 Task: Open Card Ongoing Maintenance in Board Content Creation to Workspace Community Management and add a team member Softage.1@softage.net, a label Purple, a checklist Business Continuity Plan, an attachment from your google drive, a color Purple and finally, add a card description 'Create new marketing materials for product launch' and a comment 'We should approach this task with a customer-centric mindset, ensuring that we meet their needs and expectations.'. Add a start date 'Jan 01, 1900' with a due date 'Jan 08, 1900'
Action: Mouse moved to (99, 60)
Screenshot: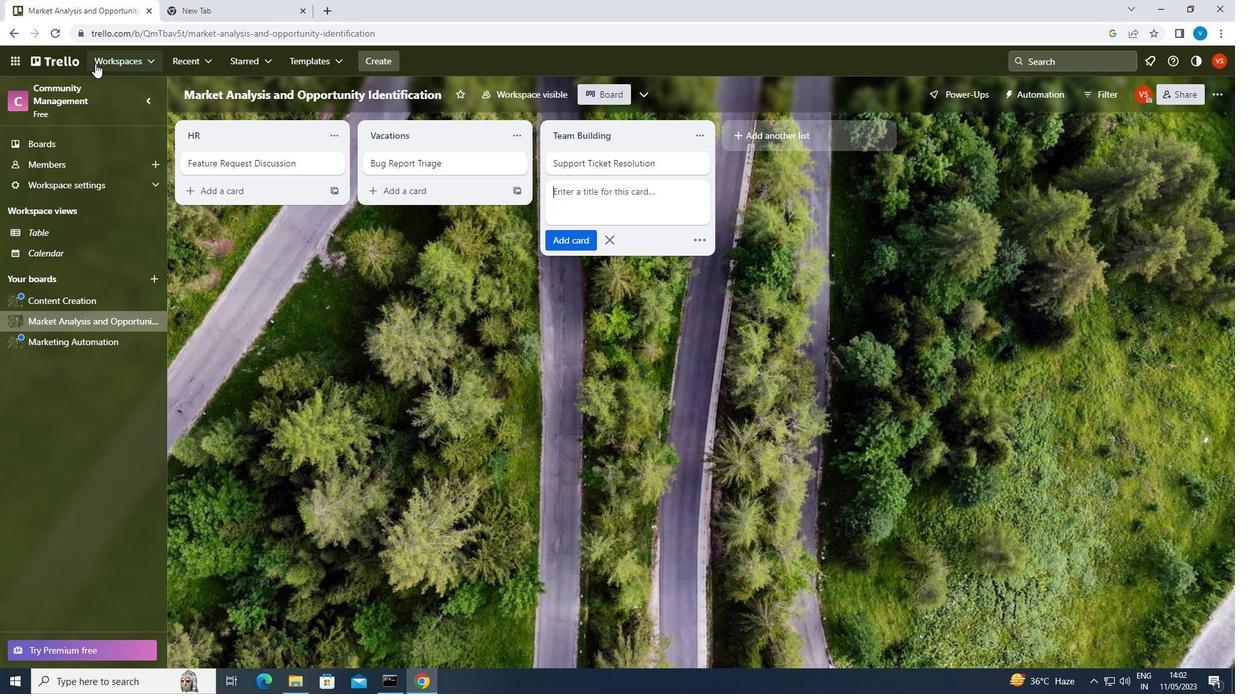 
Action: Mouse pressed left at (99, 60)
Screenshot: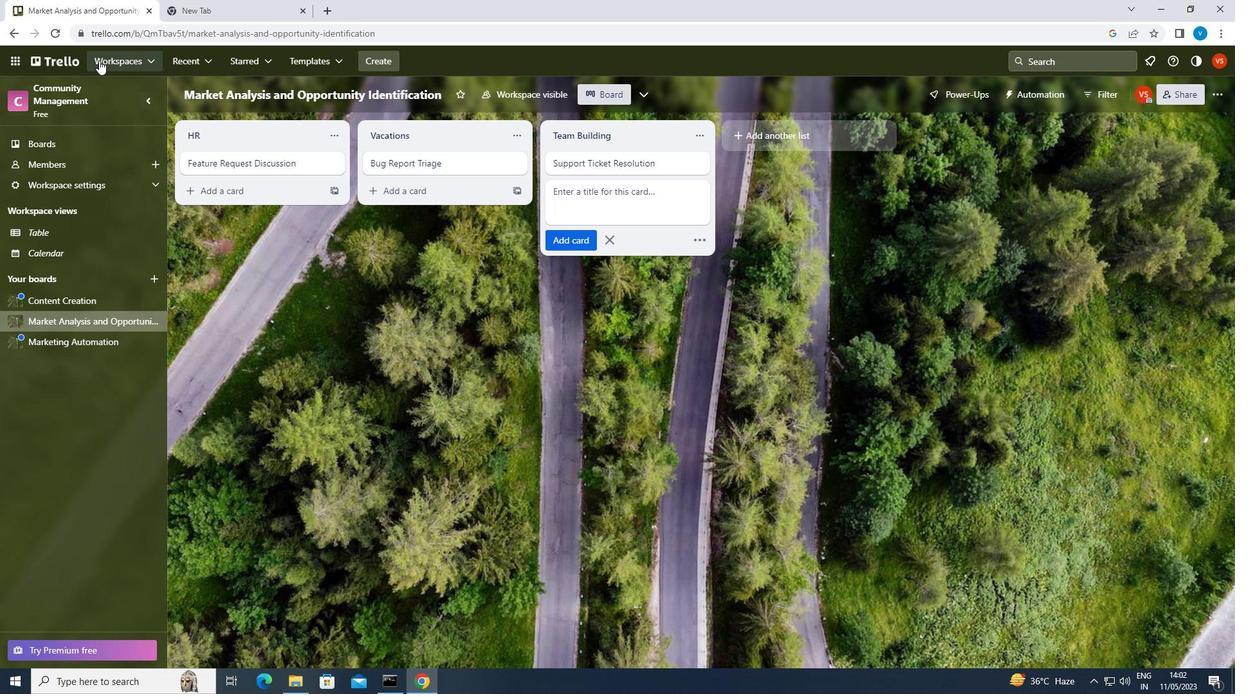 
Action: Mouse moved to (219, 309)
Screenshot: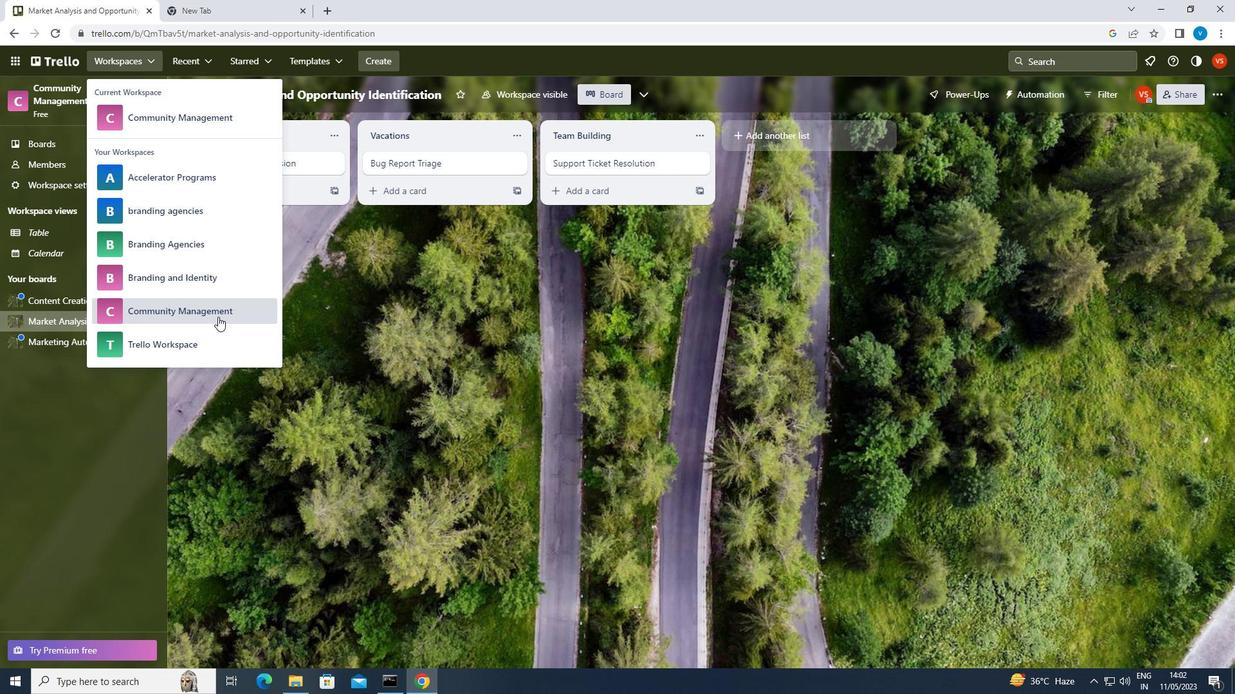 
Action: Mouse pressed left at (219, 309)
Screenshot: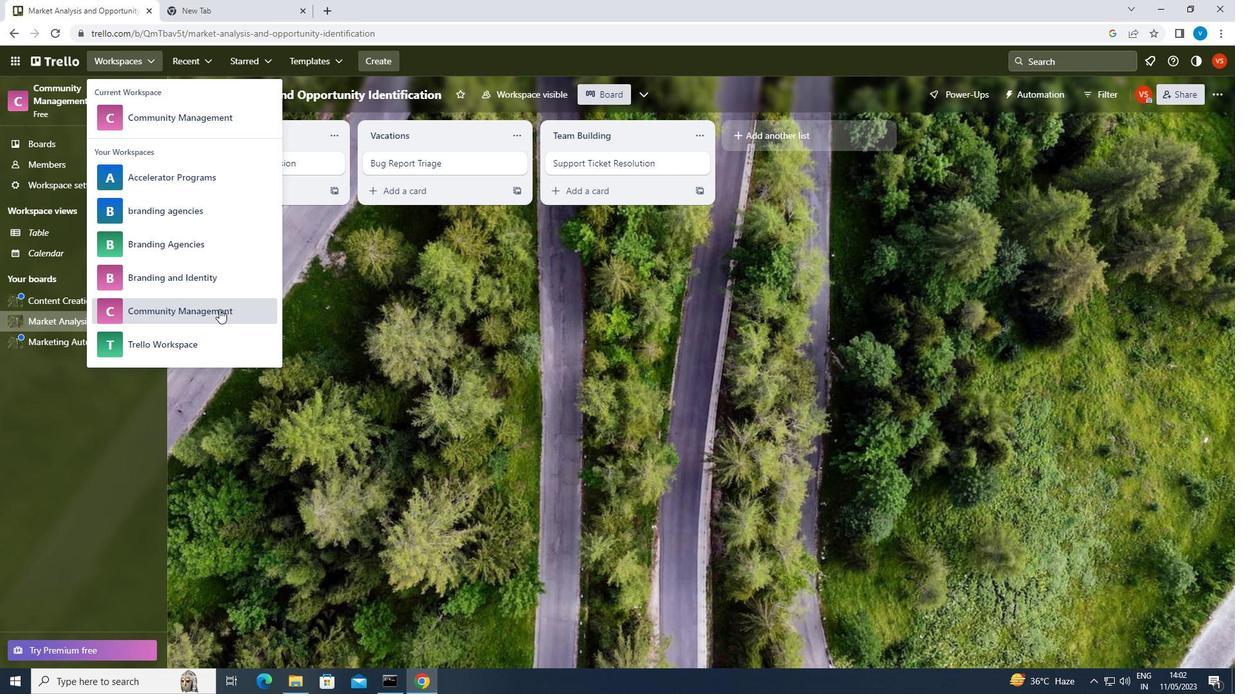 
Action: Mouse moved to (965, 539)
Screenshot: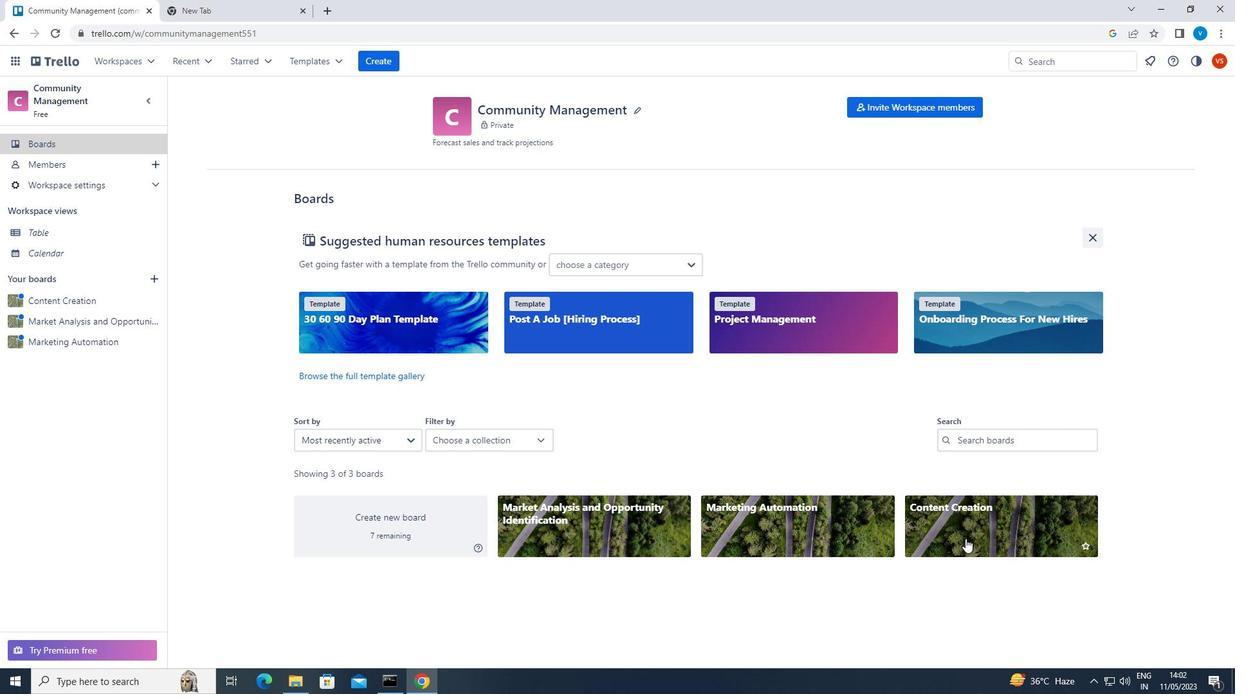 
Action: Mouse pressed left at (965, 539)
Screenshot: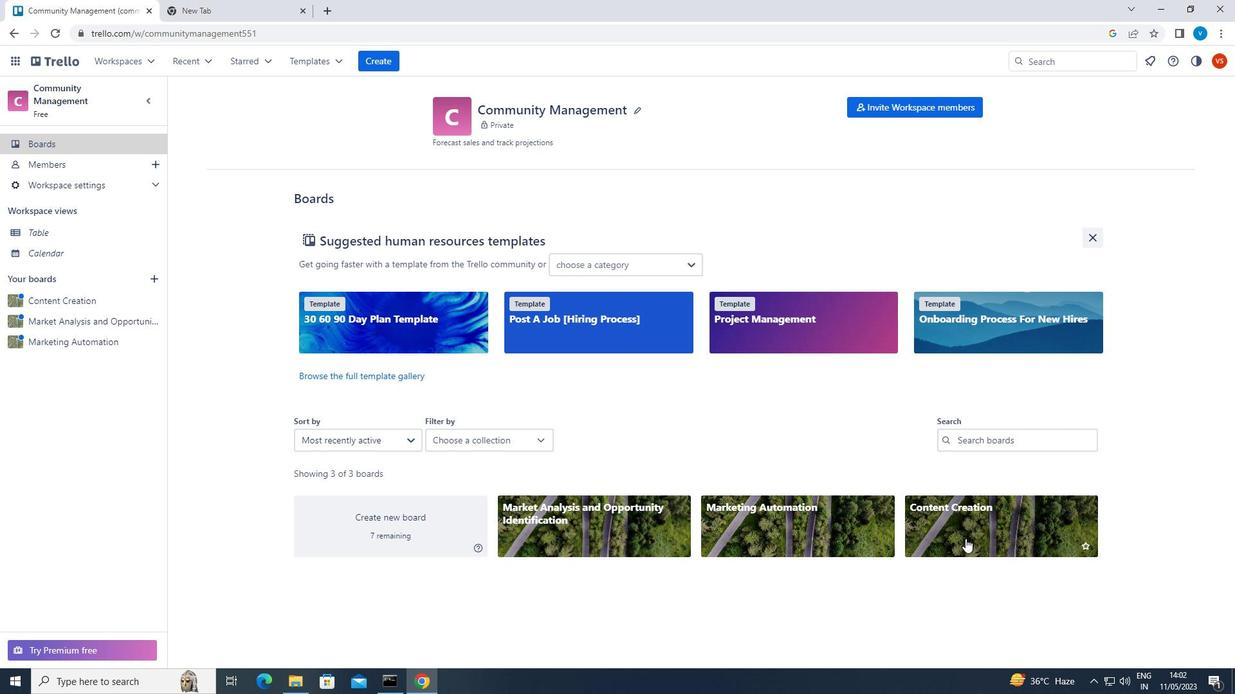 
Action: Mouse moved to (277, 159)
Screenshot: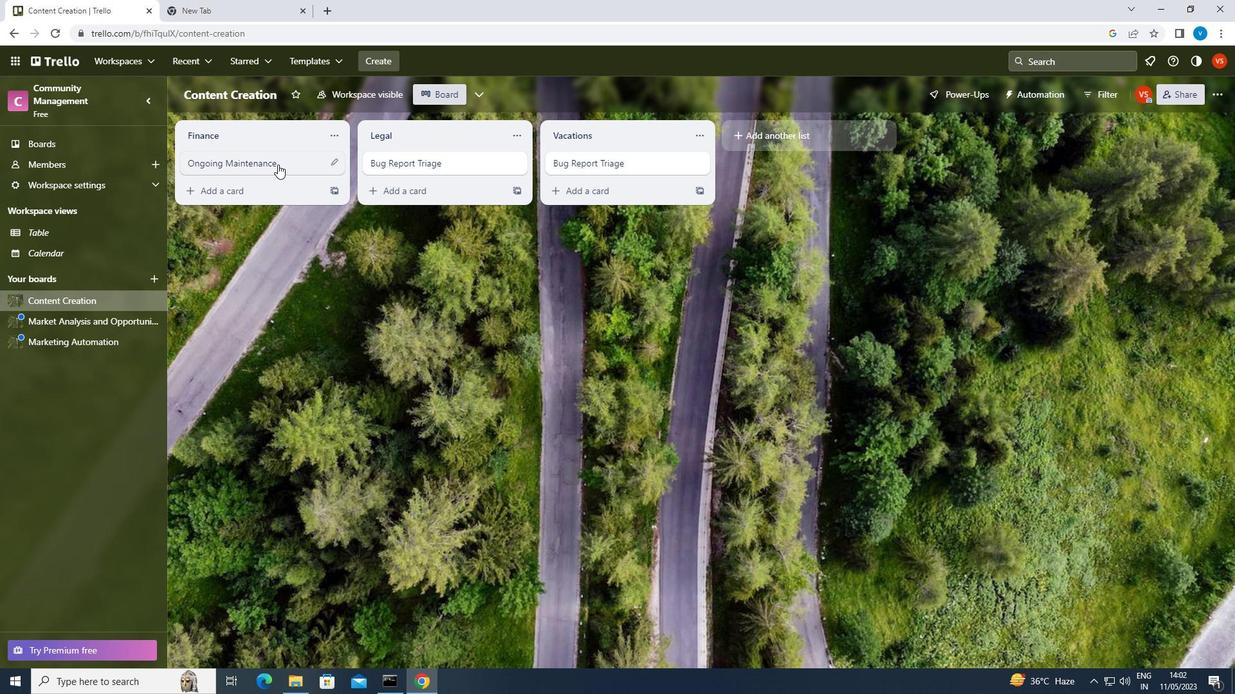 
Action: Mouse pressed left at (277, 159)
Screenshot: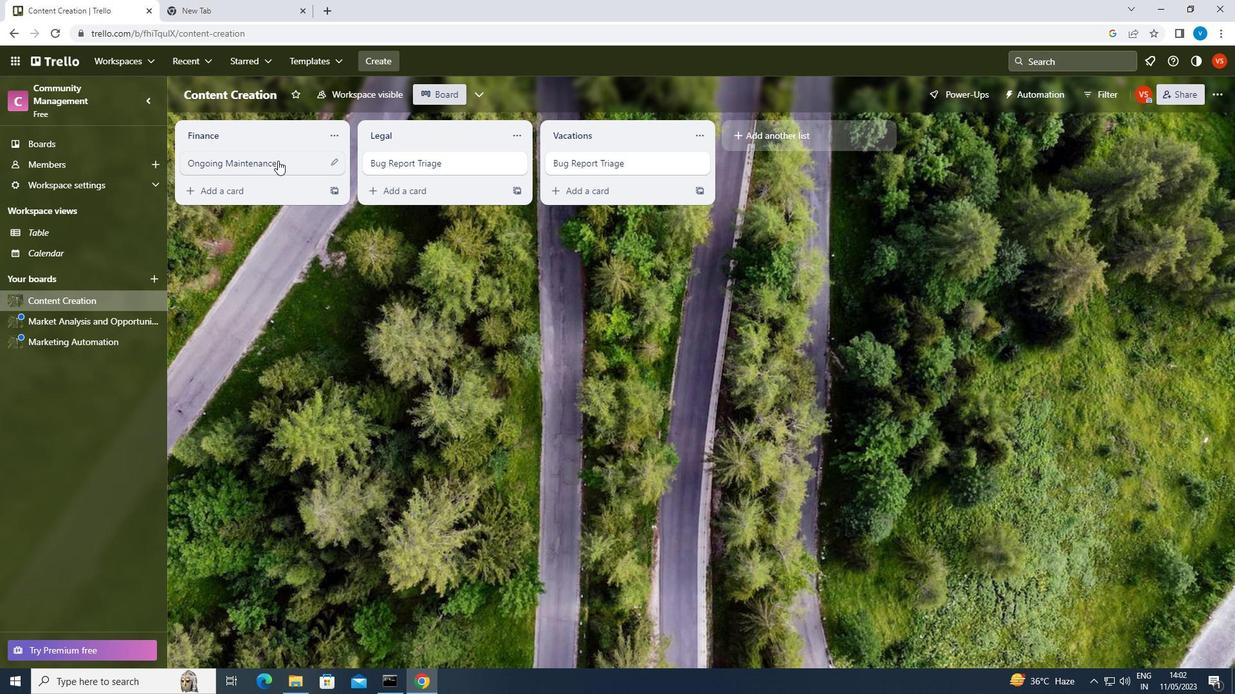 
Action: Mouse moved to (765, 155)
Screenshot: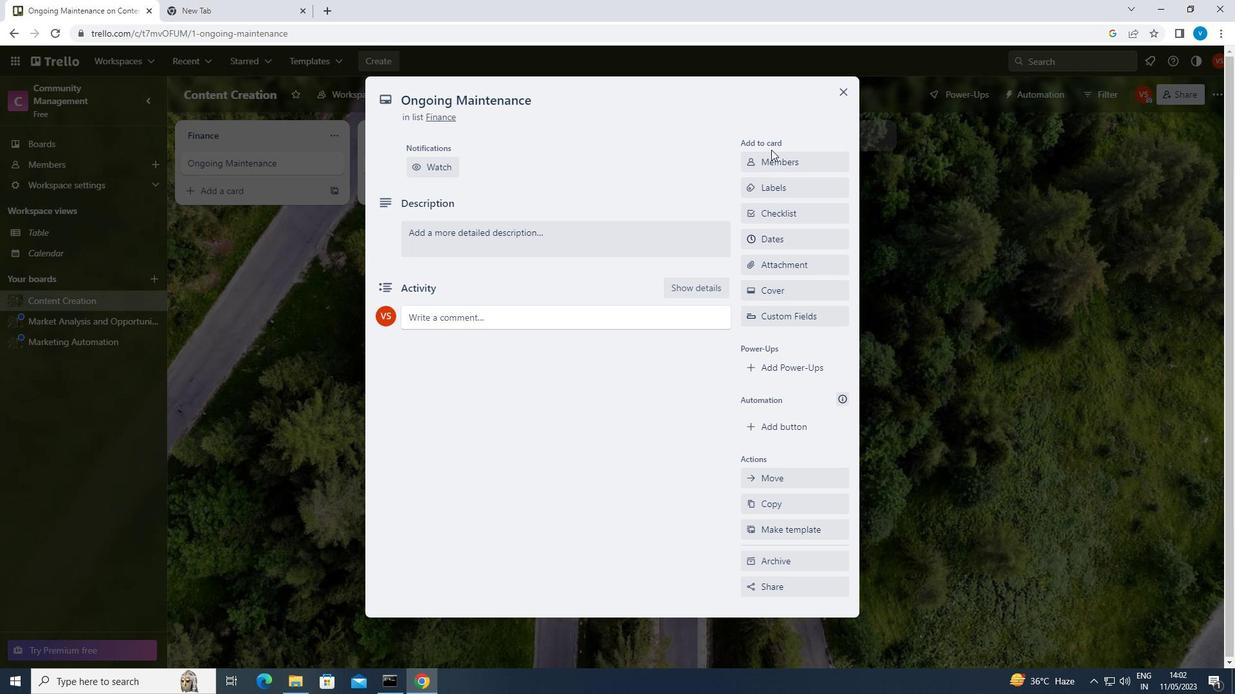 
Action: Mouse pressed left at (765, 155)
Screenshot: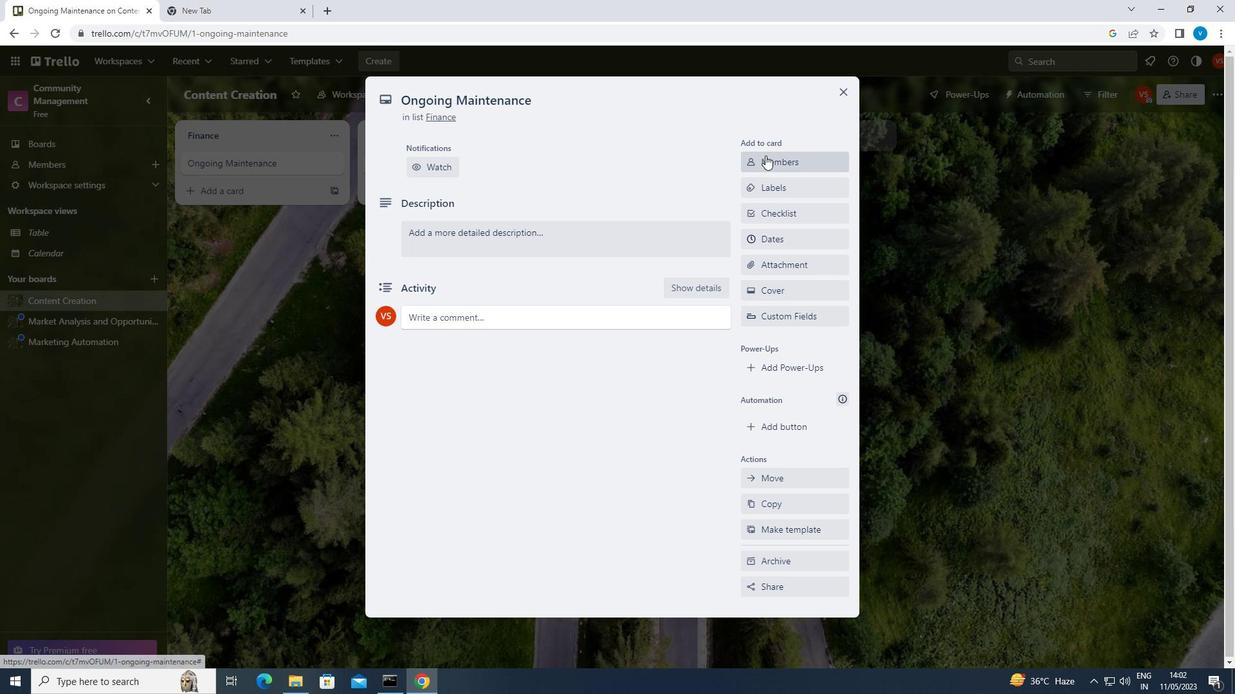 
Action: Mouse moved to (778, 223)
Screenshot: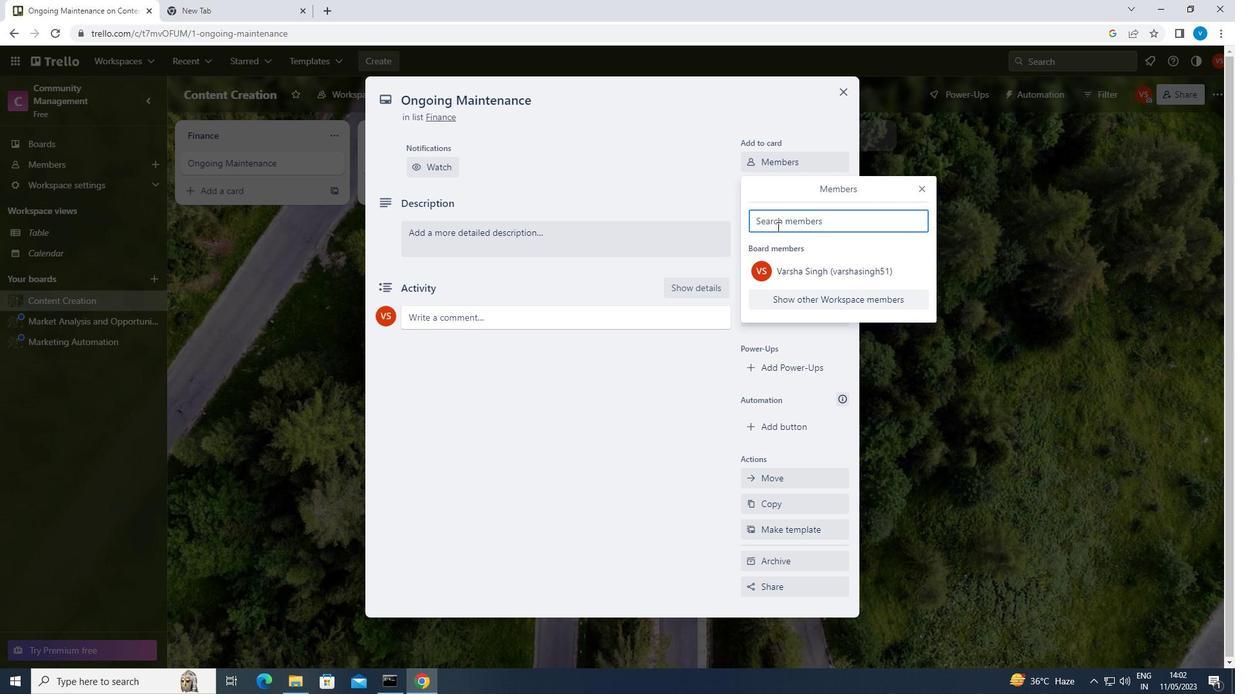 
Action: Mouse pressed left at (778, 223)
Screenshot: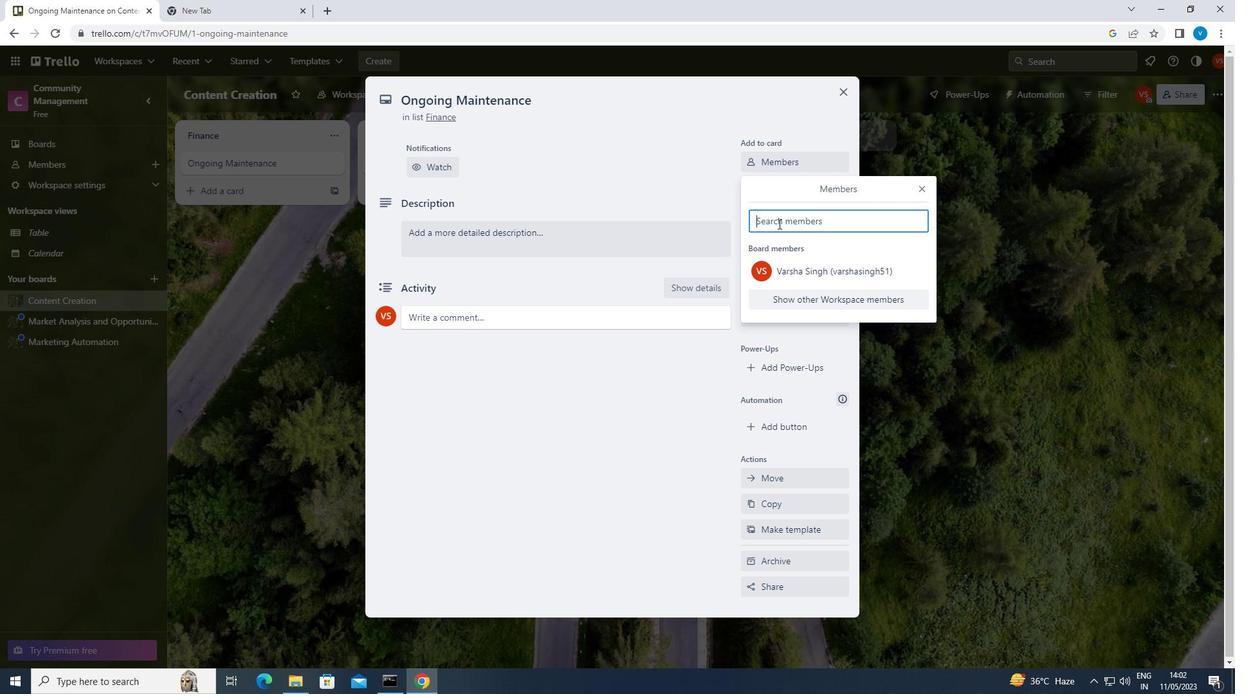 
Action: Mouse moved to (775, 212)
Screenshot: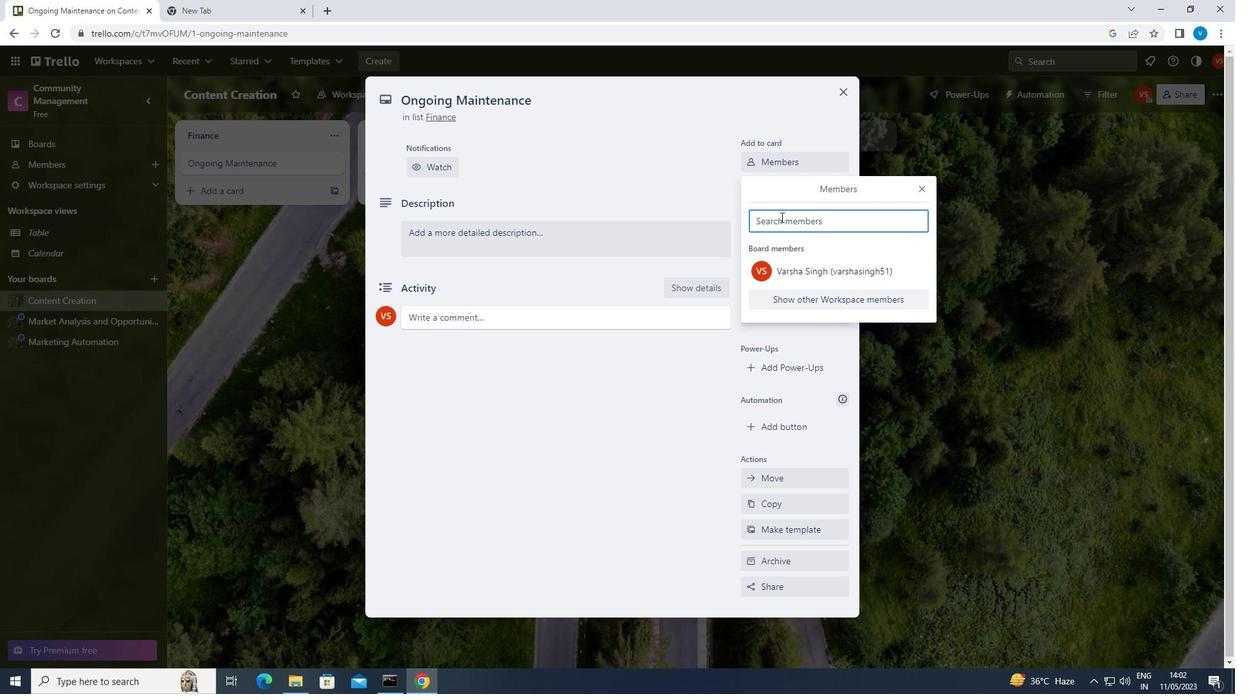 
Action: Key pressed <Key.shift>SOFTAGE.1<Key.shift>@SOFTAGE.NET
Screenshot: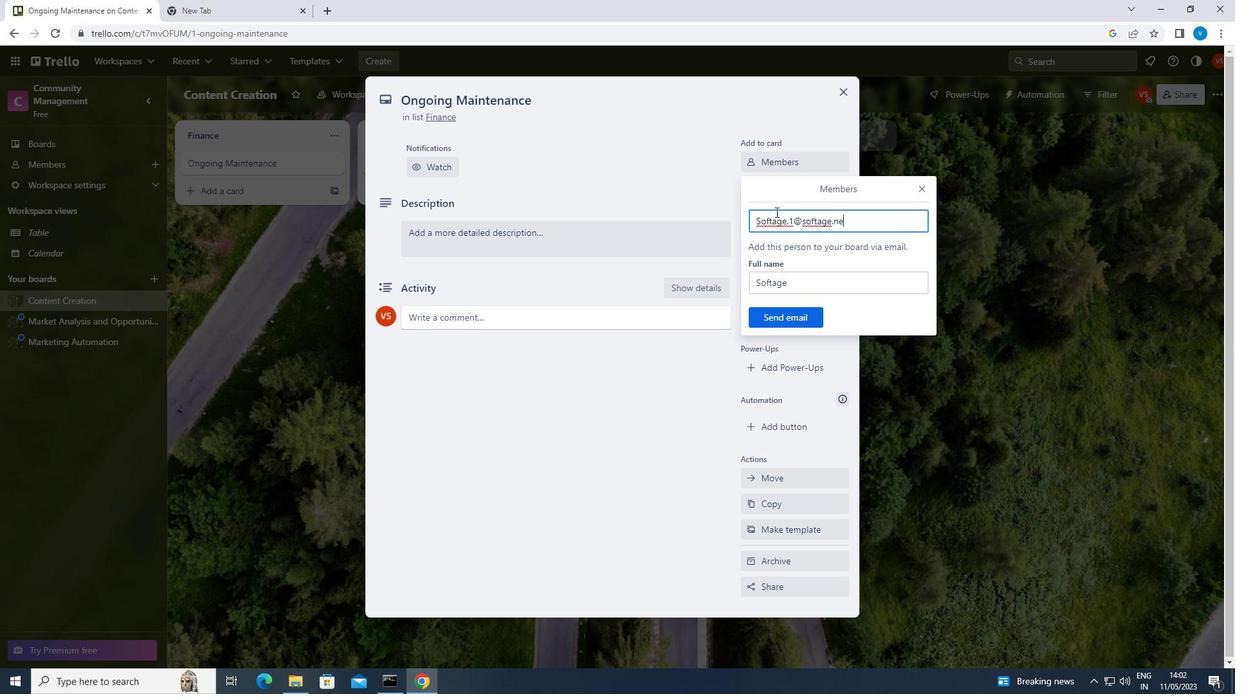 
Action: Mouse moved to (914, 185)
Screenshot: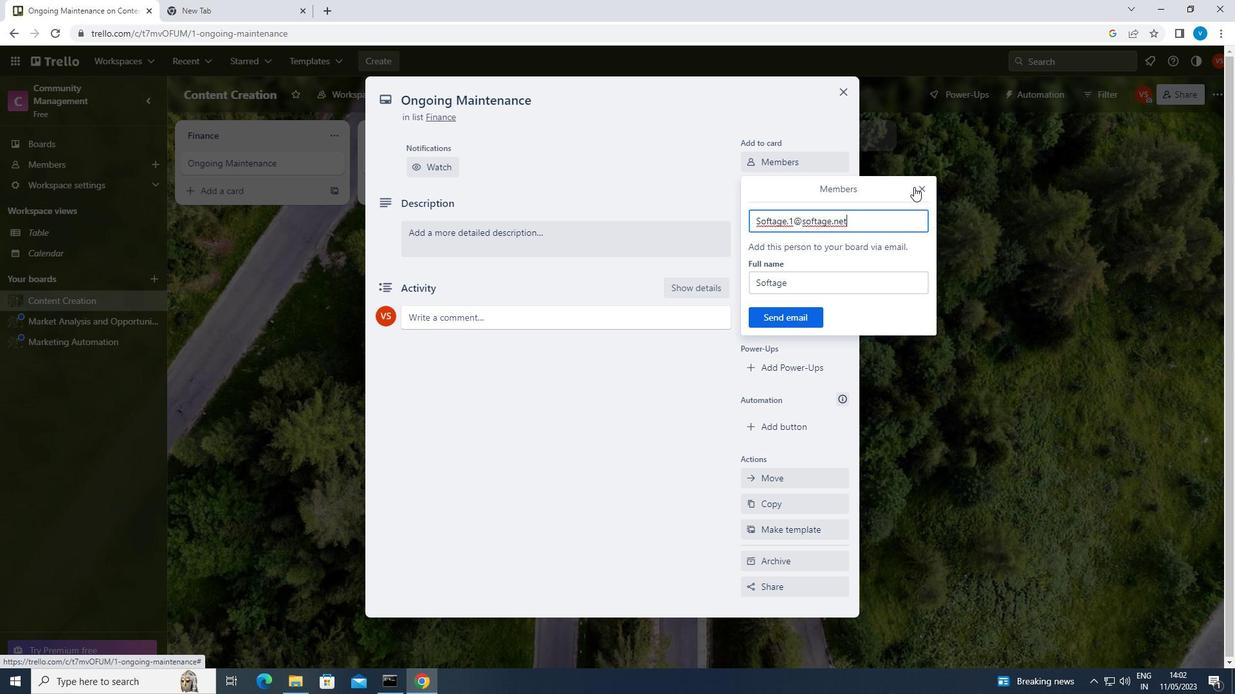 
Action: Mouse pressed left at (914, 185)
Screenshot: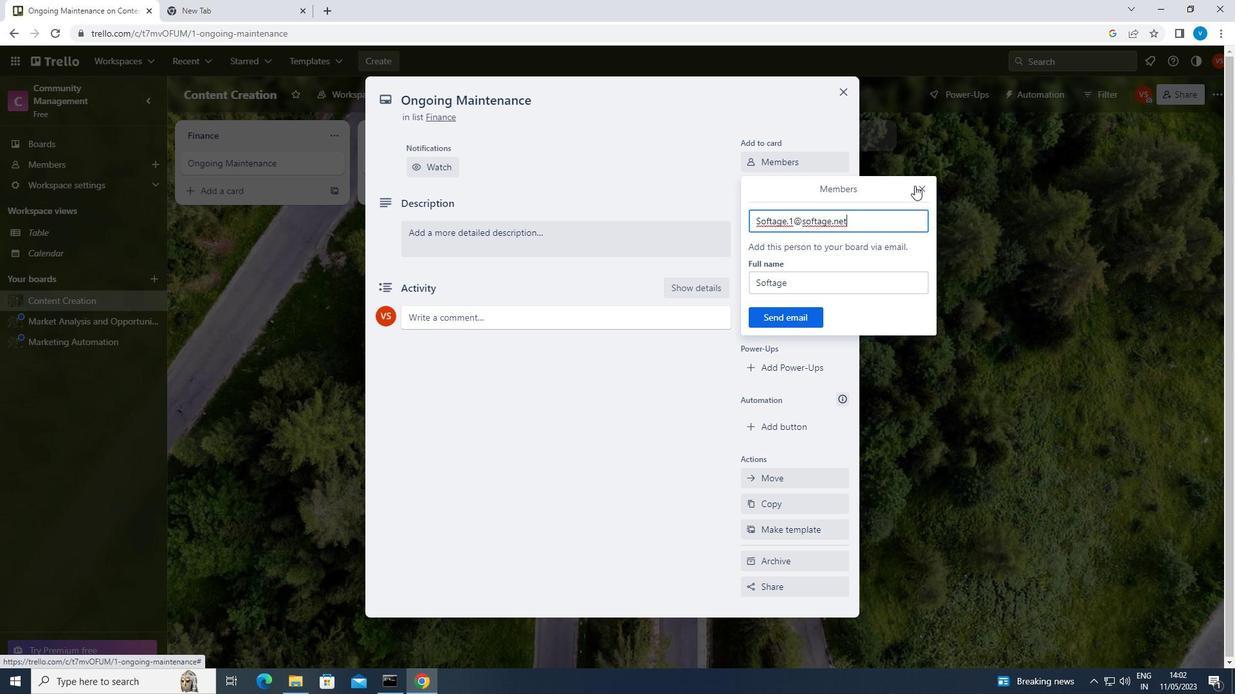 
Action: Mouse moved to (798, 187)
Screenshot: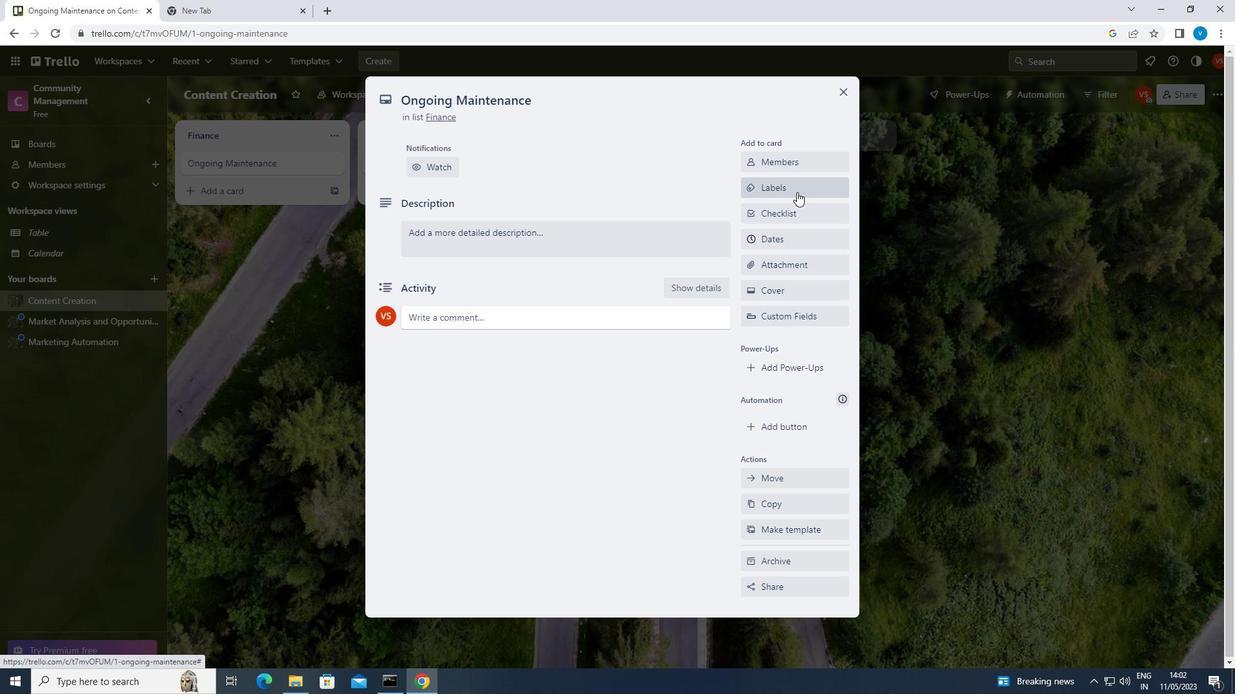 
Action: Mouse pressed left at (798, 187)
Screenshot: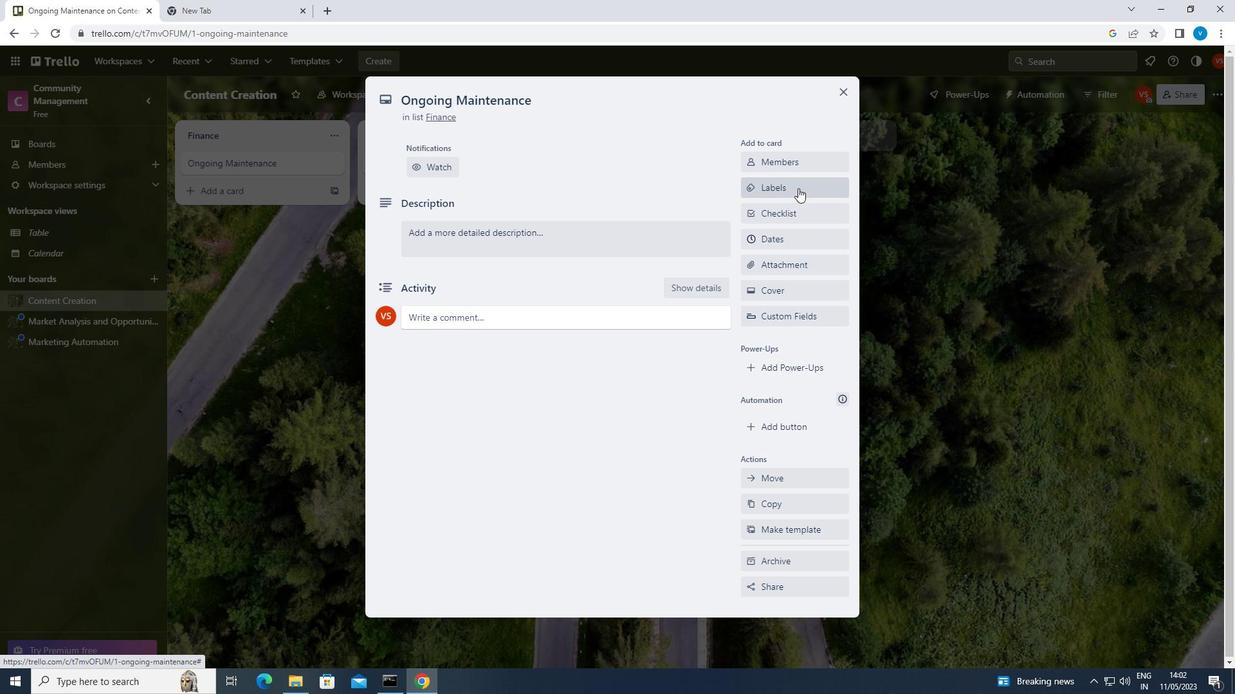 
Action: Mouse moved to (812, 376)
Screenshot: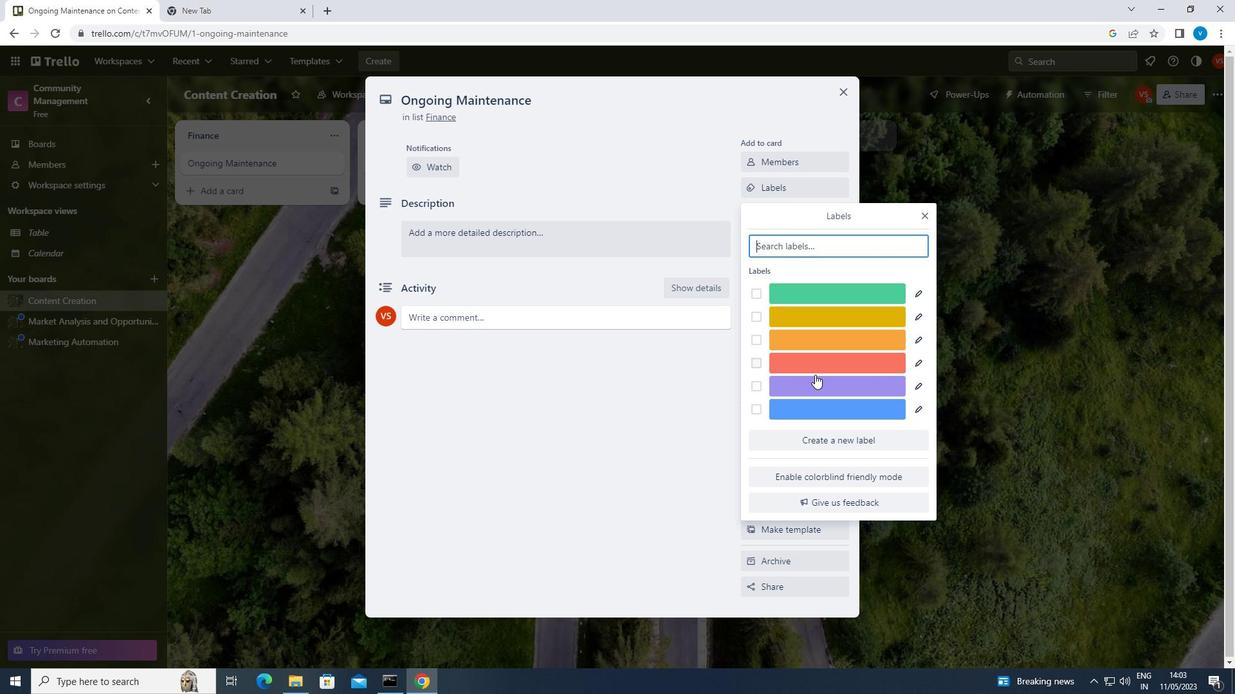 
Action: Mouse pressed left at (812, 376)
Screenshot: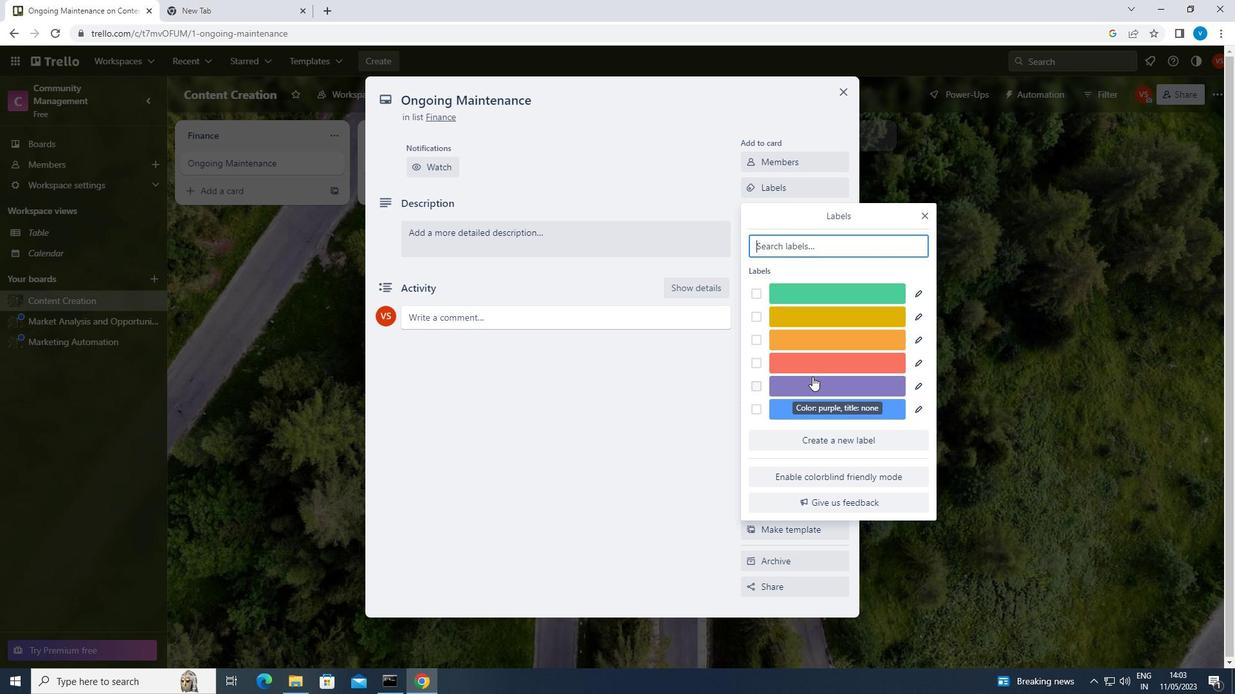 
Action: Mouse moved to (920, 210)
Screenshot: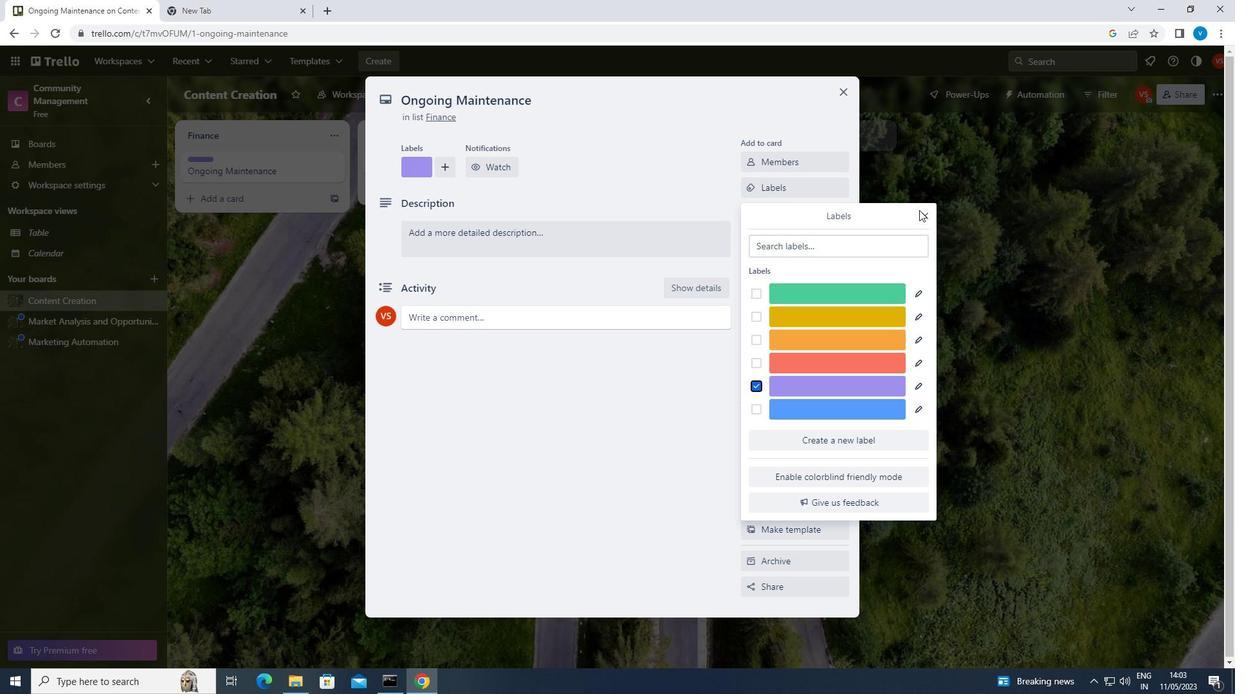 
Action: Mouse pressed left at (920, 210)
Screenshot: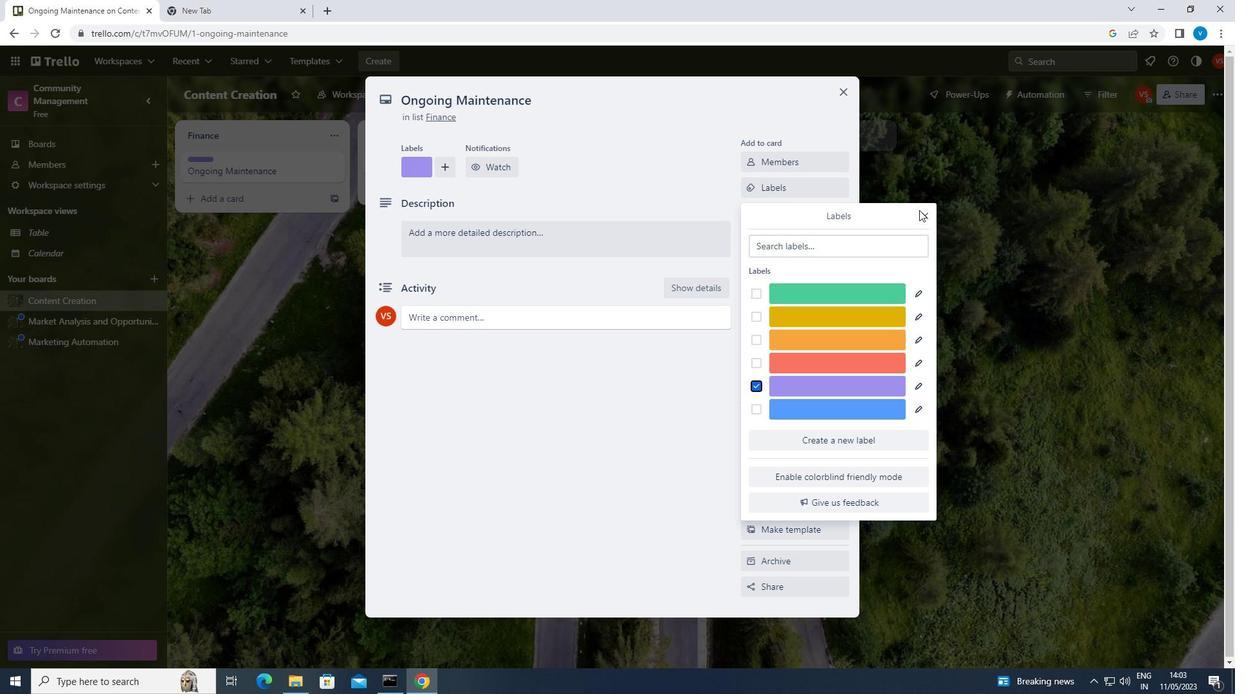 
Action: Mouse moved to (921, 213)
Screenshot: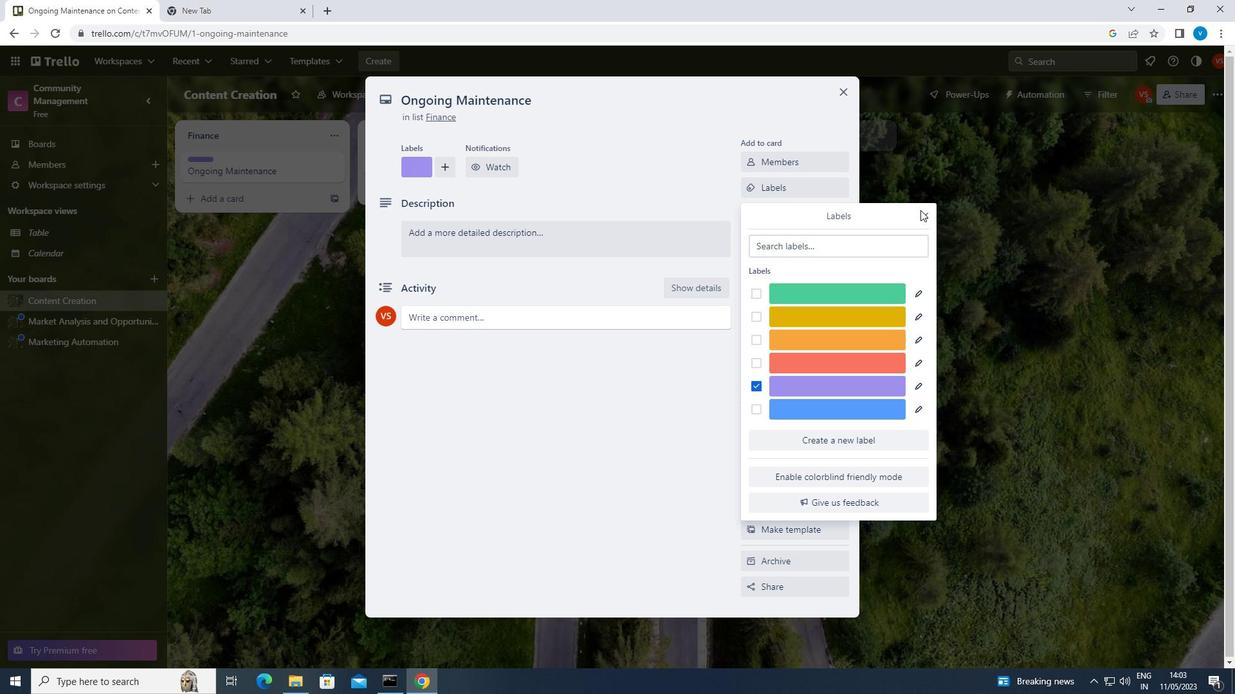 
Action: Mouse pressed left at (921, 213)
Screenshot: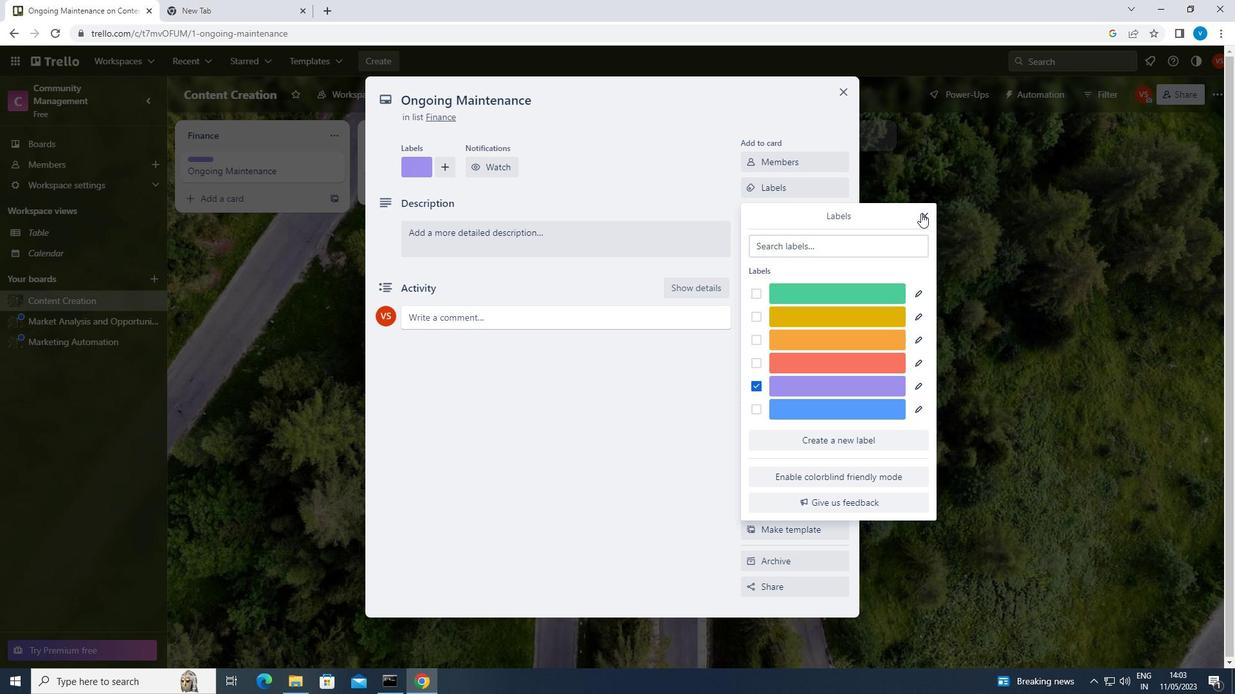 
Action: Mouse moved to (809, 214)
Screenshot: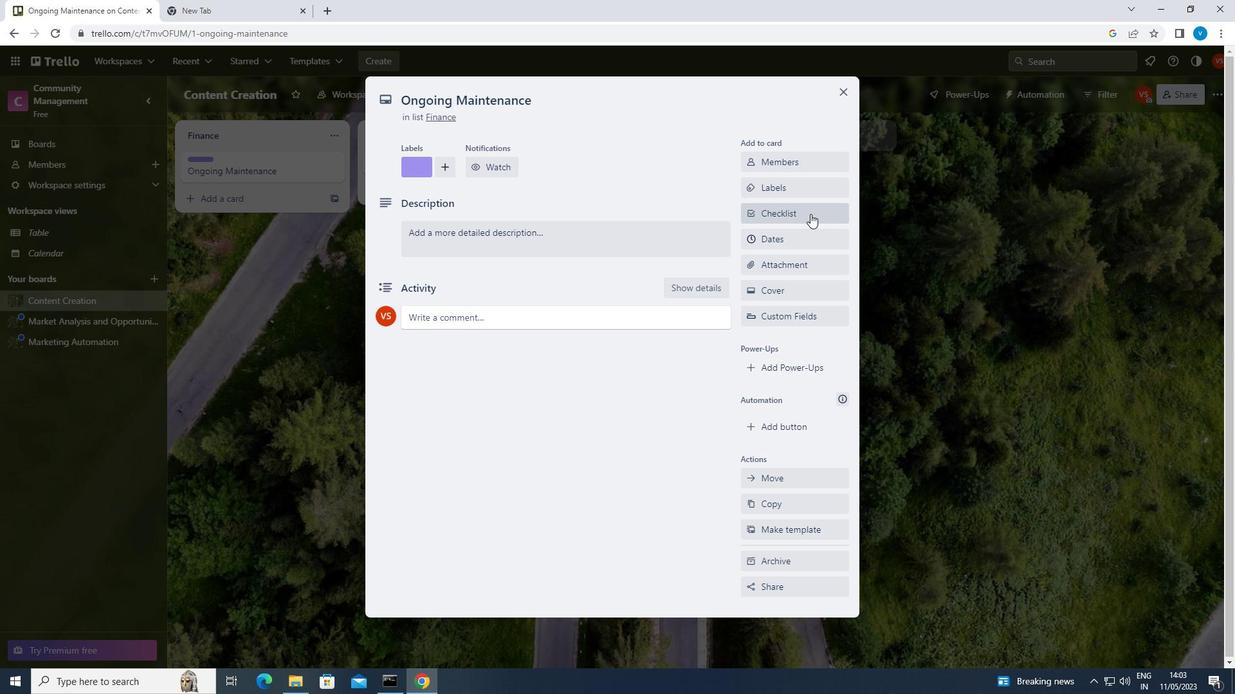 
Action: Mouse pressed left at (809, 214)
Screenshot: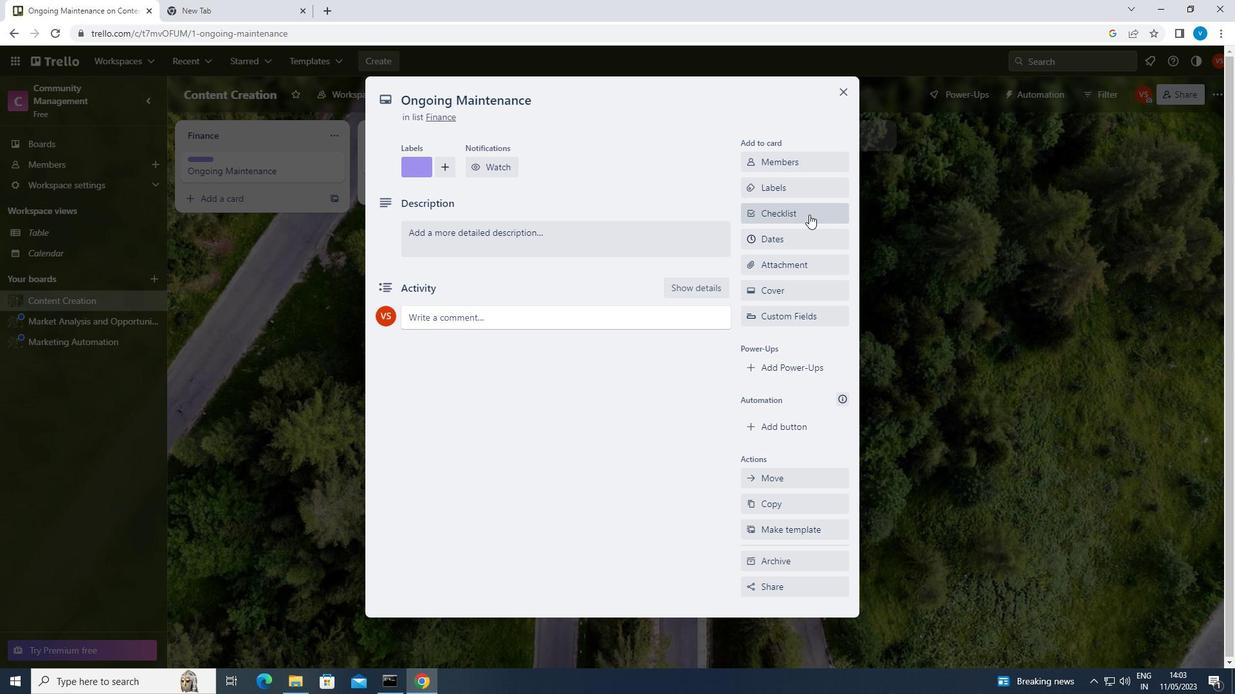 
Action: Mouse moved to (766, 318)
Screenshot: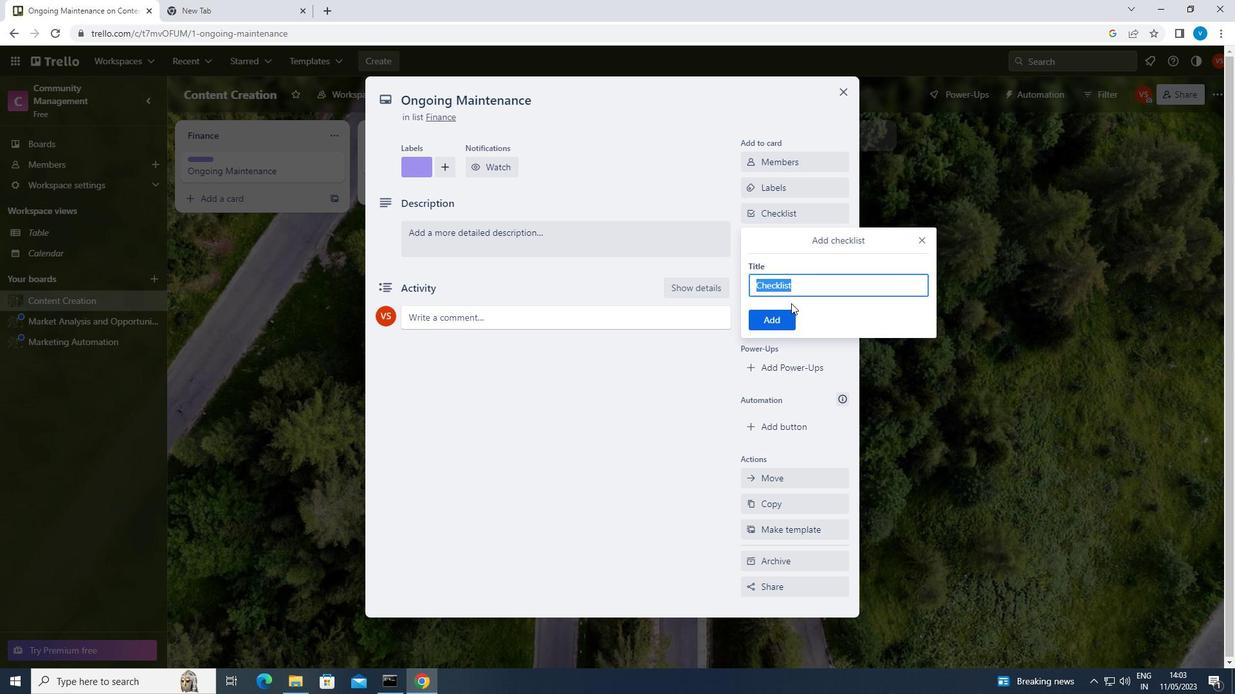 
Action: Mouse pressed left at (766, 318)
Screenshot: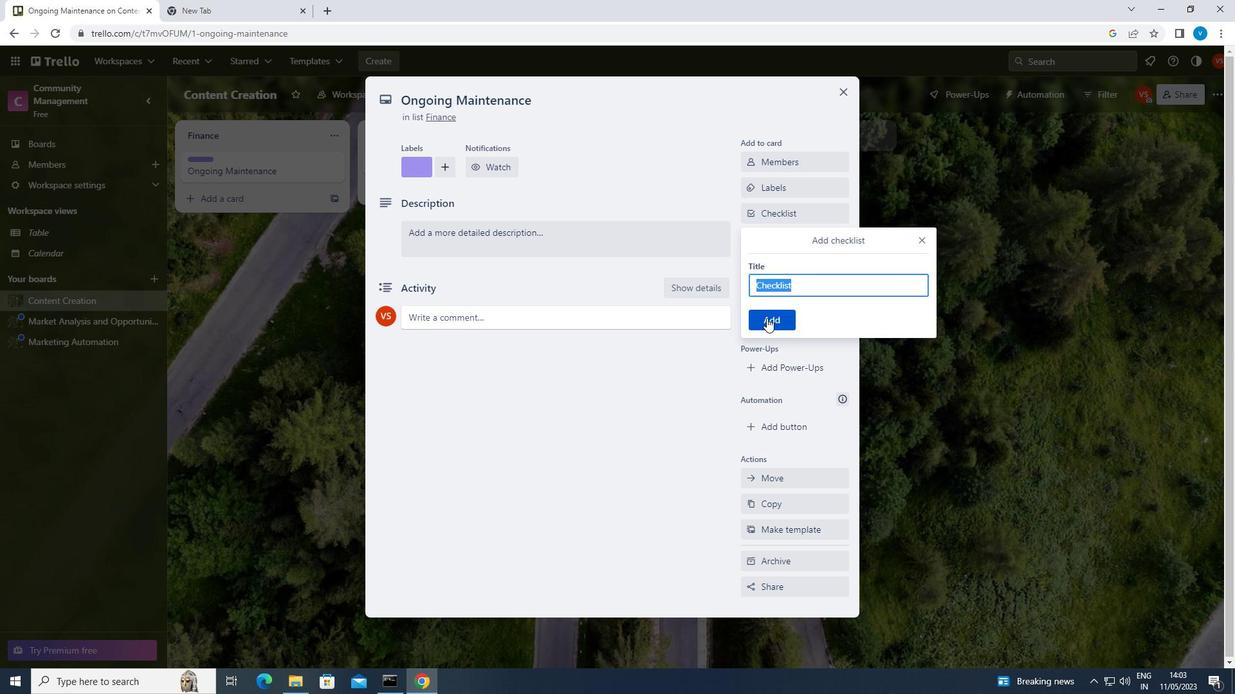 
Action: Key pressed <Key.shift><Key.shift>BUSINESS<Key.space><Key.shift>CONTINUITY<Key.space><Key.shift><Key.shift><Key.shift>PLAN
Screenshot: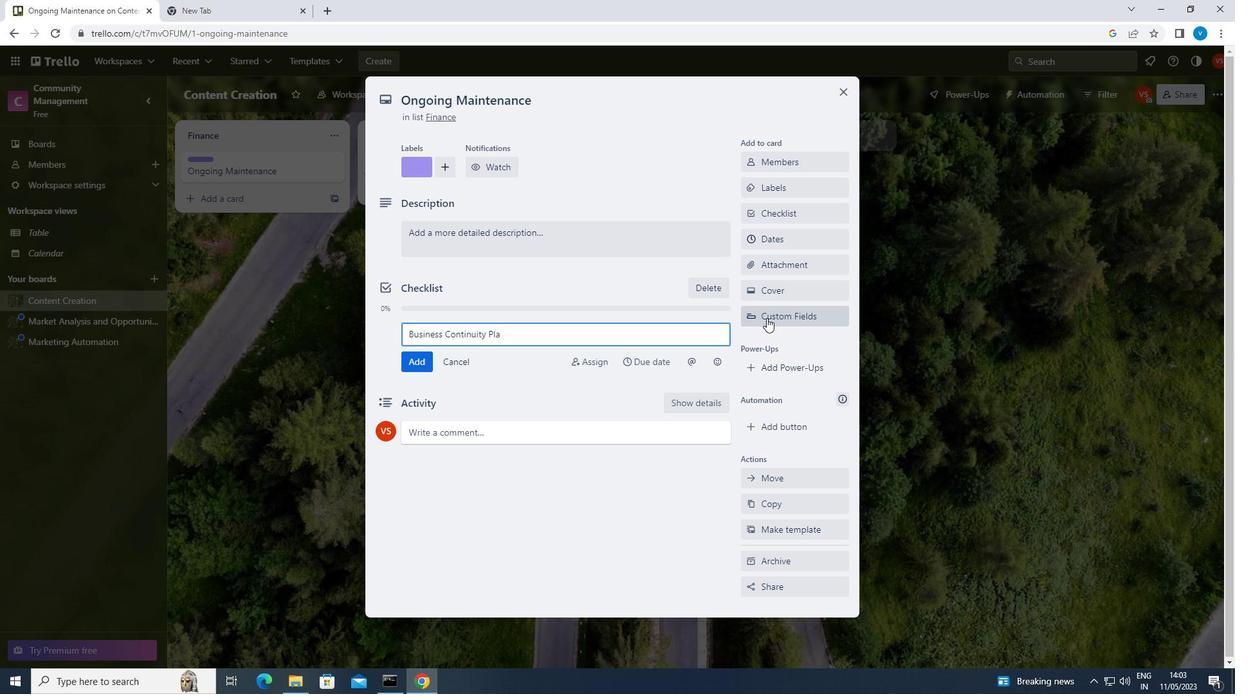 
Action: Mouse moved to (777, 268)
Screenshot: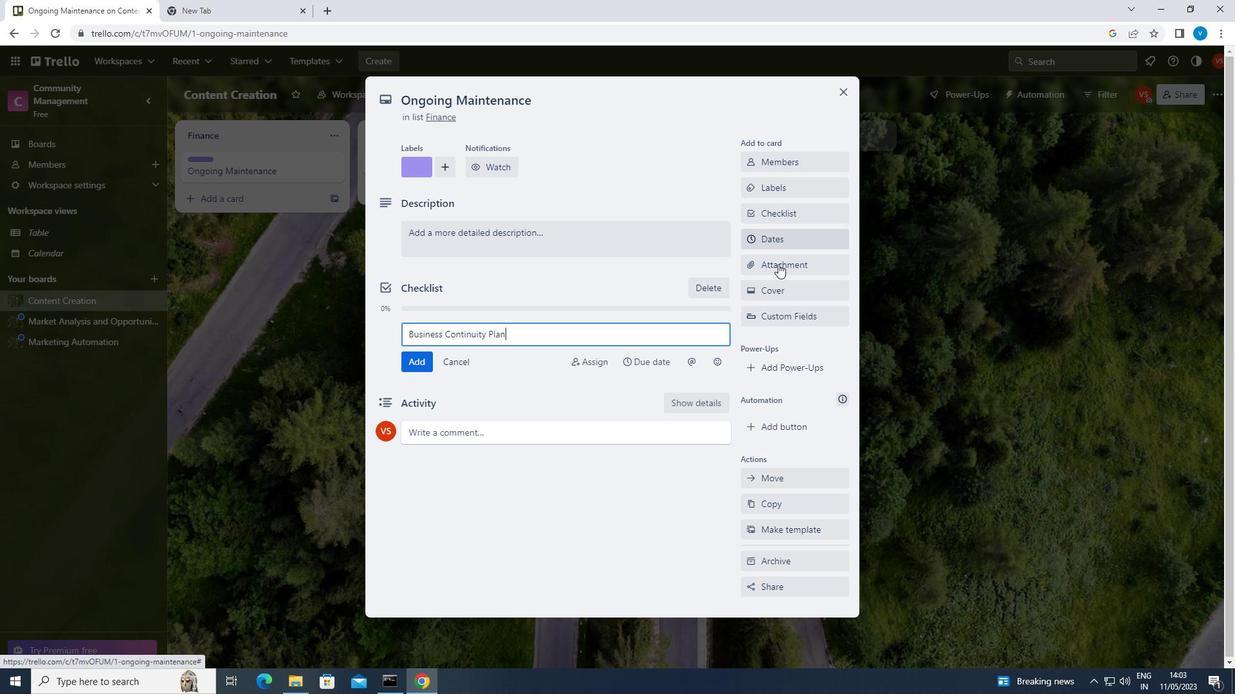 
Action: Mouse pressed left at (777, 268)
Screenshot: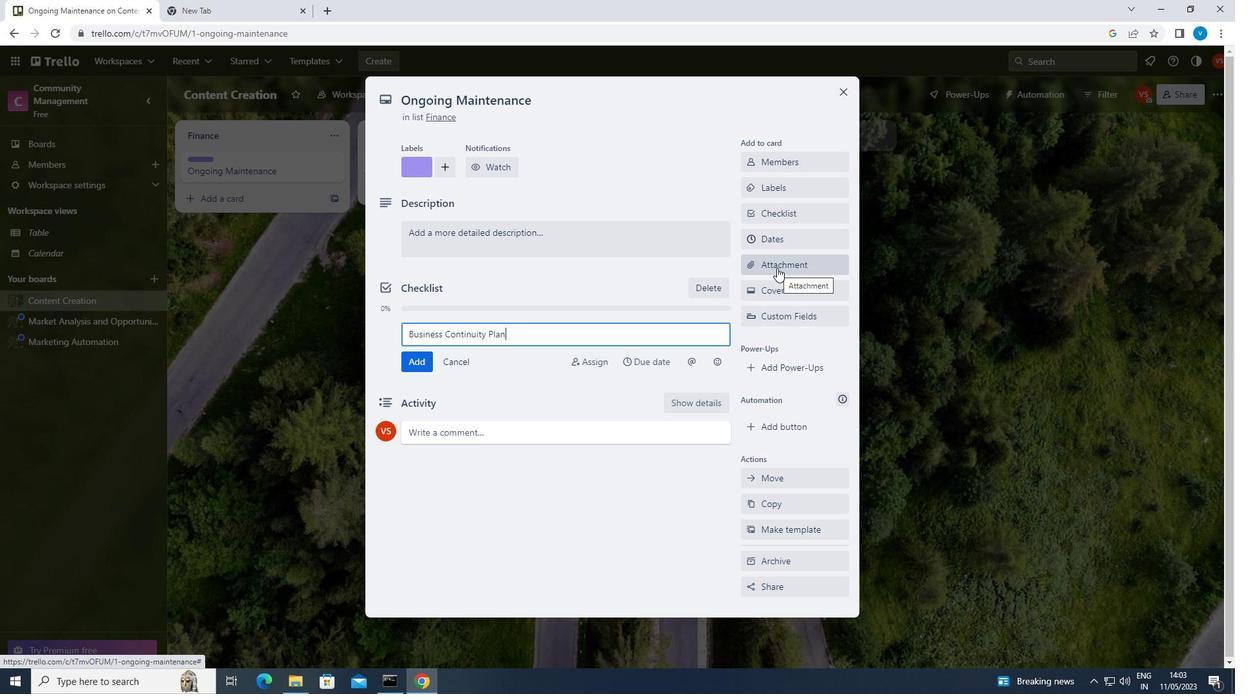 
Action: Mouse moved to (780, 363)
Screenshot: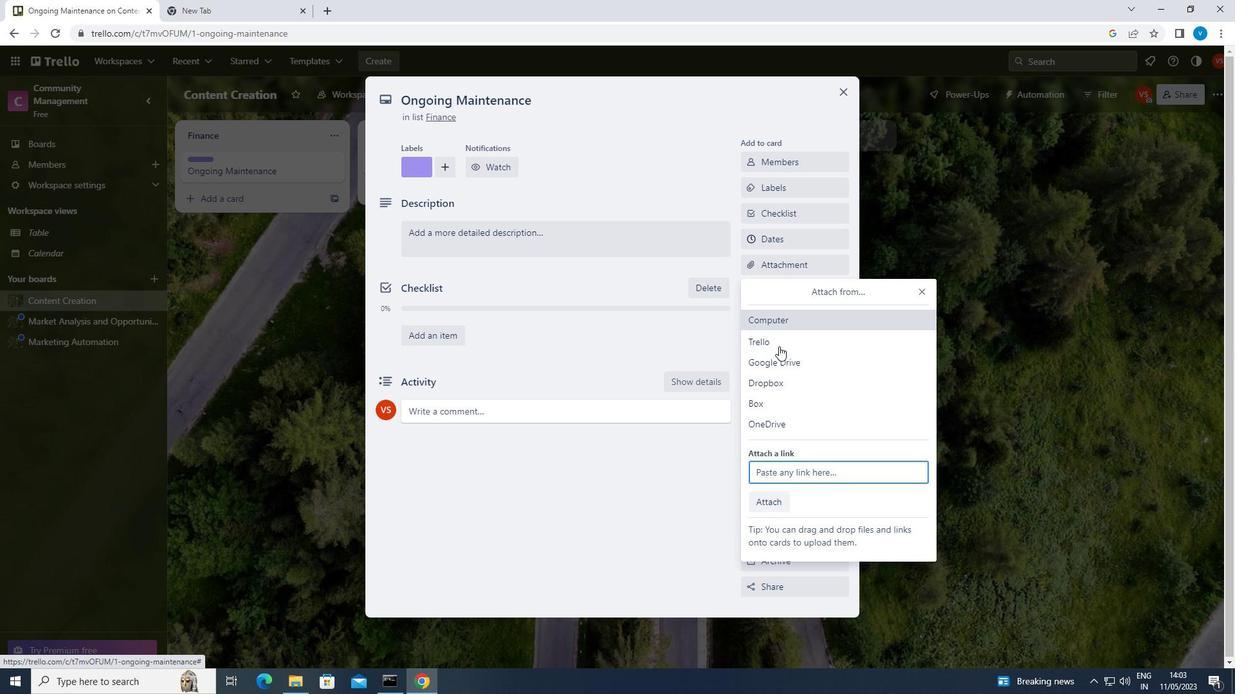 
Action: Mouse pressed left at (780, 363)
Screenshot: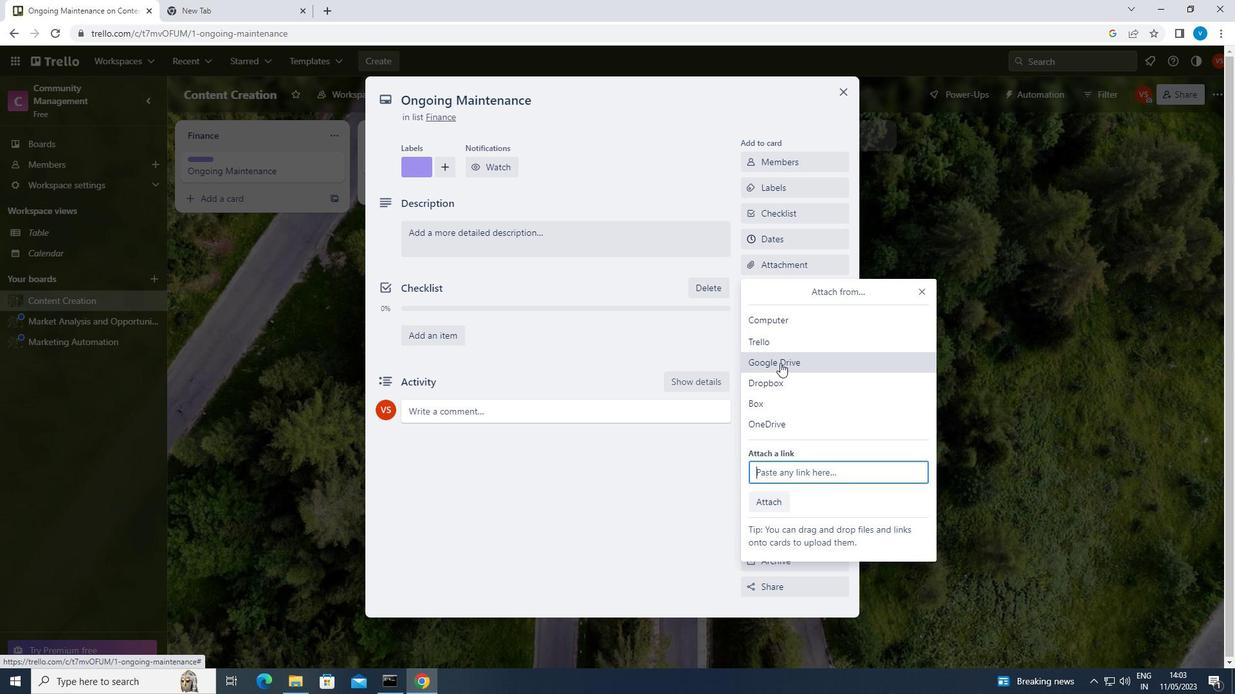
Action: Mouse moved to (376, 322)
Screenshot: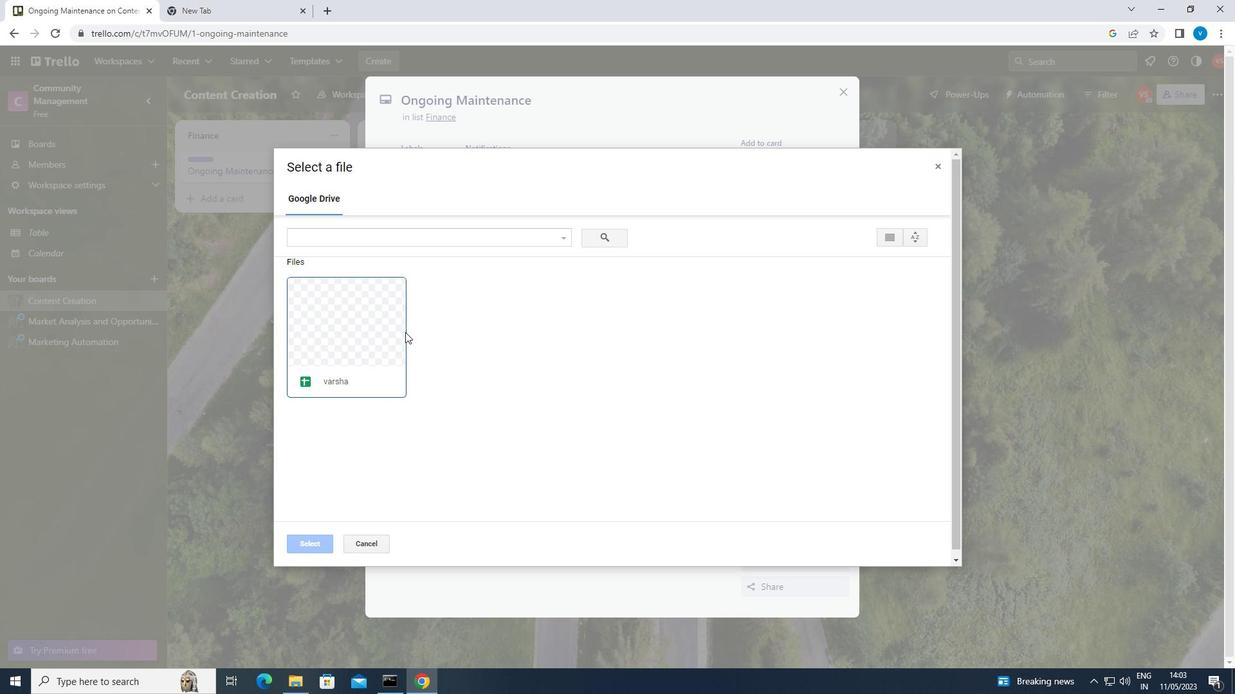 
Action: Mouse pressed left at (376, 322)
Screenshot: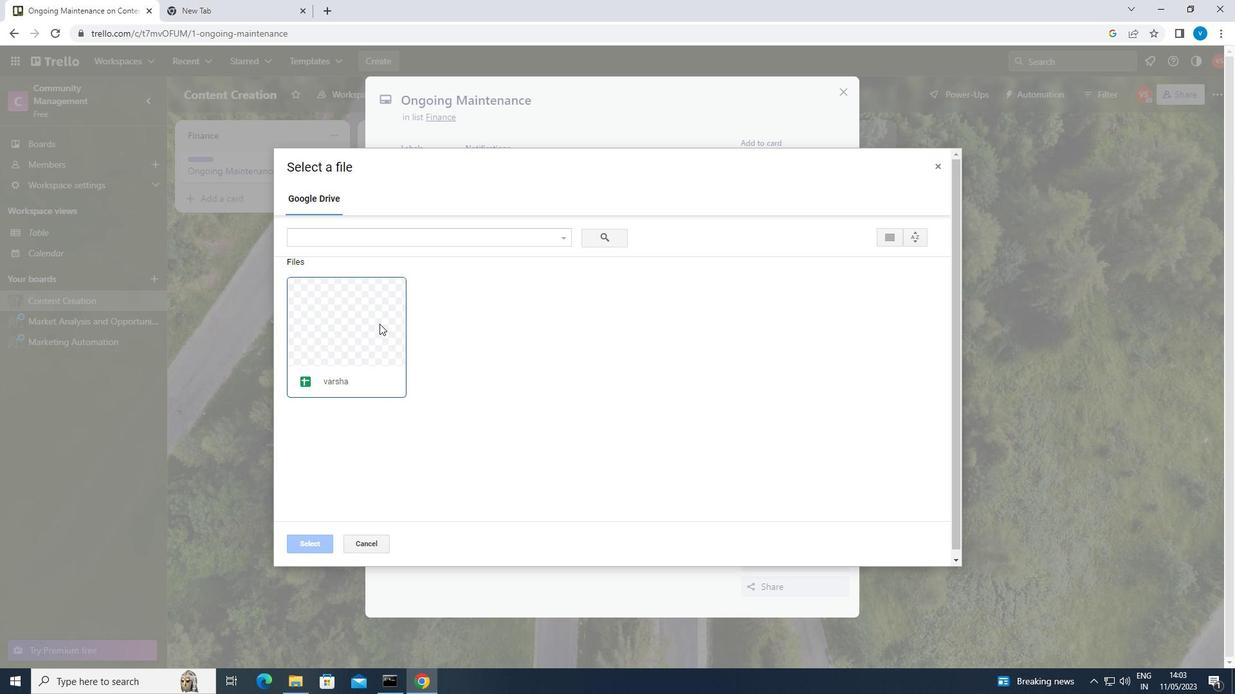 
Action: Mouse moved to (320, 542)
Screenshot: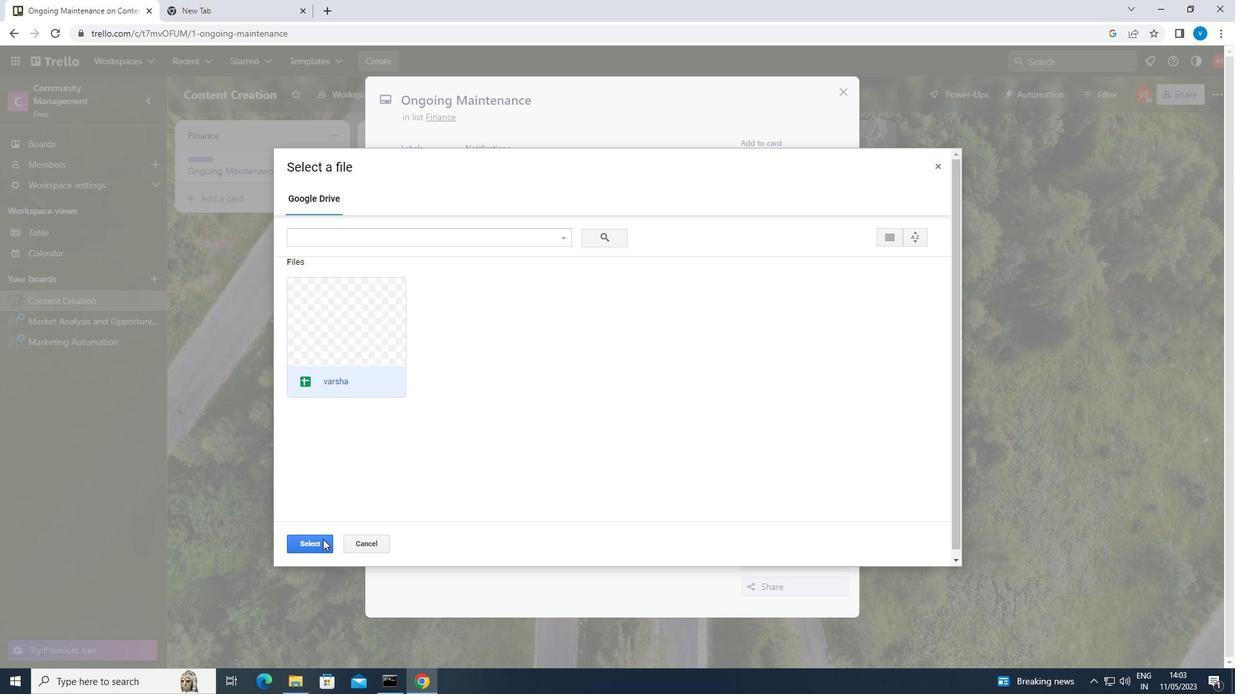 
Action: Mouse pressed left at (320, 542)
Screenshot: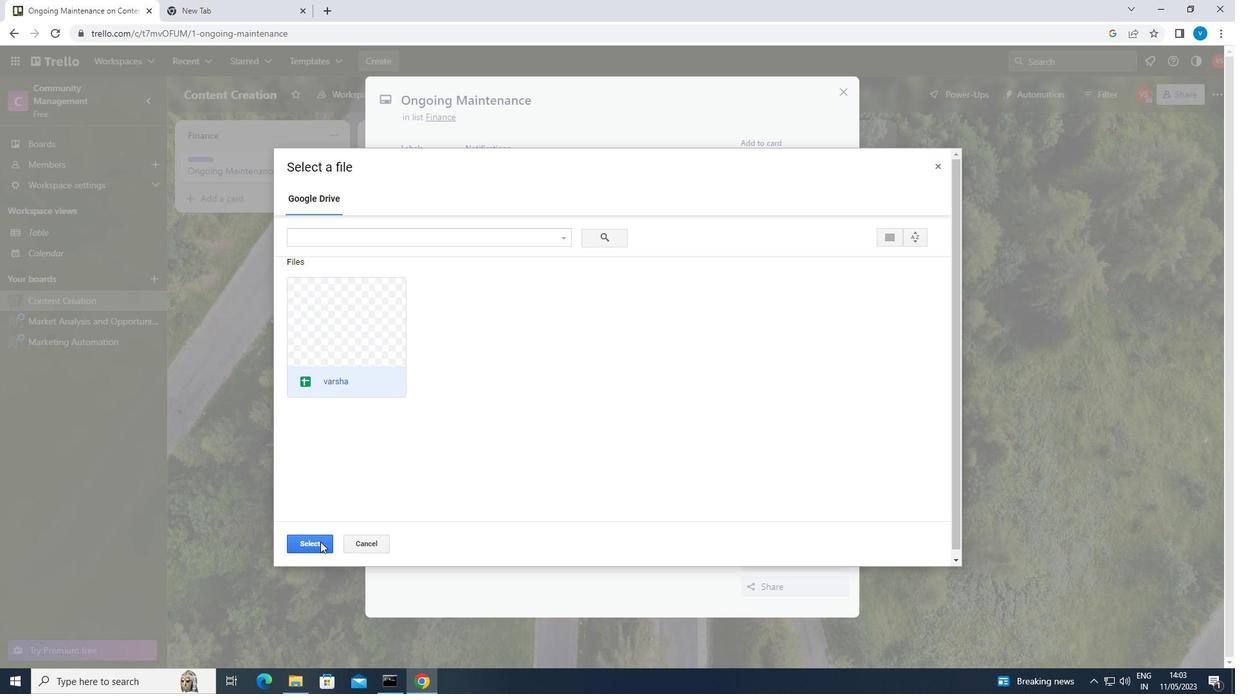 
Action: Mouse moved to (777, 292)
Screenshot: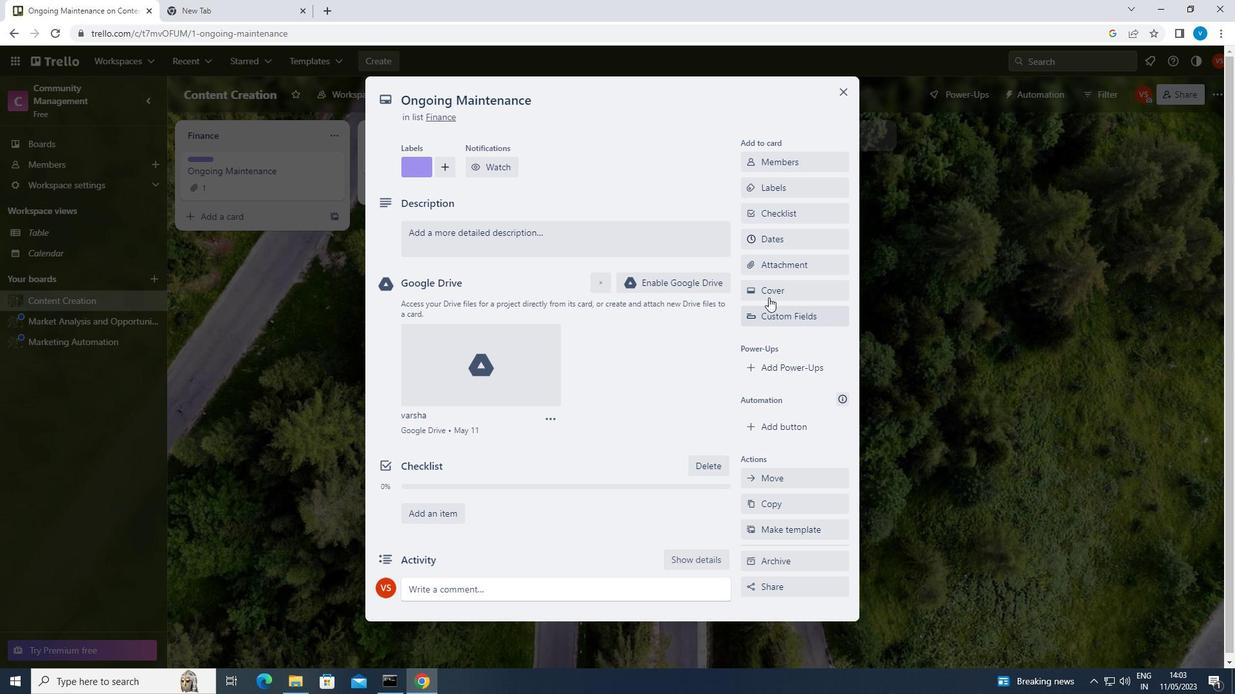 
Action: Mouse pressed left at (777, 292)
Screenshot: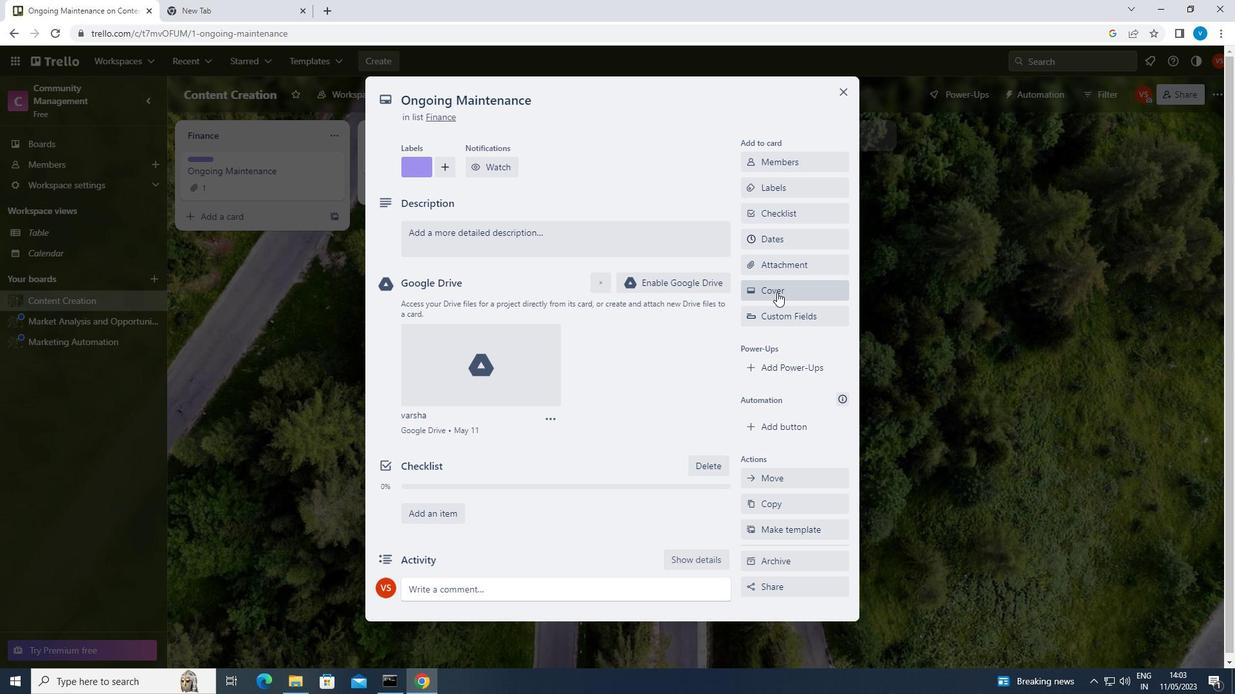 
Action: Mouse moved to (928, 416)
Screenshot: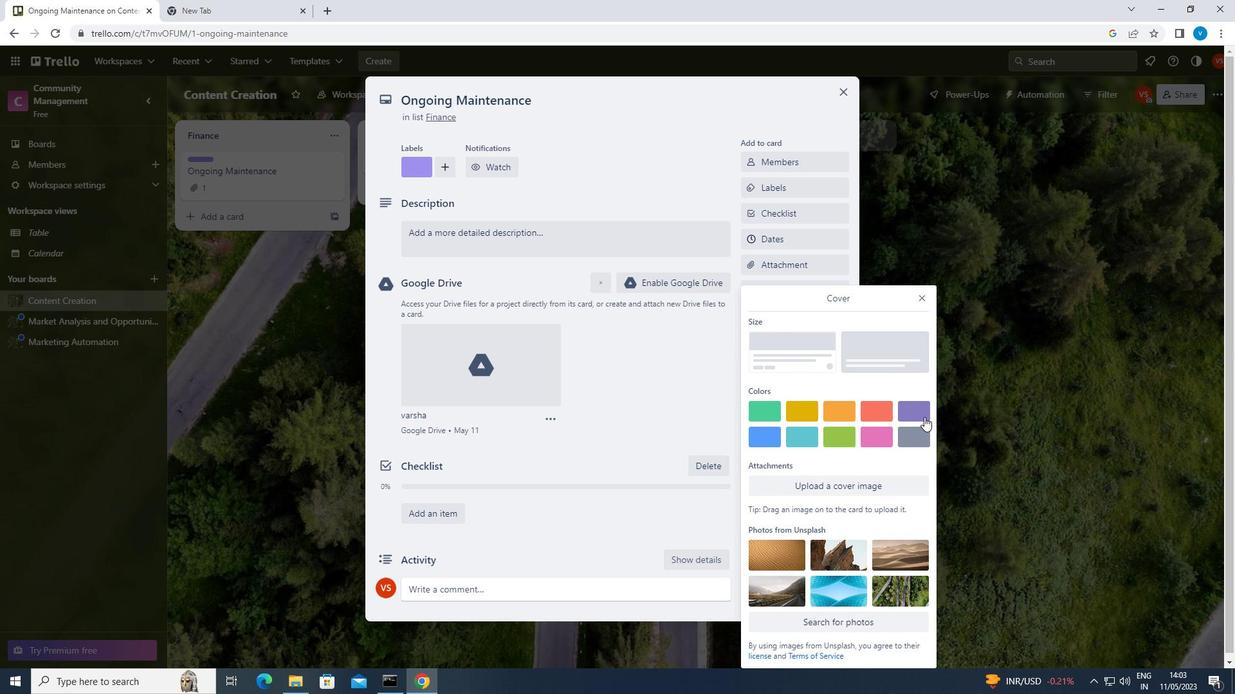 
Action: Mouse pressed left at (928, 416)
Screenshot: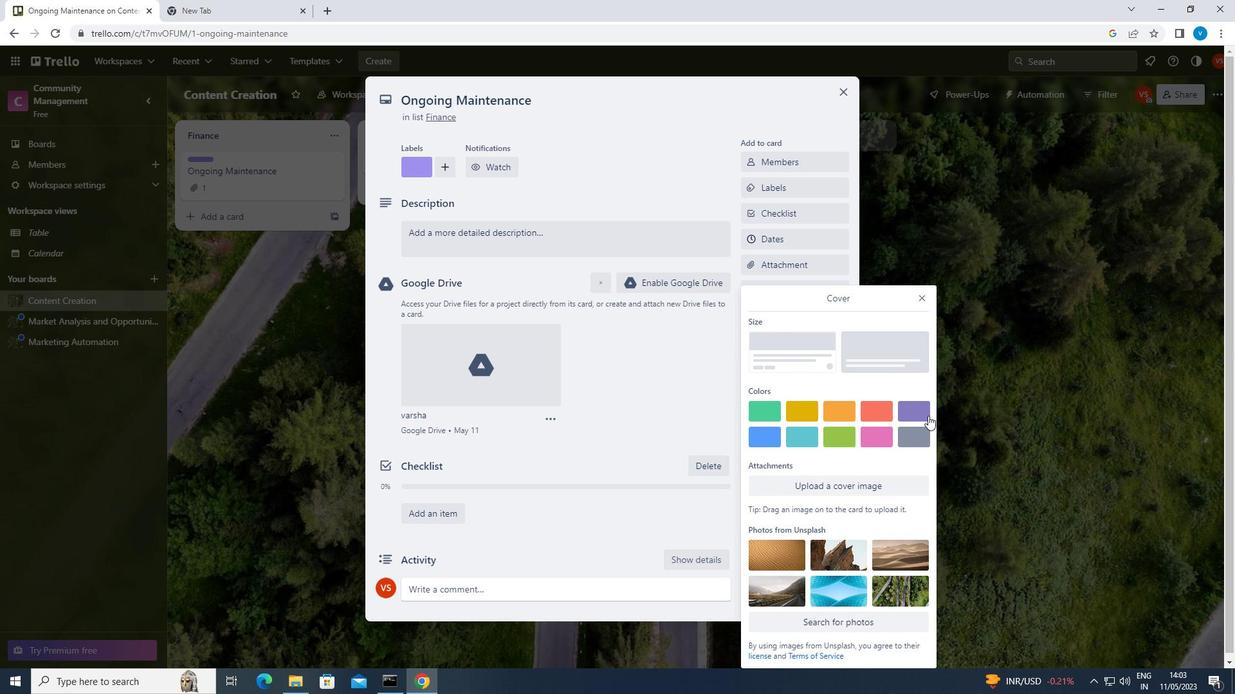 
Action: Mouse moved to (916, 274)
Screenshot: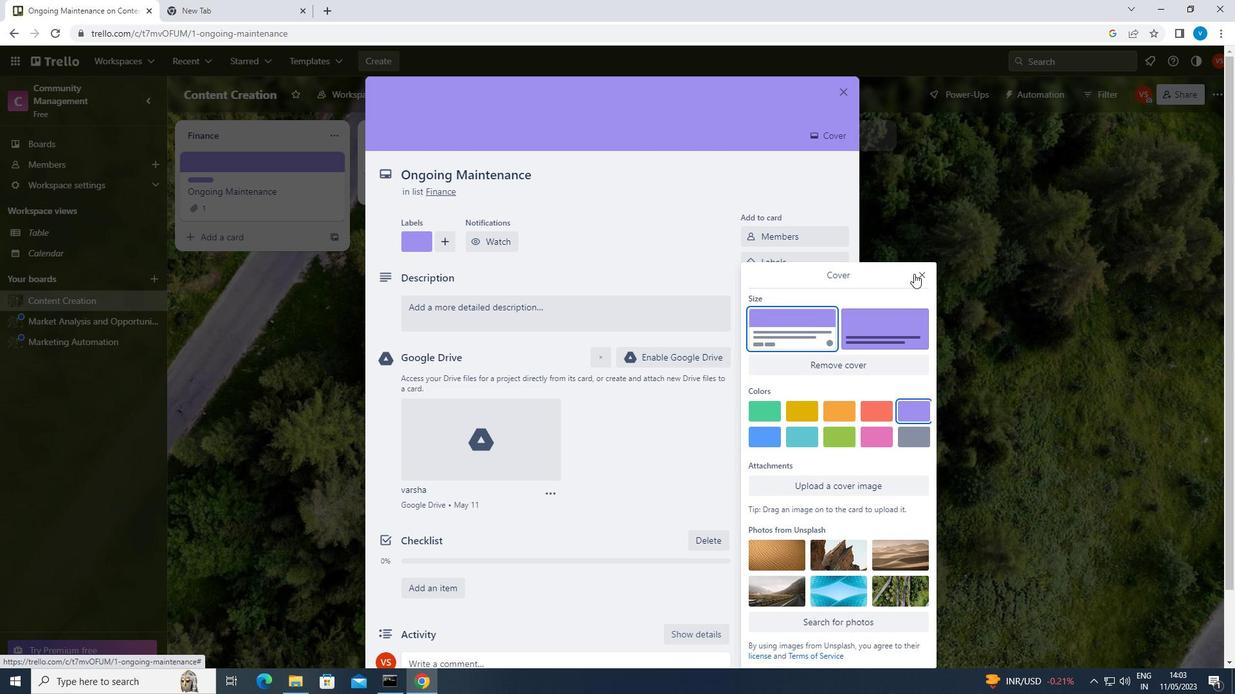 
Action: Mouse pressed left at (916, 274)
Screenshot: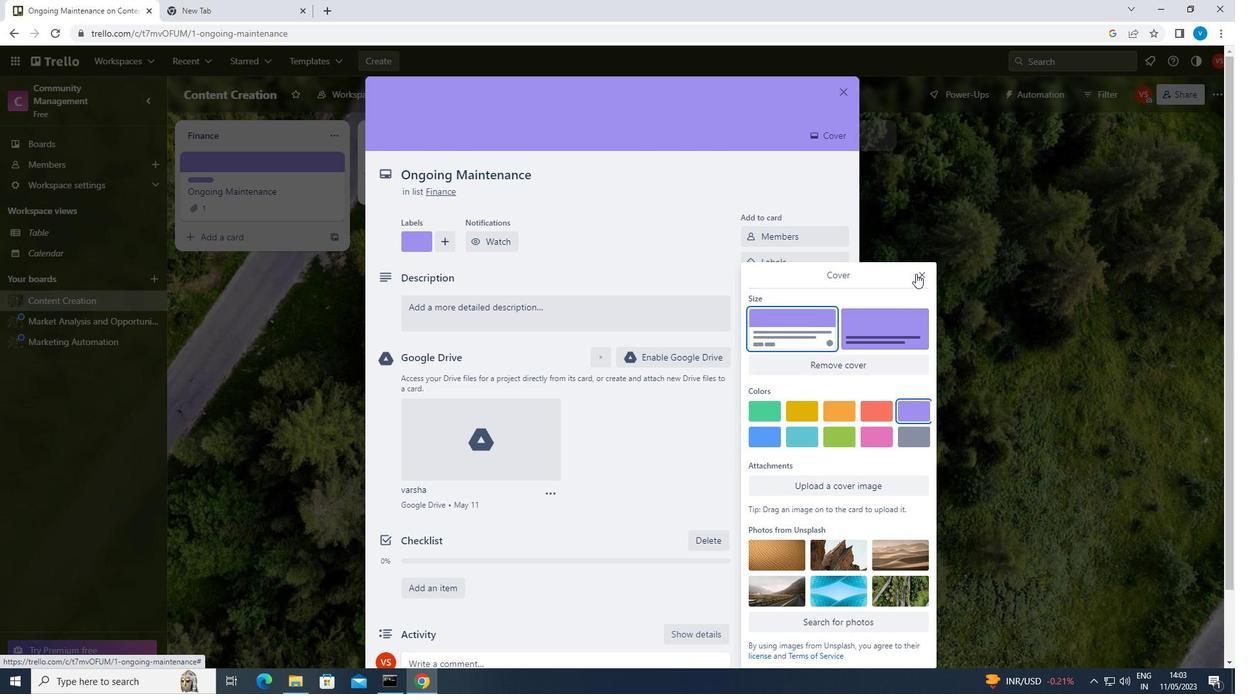 
Action: Mouse moved to (626, 329)
Screenshot: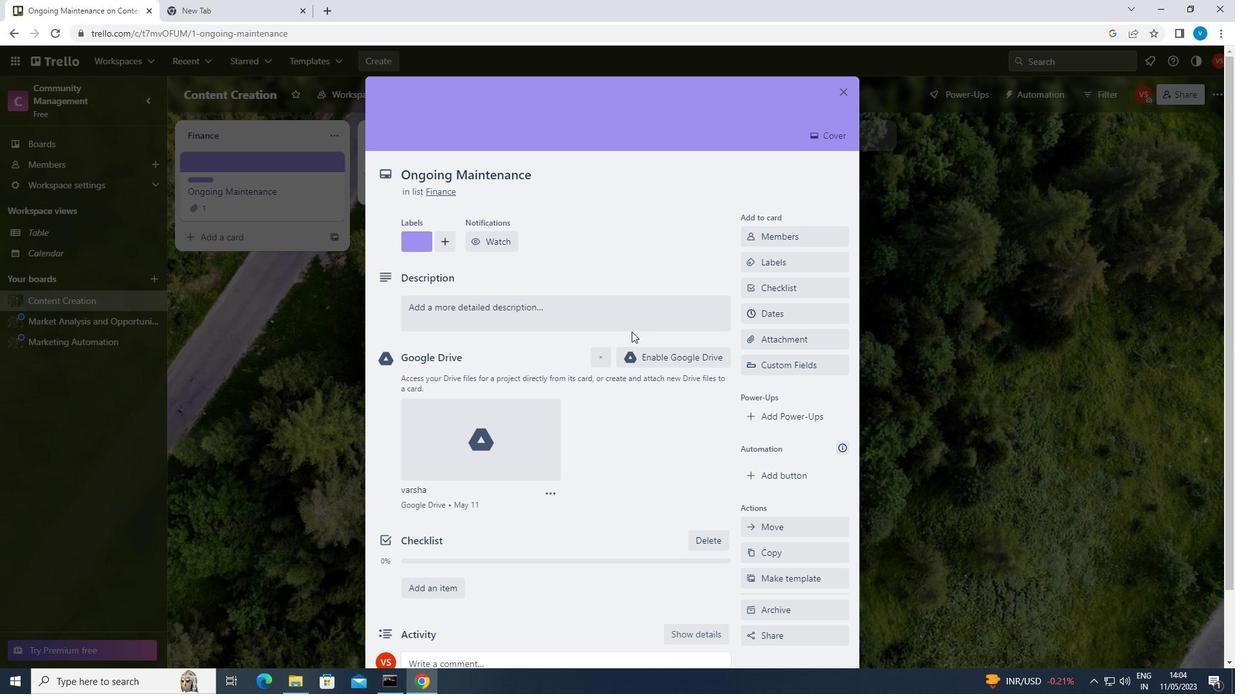 
Action: Mouse pressed left at (626, 329)
Screenshot: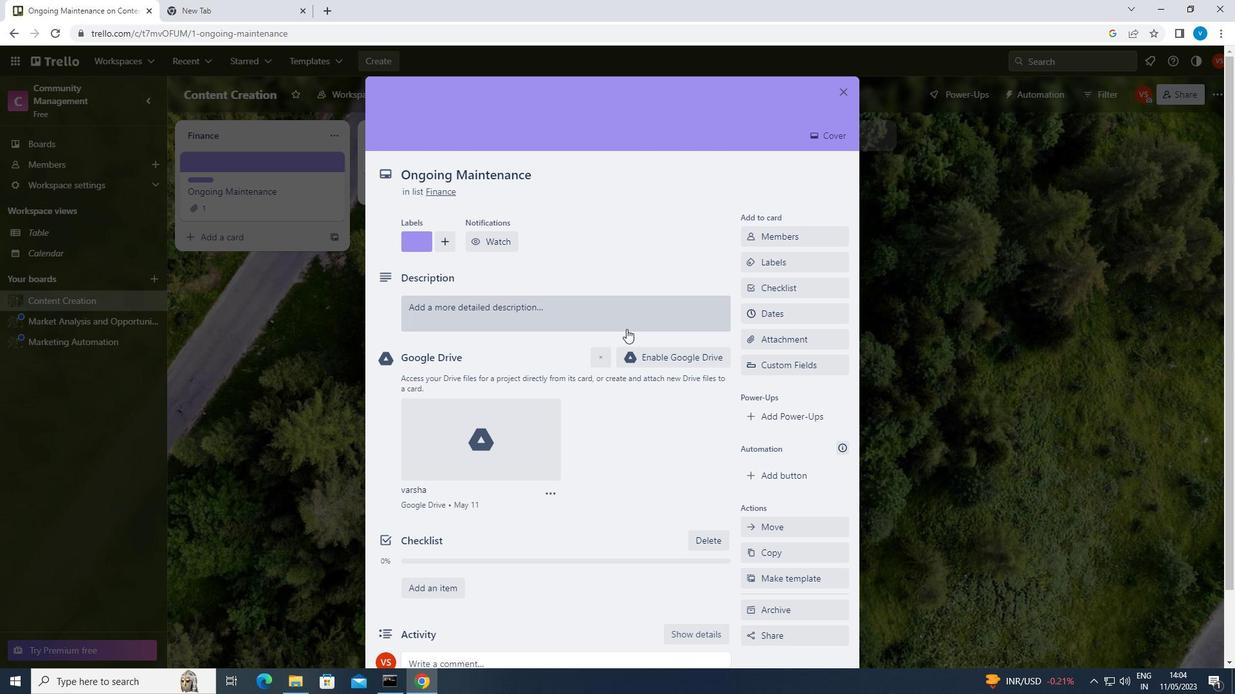 
Action: Key pressed <Key.shift>CREATE<Key.space>NEW<Key.space>MARKETING<Key.space>MATERIALS<Key.space>FOR<Key.space>PRODUCT<Key.space>LAUNCH
Screenshot: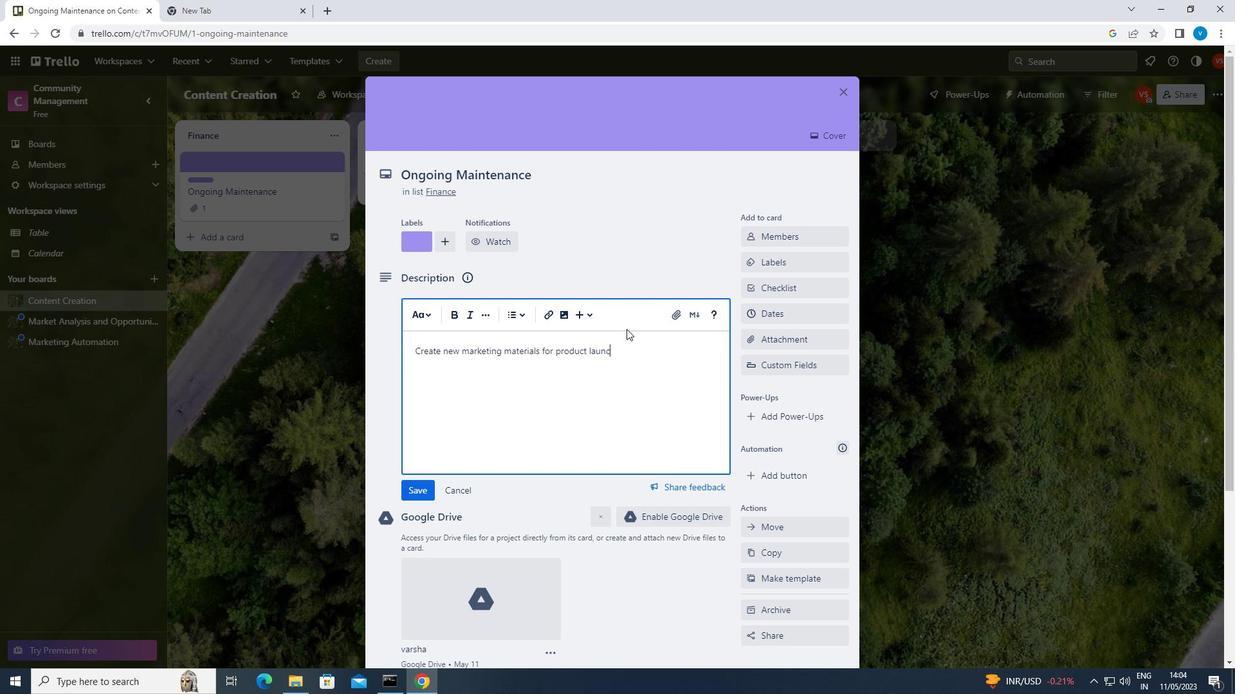 
Action: Mouse moved to (564, 417)
Screenshot: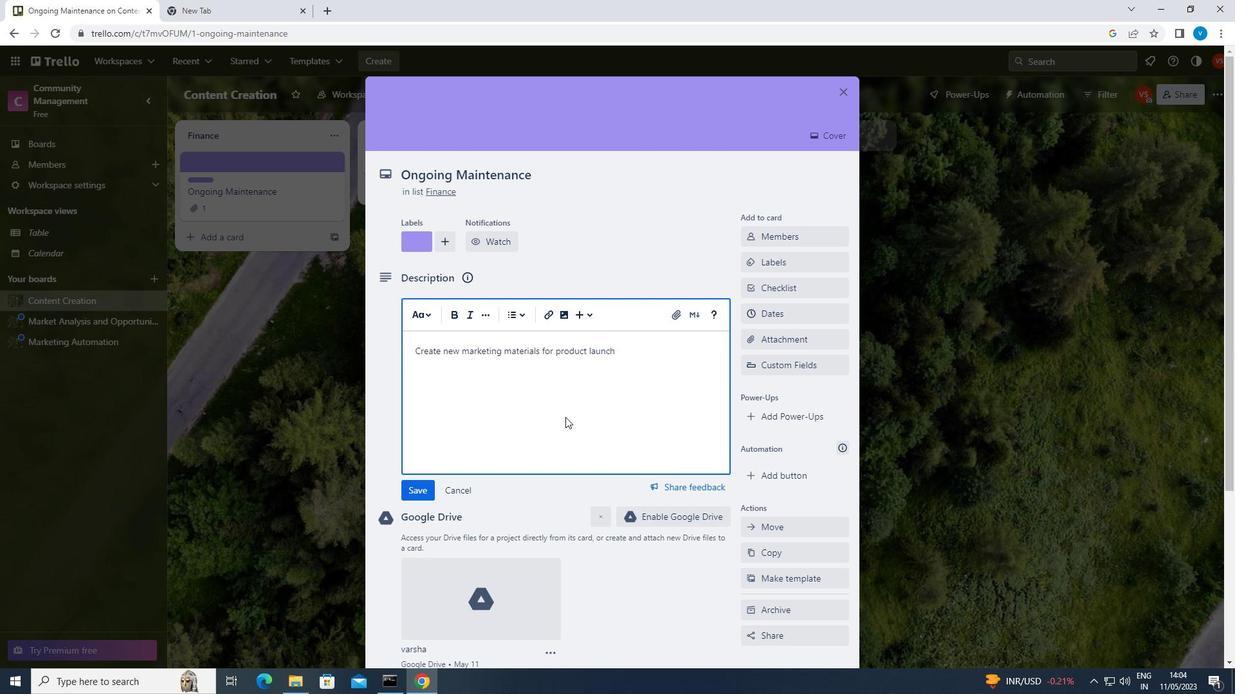 
Action: Key pressed .
Screenshot: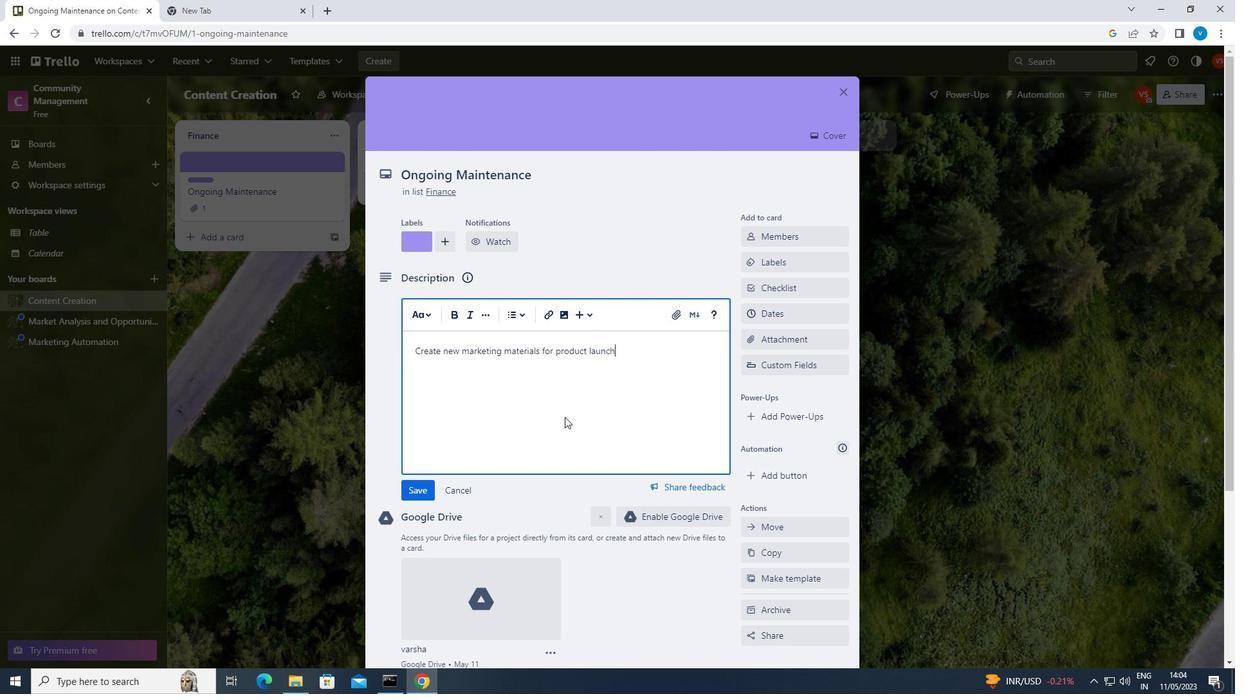 
Action: Mouse scrolled (564, 416) with delta (0, 0)
Screenshot: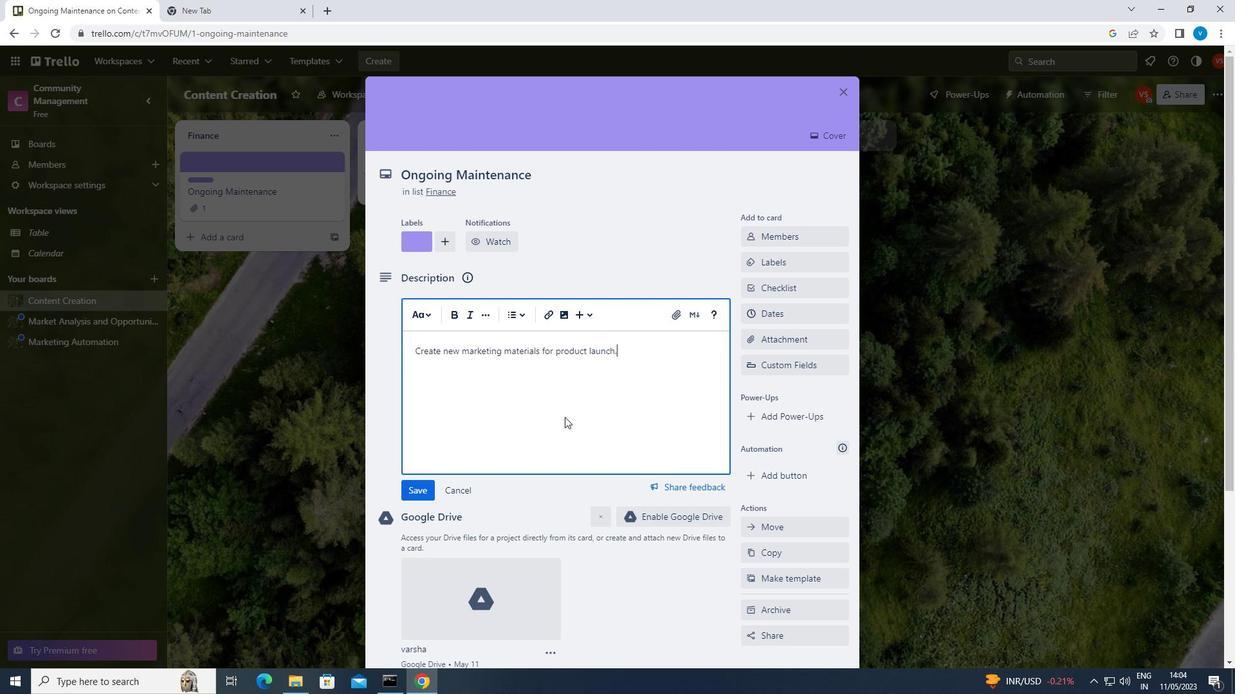 
Action: Mouse scrolled (564, 416) with delta (0, 0)
Screenshot: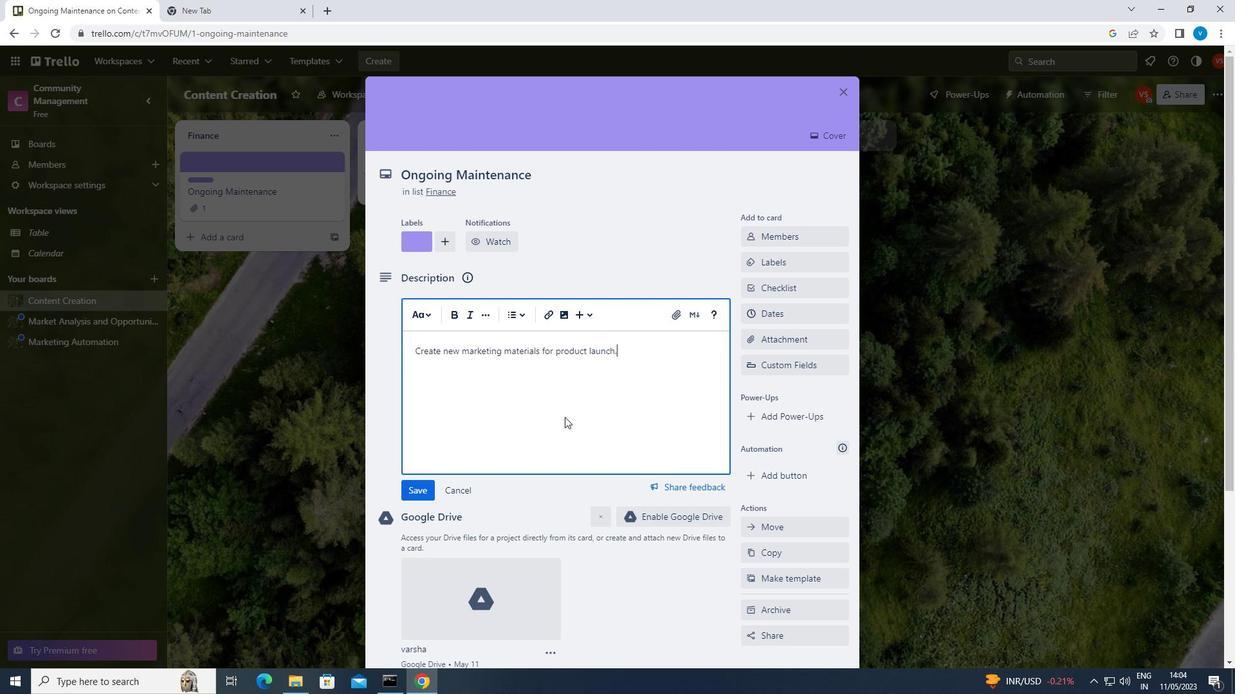 
Action: Mouse moved to (564, 417)
Screenshot: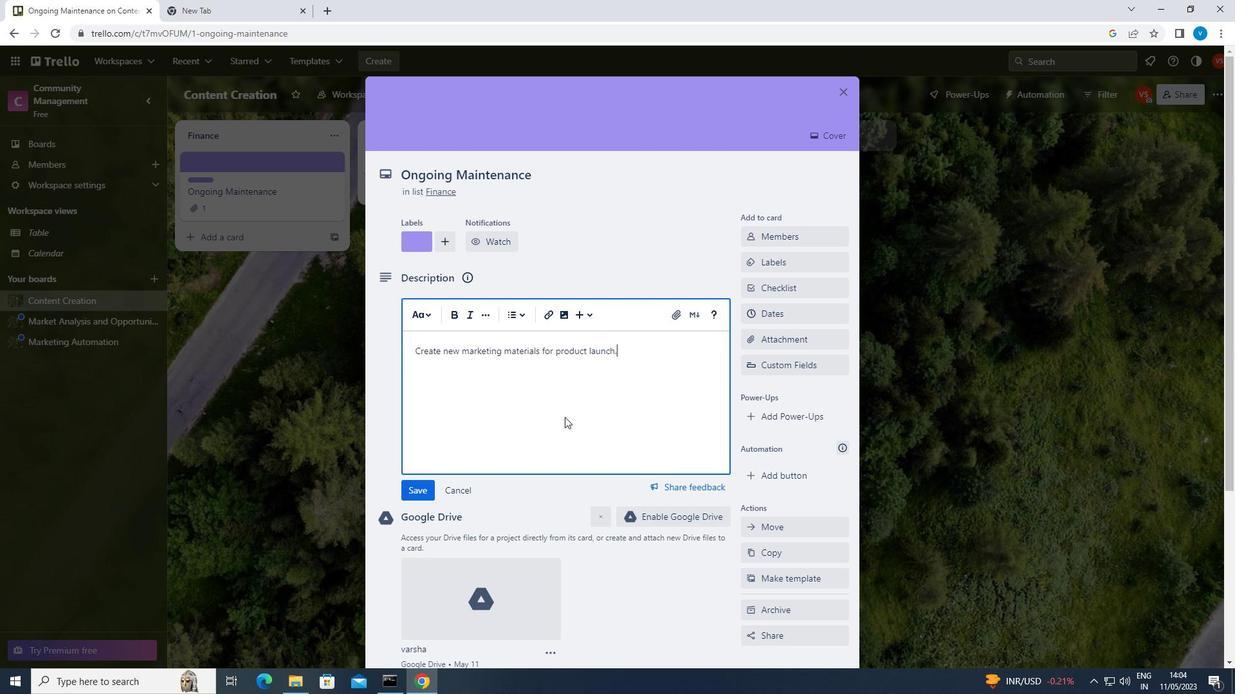 
Action: Mouse scrolled (564, 416) with delta (0, 0)
Screenshot: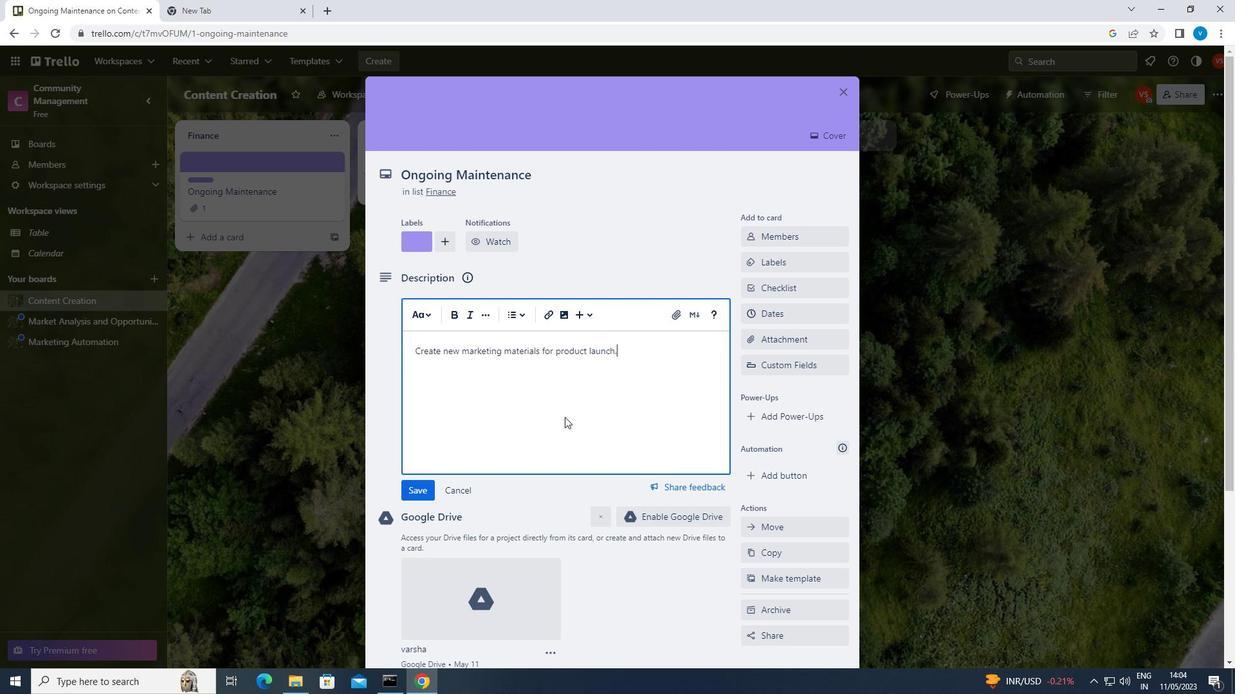 
Action: Mouse moved to (562, 418)
Screenshot: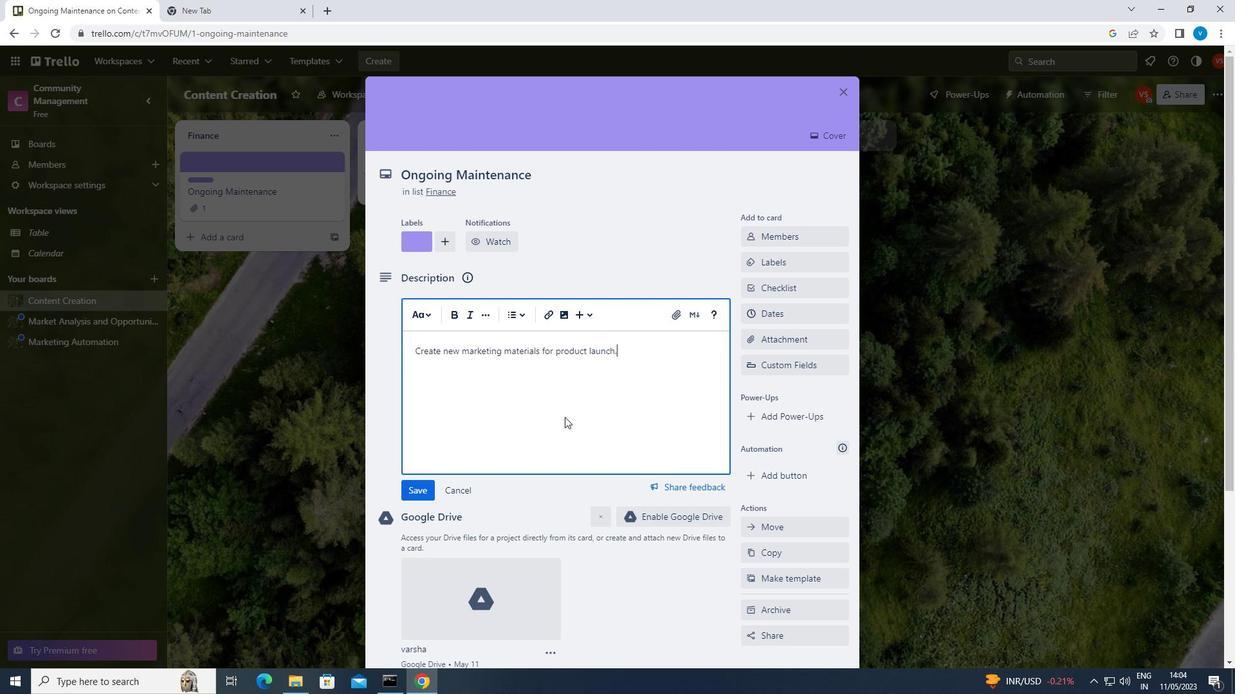 
Action: Mouse scrolled (562, 417) with delta (0, 0)
Screenshot: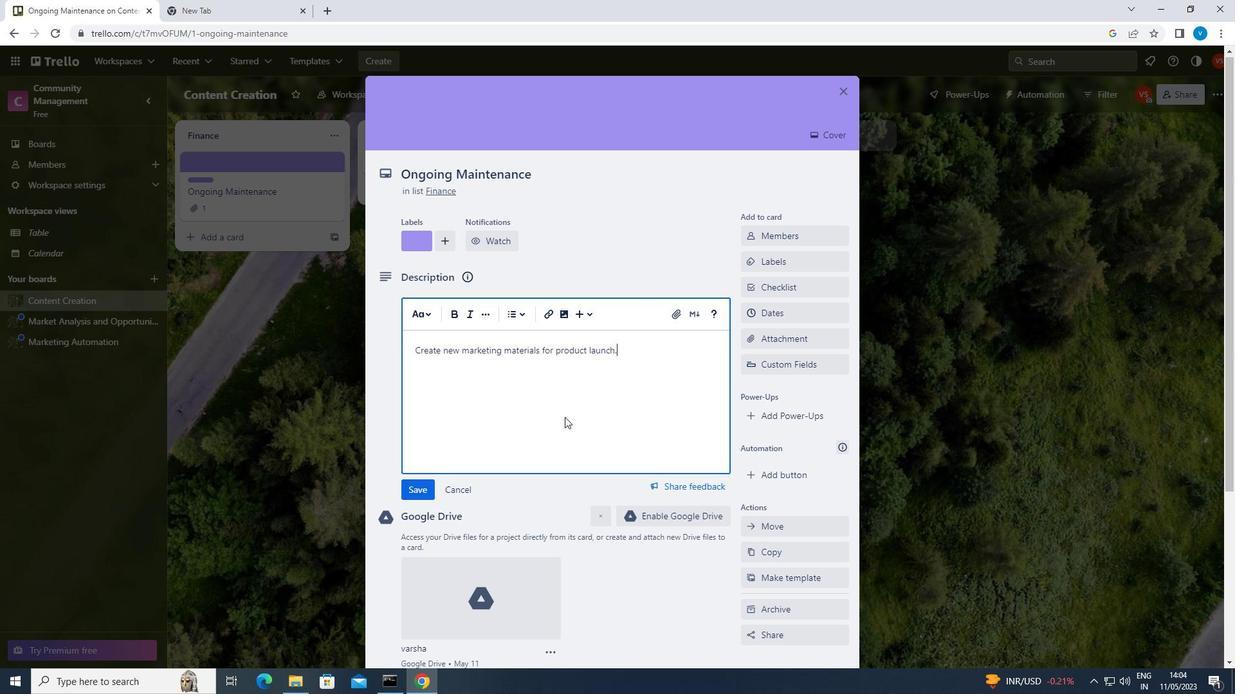 
Action: Mouse scrolled (562, 417) with delta (0, 0)
Screenshot: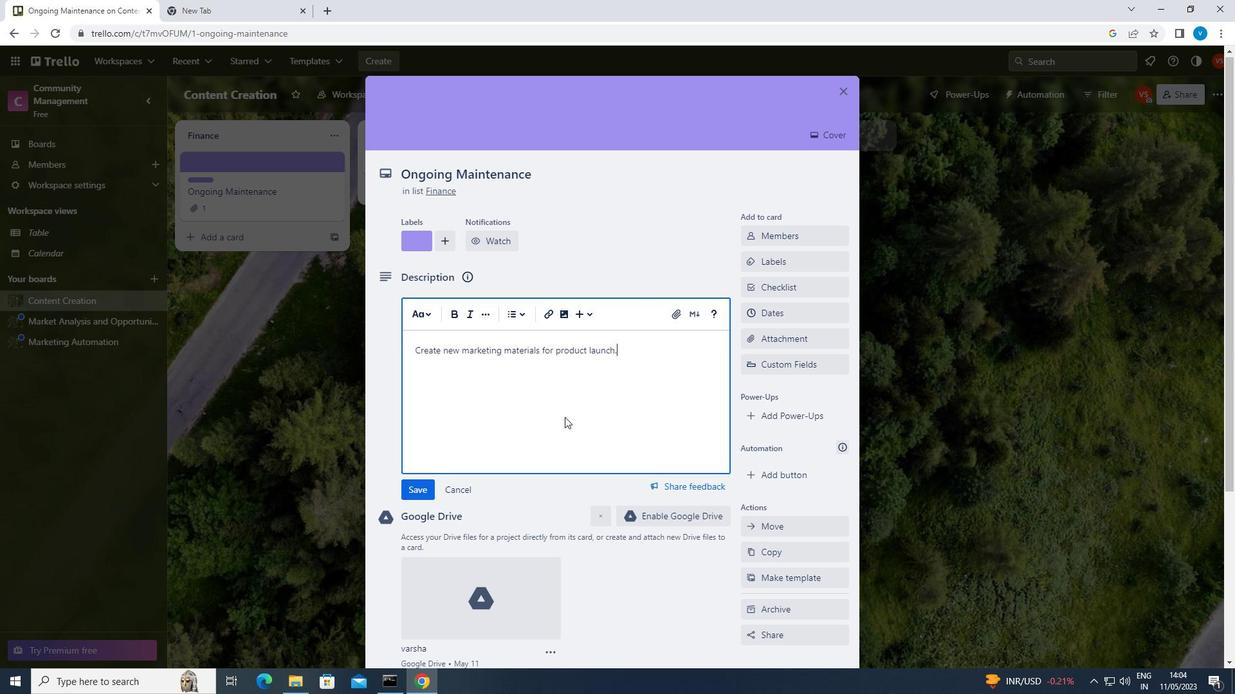 
Action: Mouse scrolled (562, 417) with delta (0, 0)
Screenshot: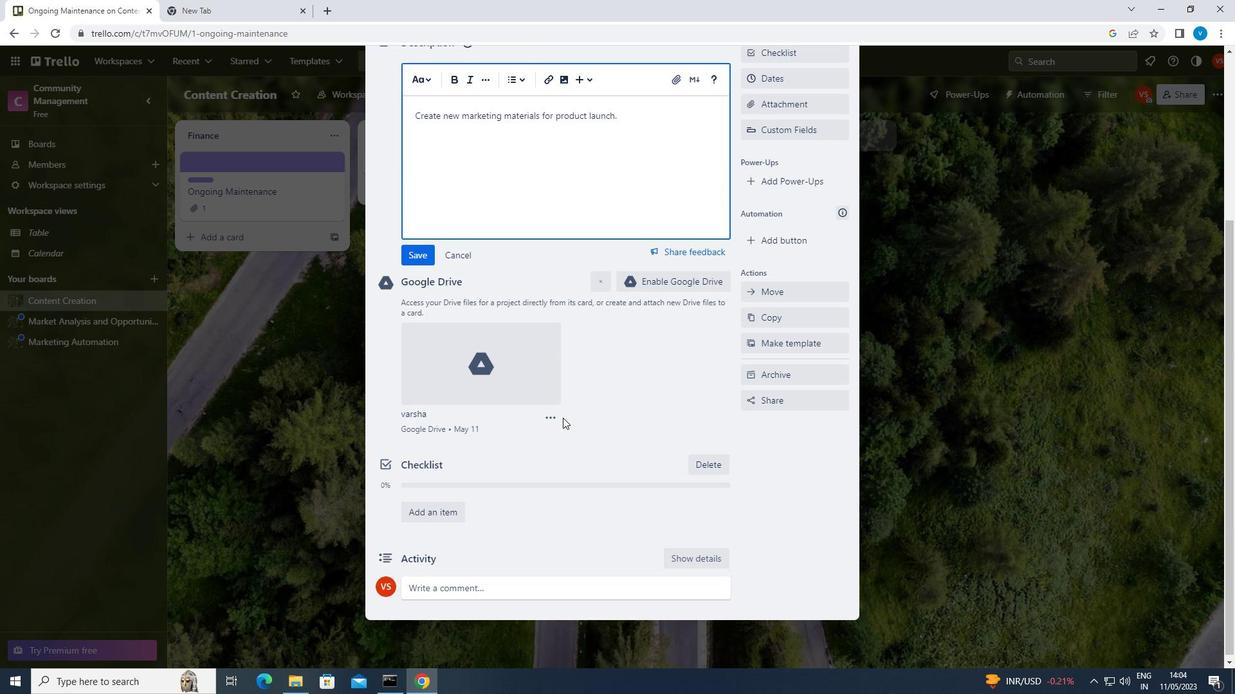 
Action: Mouse scrolled (562, 417) with delta (0, 0)
Screenshot: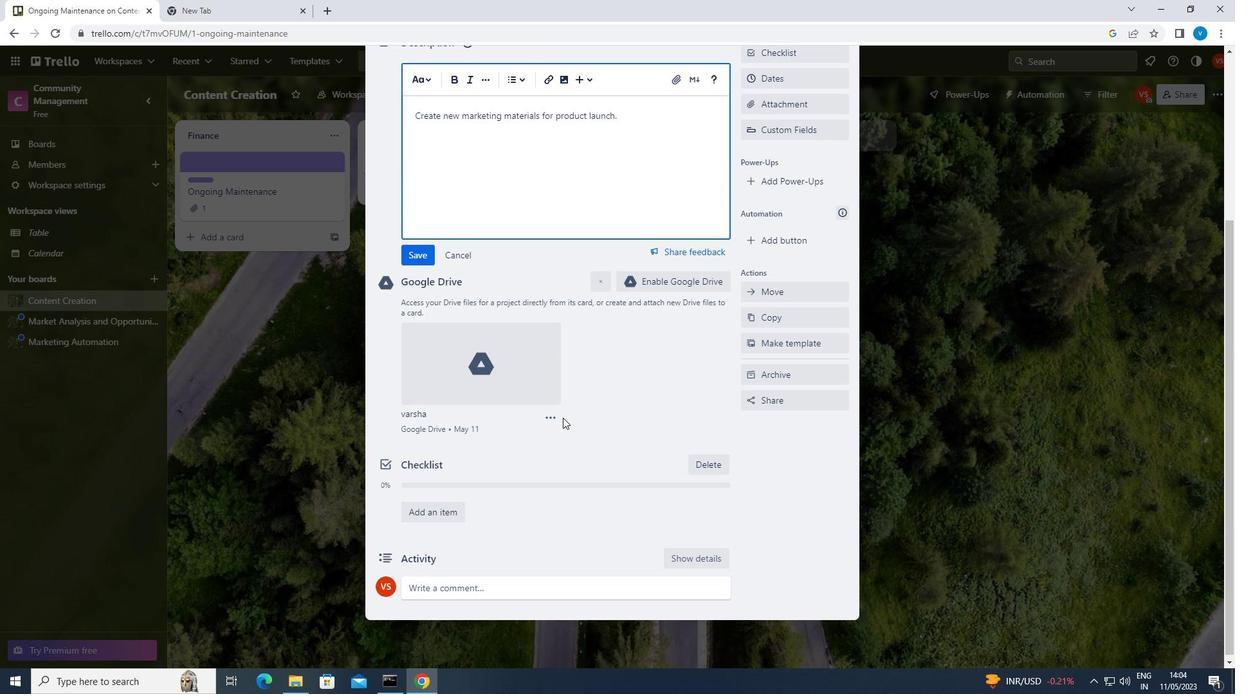 
Action: Mouse scrolled (562, 417) with delta (0, 0)
Screenshot: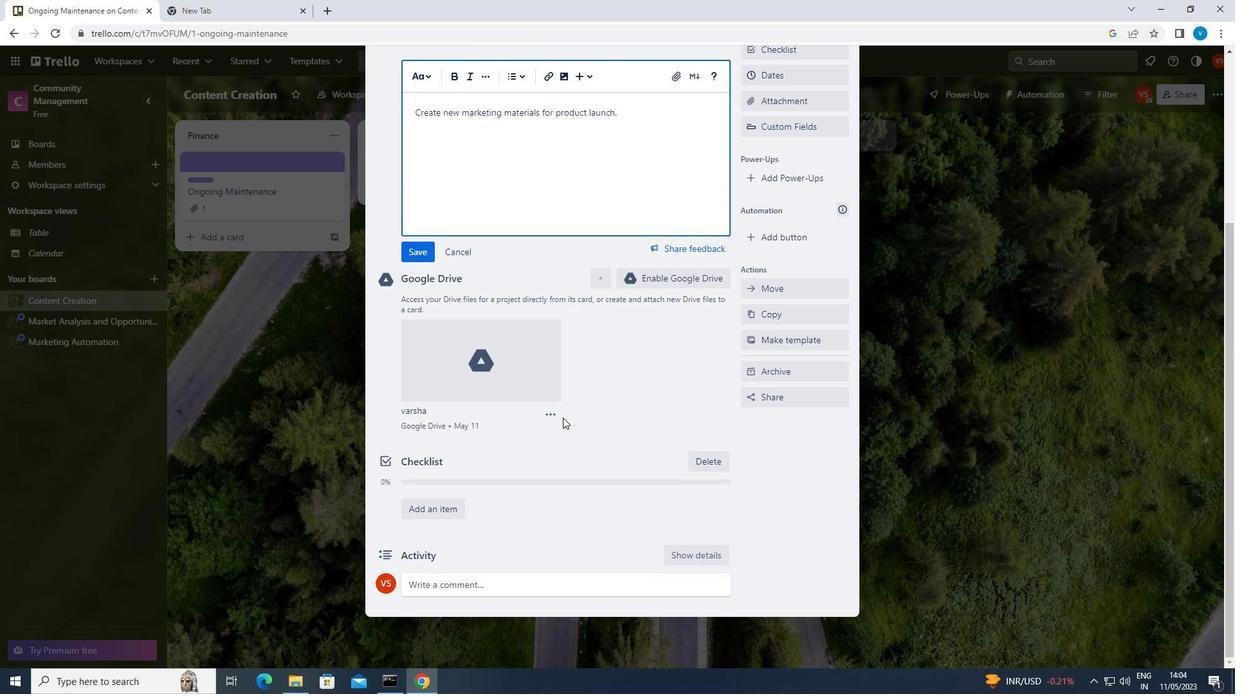 
Action: Mouse scrolled (562, 417) with delta (0, 0)
Screenshot: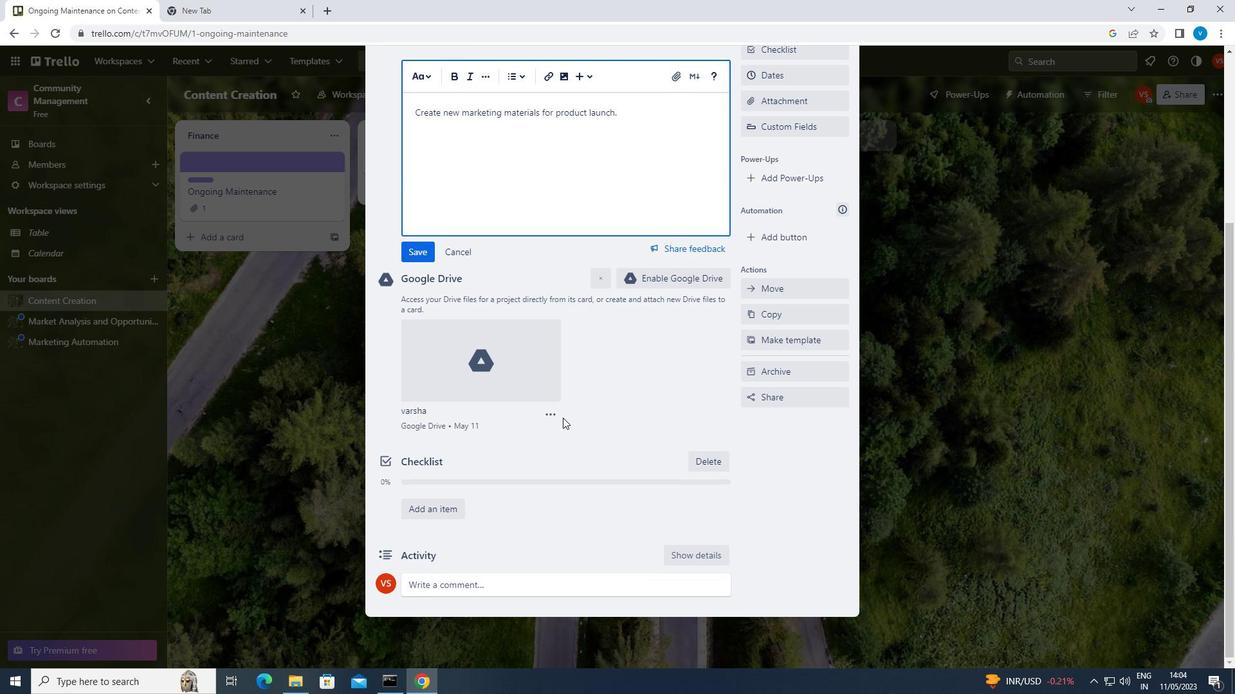 
Action: Mouse moved to (536, 584)
Screenshot: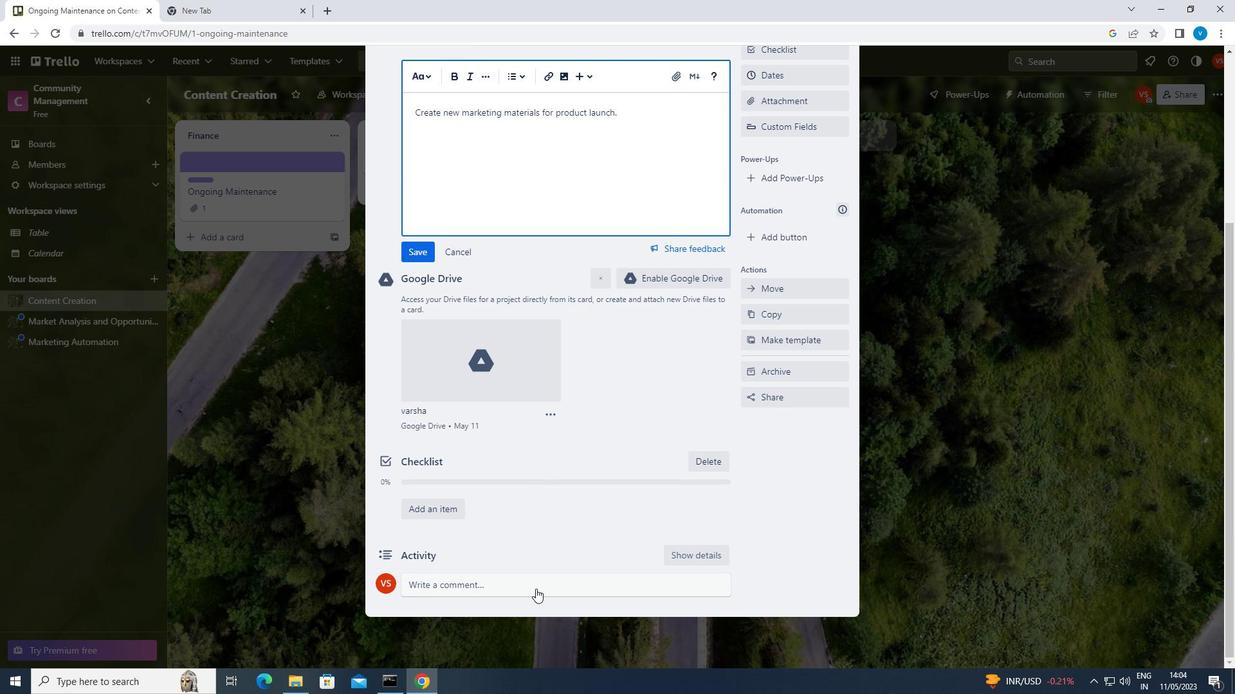 
Action: Mouse pressed left at (536, 584)
Screenshot: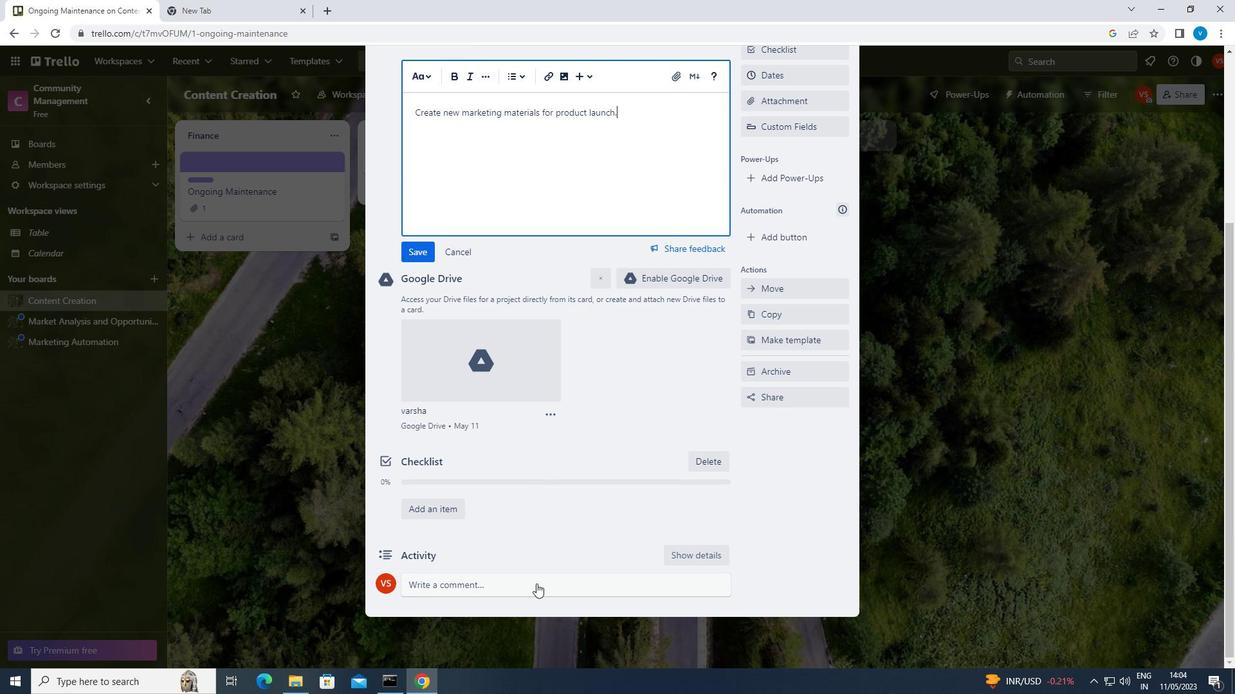
Action: Mouse moved to (526, 588)
Screenshot: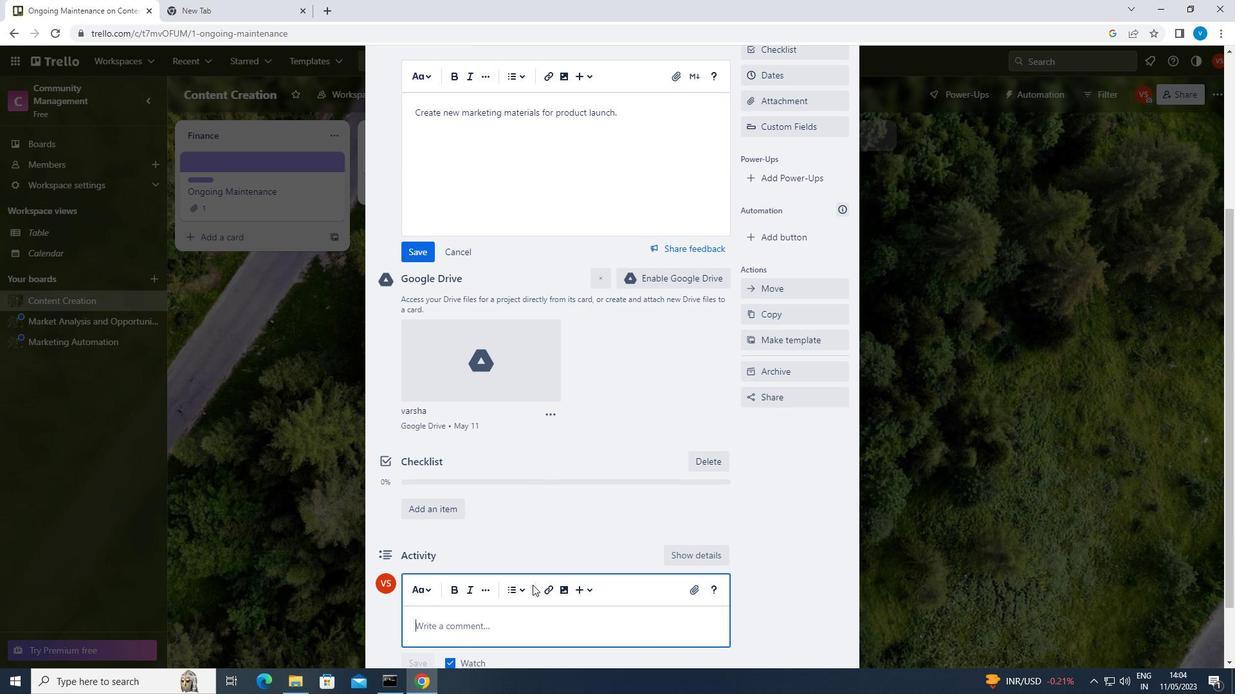 
Action: Key pressed <Key.shift>WE<Key.space>SHOULD<Key.space>APPROACH<Key.space>THIS<Key.space>TASK<Key.space>WITH<Key.space>A<Key.space>CUSTOMER-CENTRIC<Key.space>MINDSET,<Key.space>ENSURING<Key.space>THAT<Key.space>WE<Key.space>MEET<Key.space>THEIR<Key.space>NEEDS<Key.space>AND<Key.space>EXPECTATIONS.
Screenshot: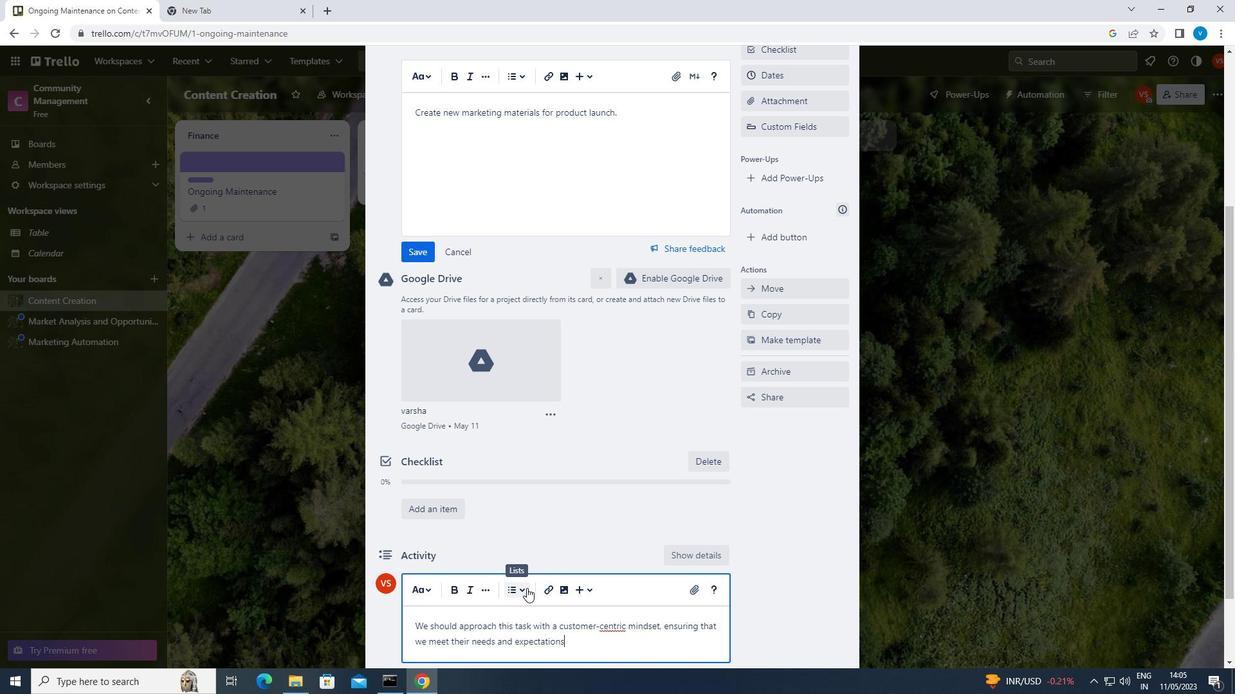 
Action: Mouse moved to (780, 74)
Screenshot: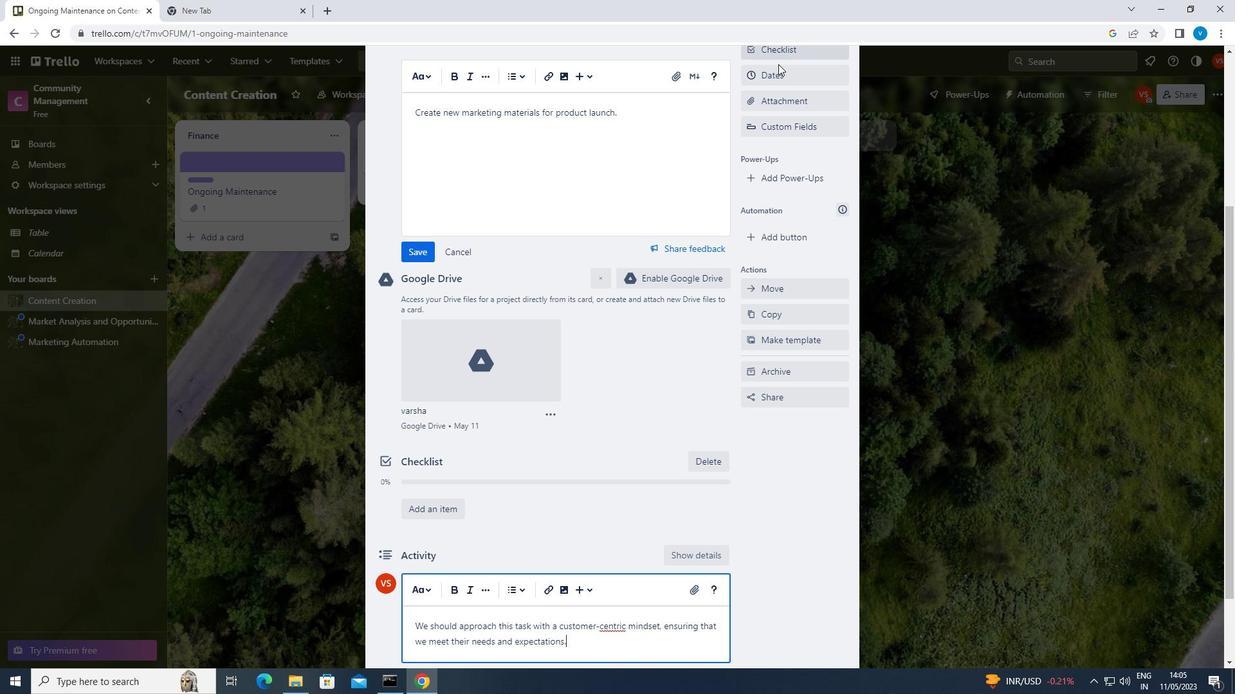 
Action: Mouse pressed left at (780, 74)
Screenshot: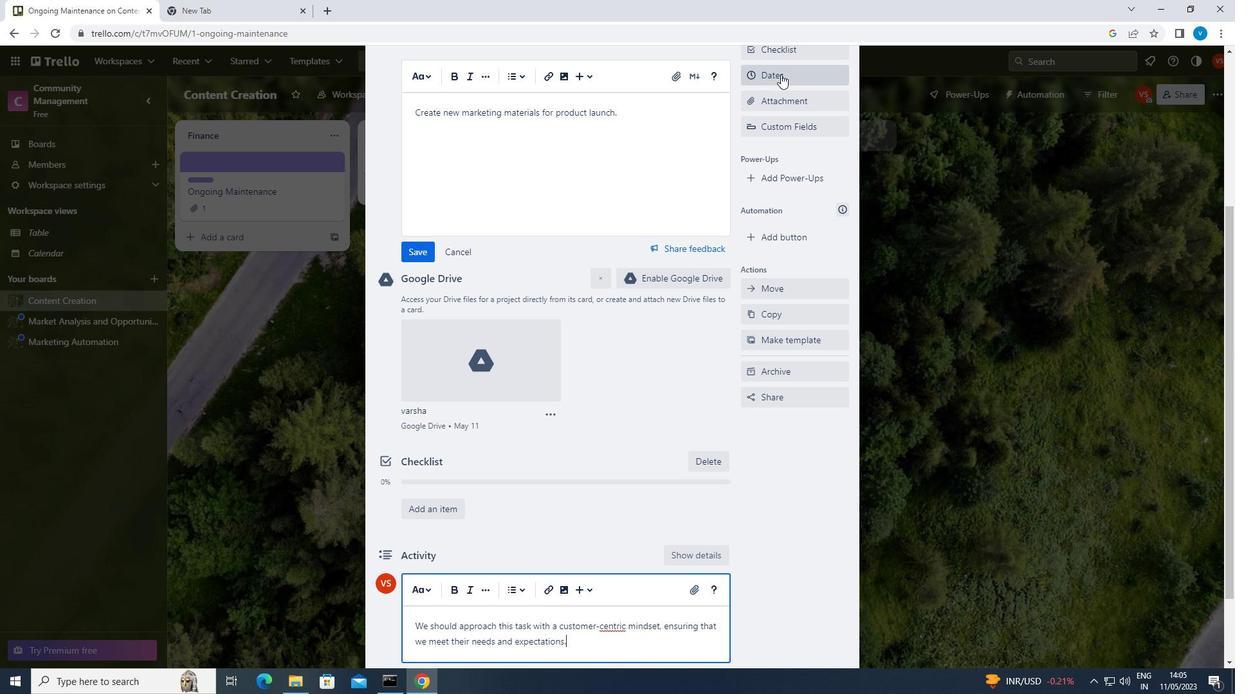 
Action: Mouse moved to (750, 339)
Screenshot: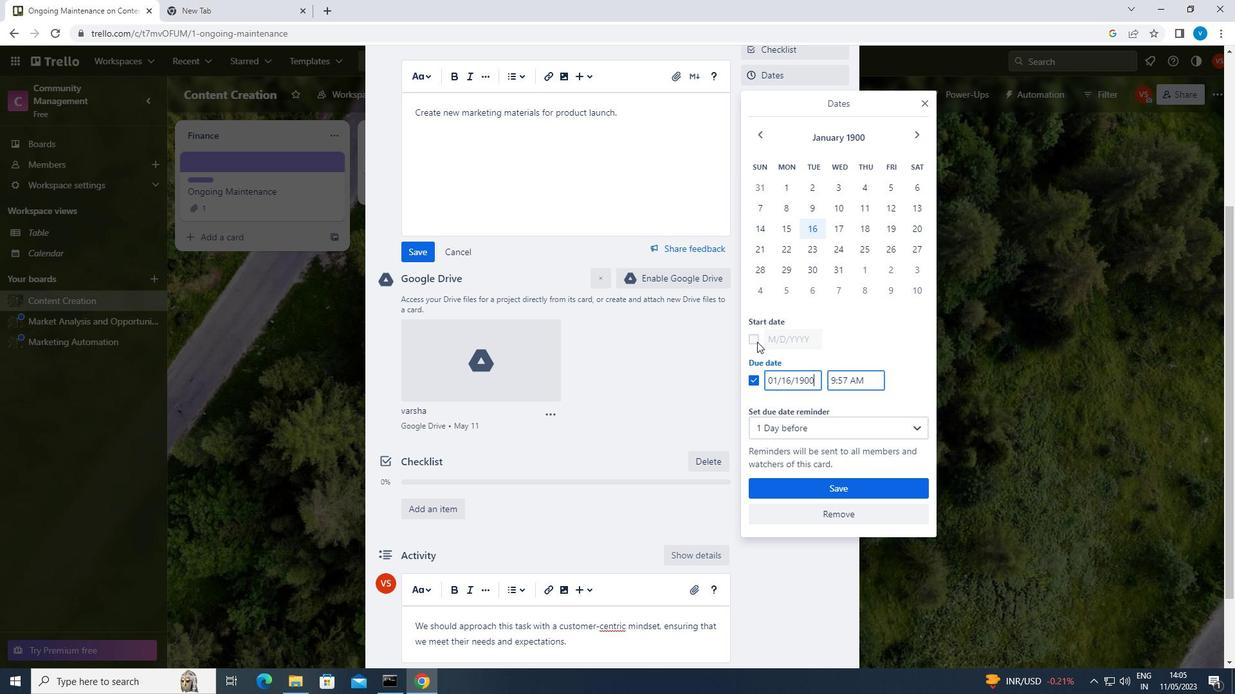 
Action: Mouse pressed left at (750, 339)
Screenshot: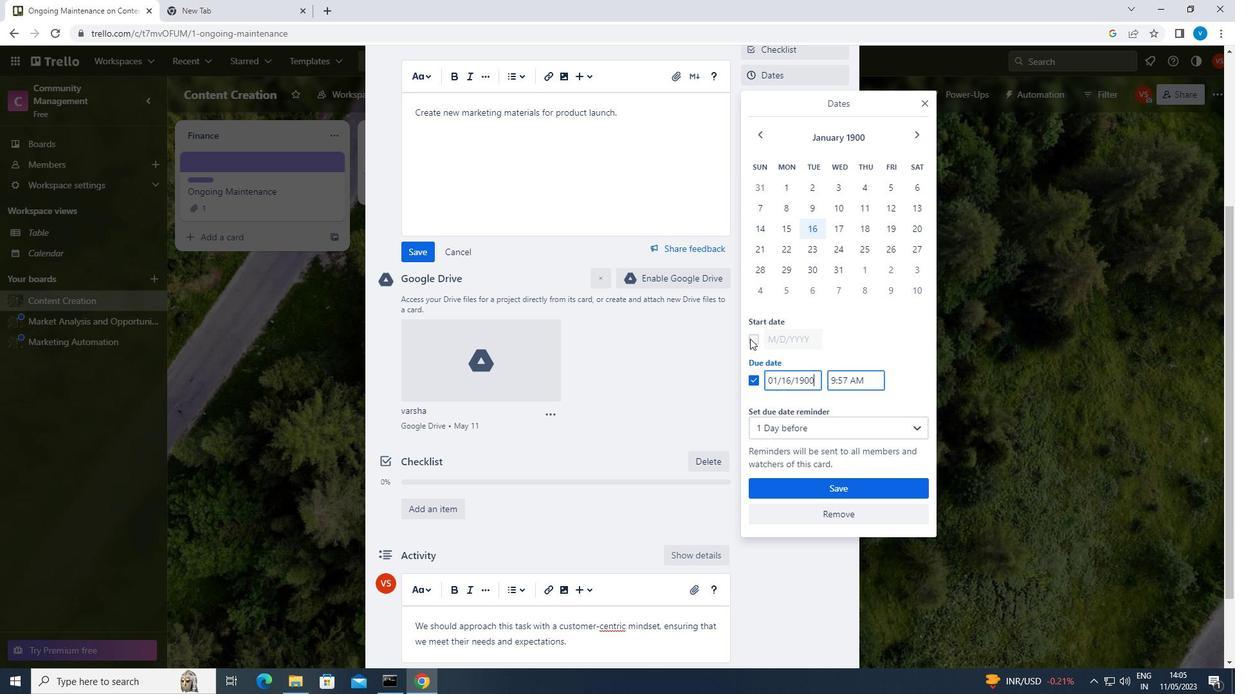 
Action: Mouse moved to (791, 339)
Screenshot: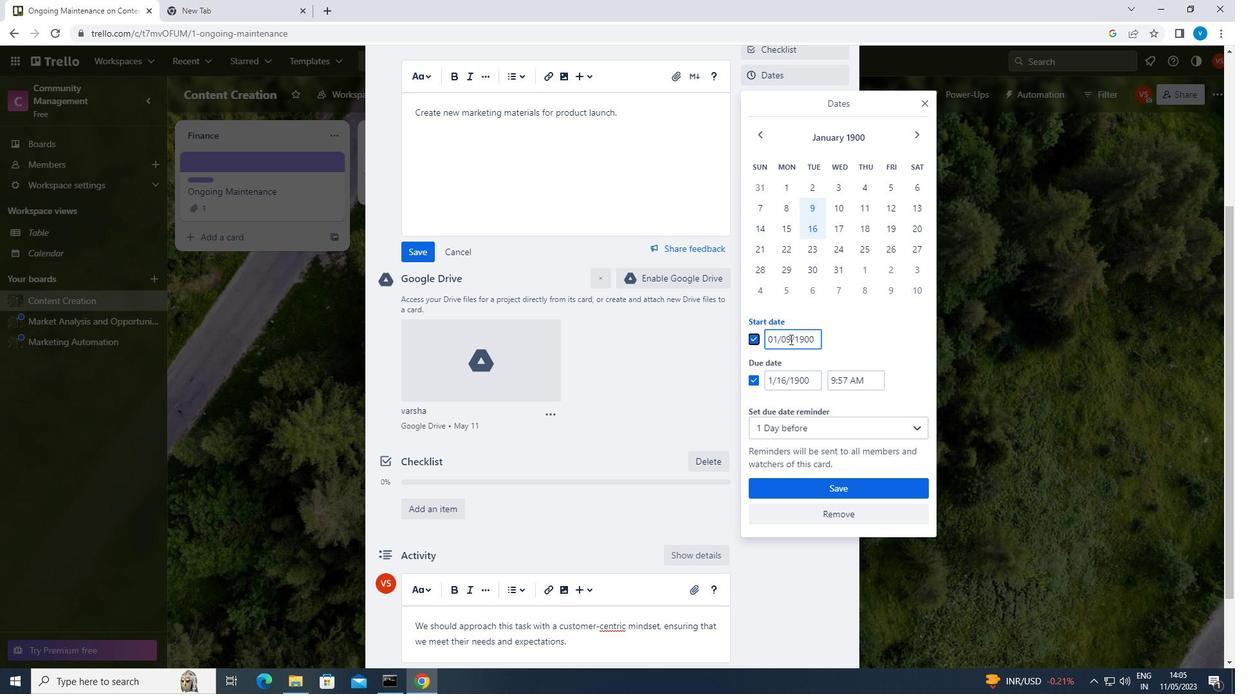 
Action: Mouse pressed left at (791, 339)
Screenshot: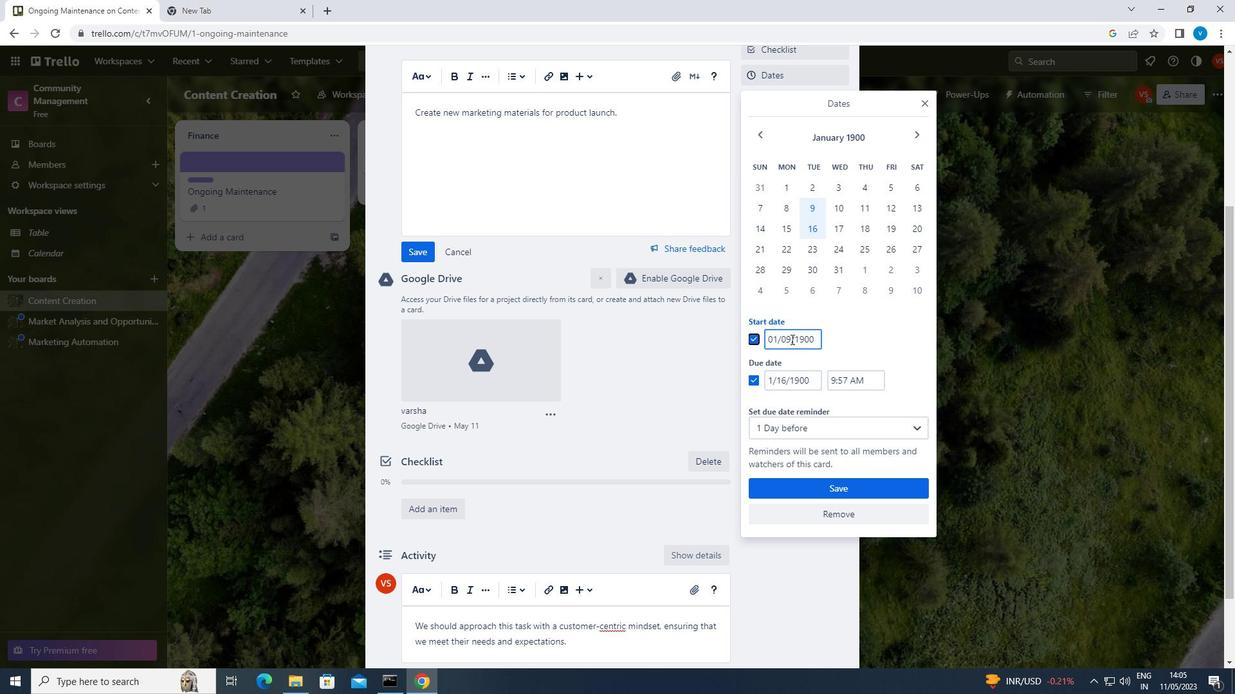 
Action: Mouse moved to (781, 337)
Screenshot: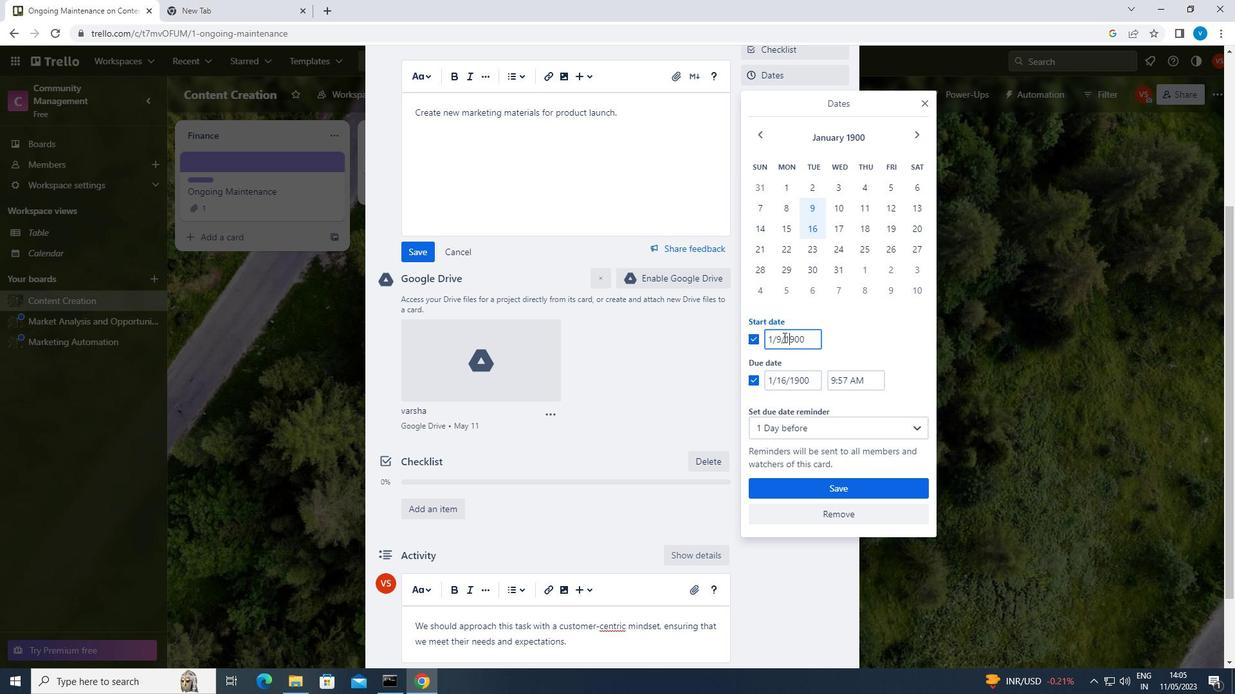 
Action: Mouse pressed left at (781, 337)
Screenshot: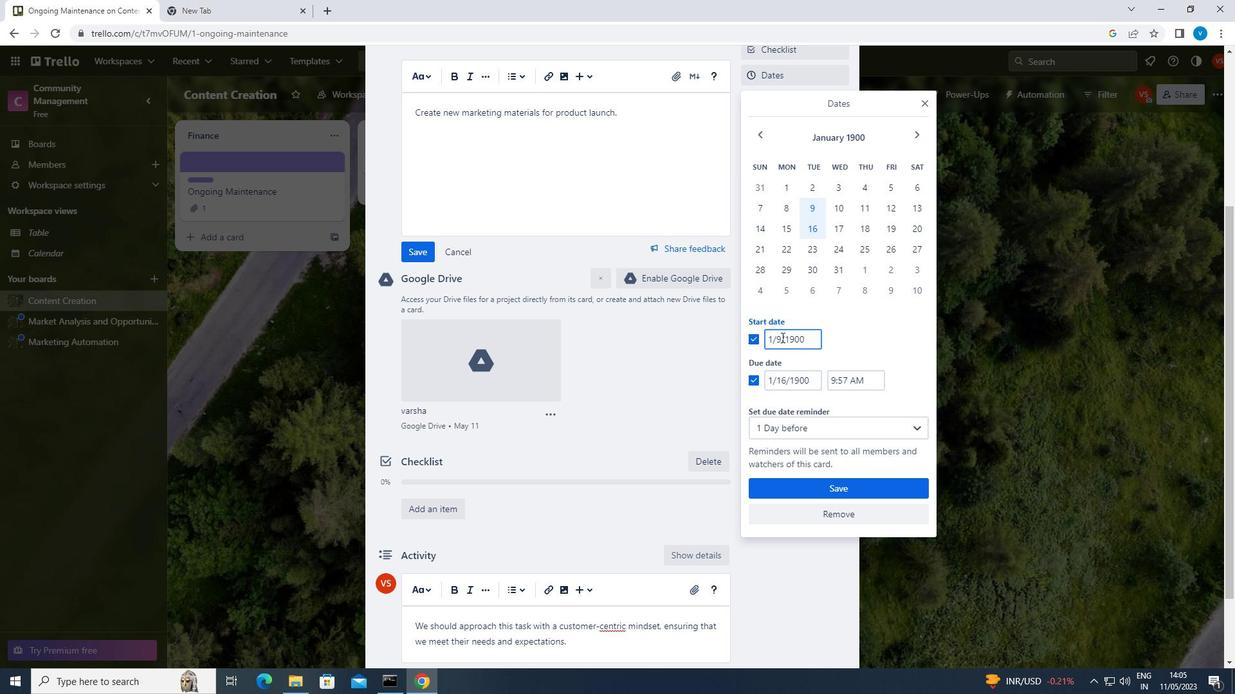 
Action: Mouse moved to (777, 336)
Screenshot: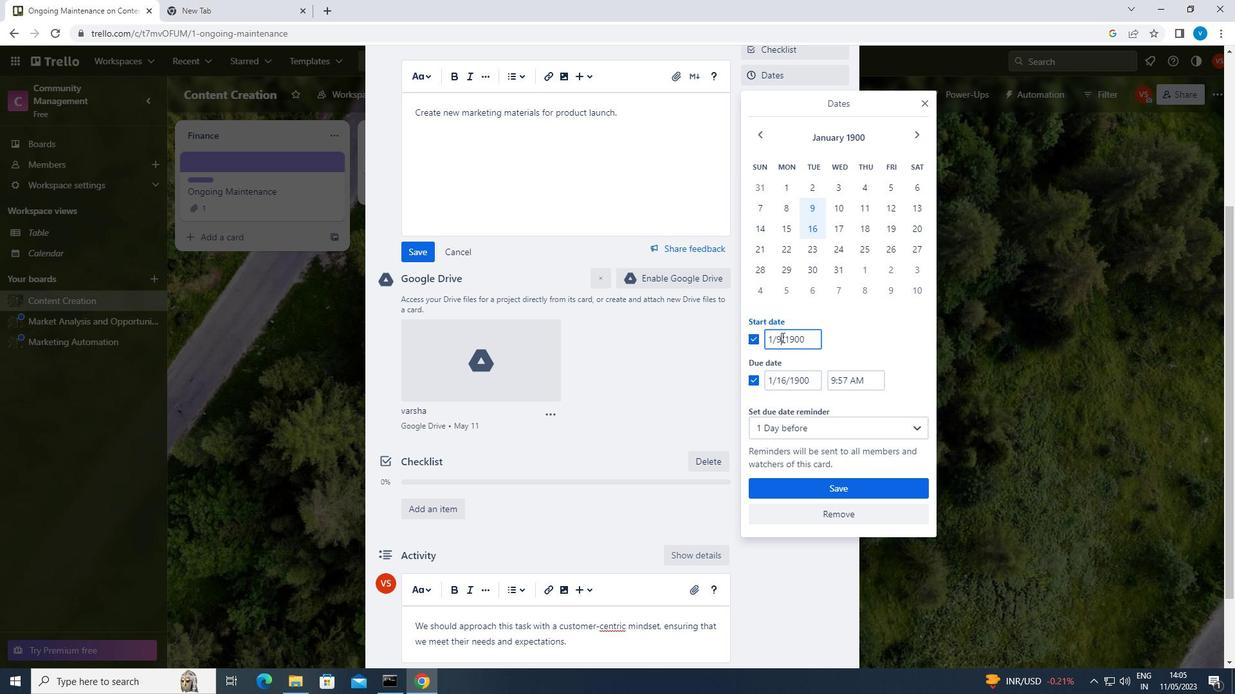 
Action: Key pressed <Key.backspace>01
Screenshot: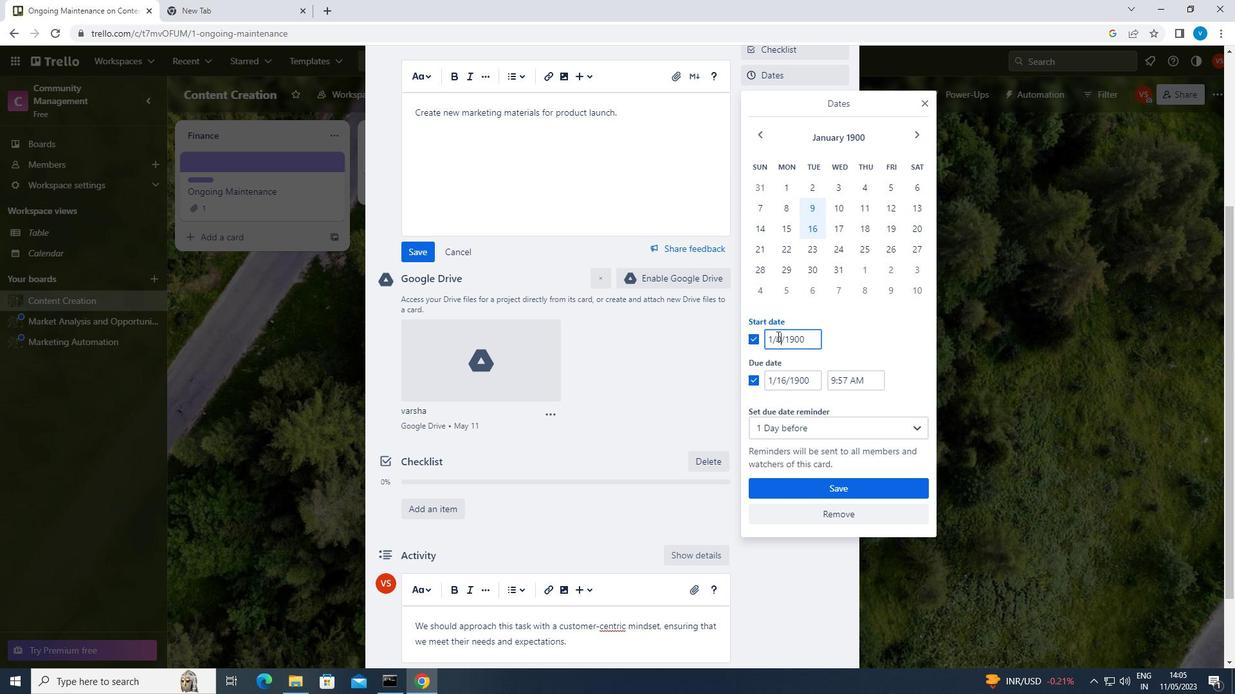 
Action: Mouse moved to (788, 376)
Screenshot: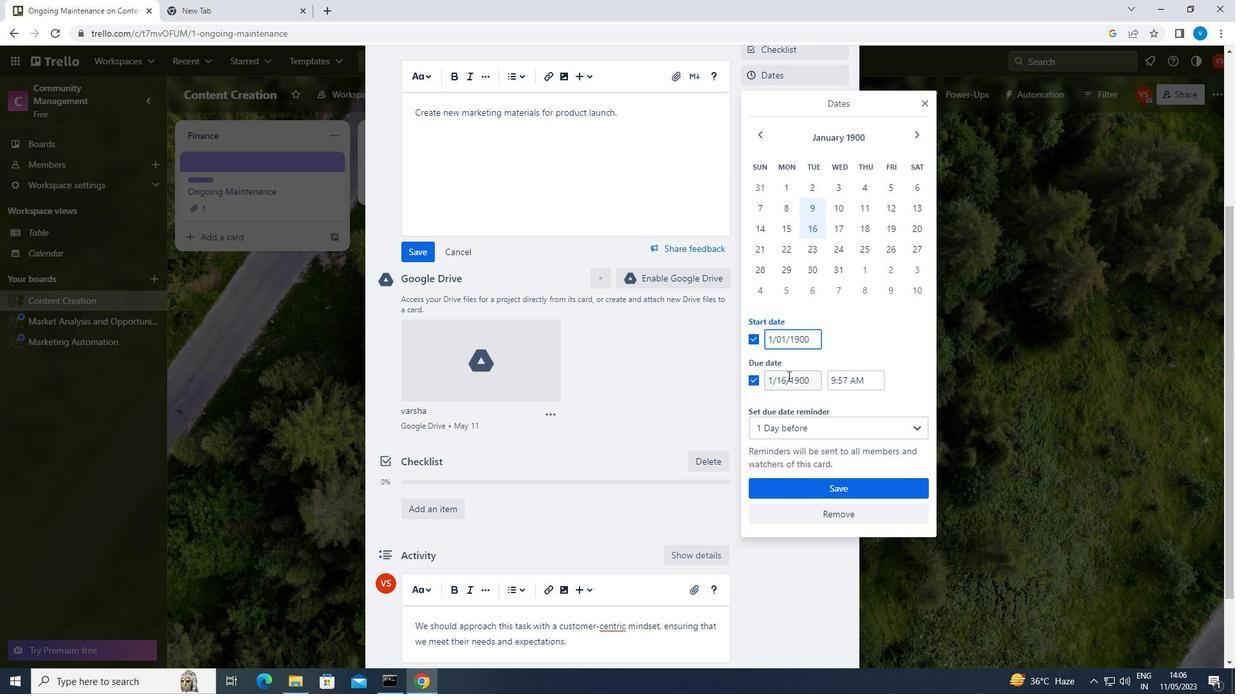 
Action: Mouse pressed left at (788, 376)
Screenshot: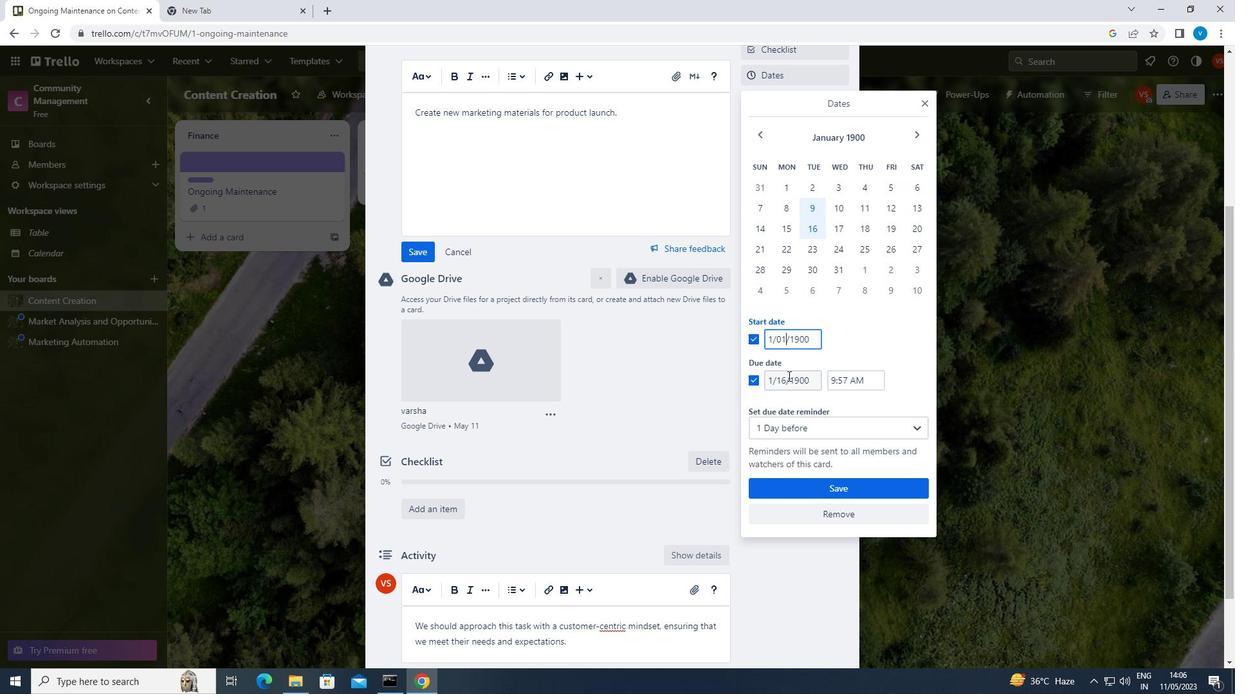 
Action: Mouse moved to (784, 378)
Screenshot: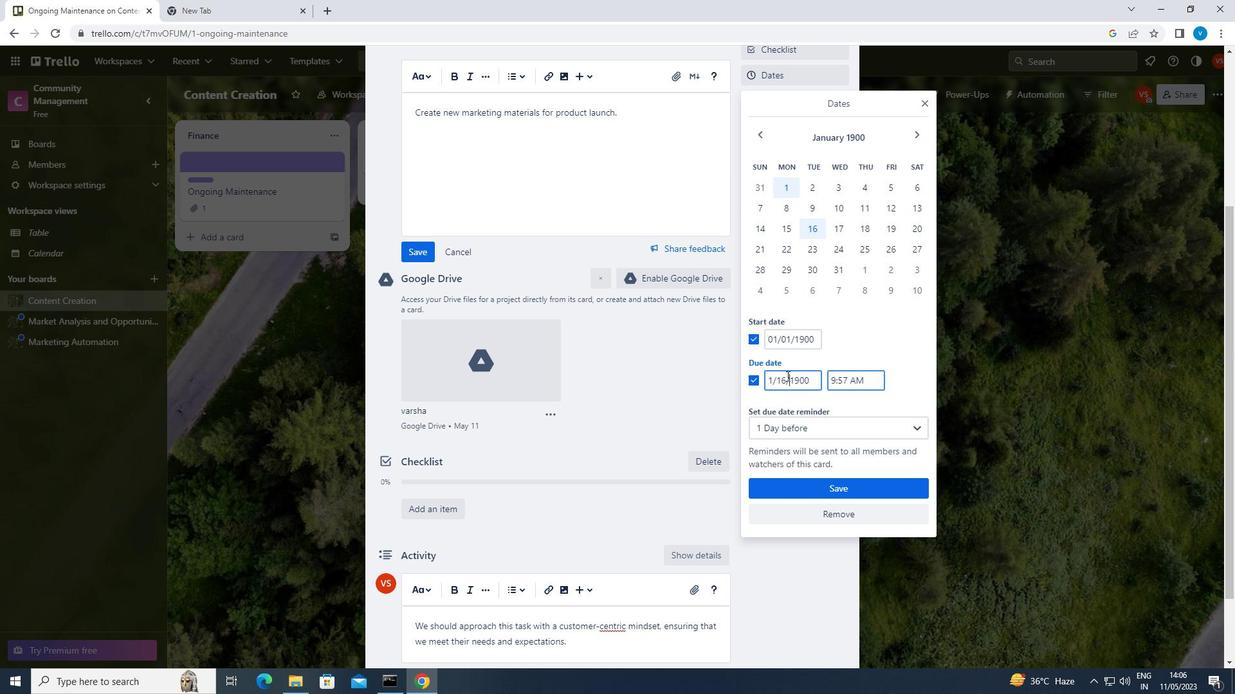 
Action: Mouse pressed left at (784, 378)
Screenshot: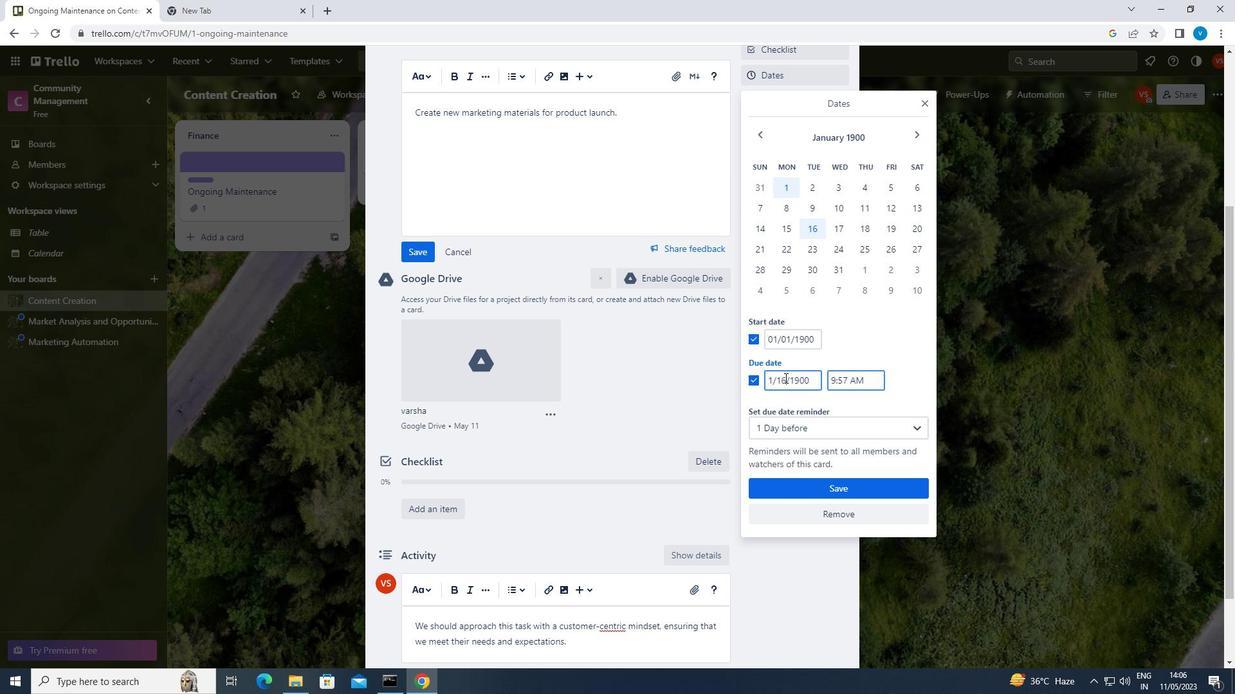 
Action: Mouse moved to (739, 368)
Screenshot: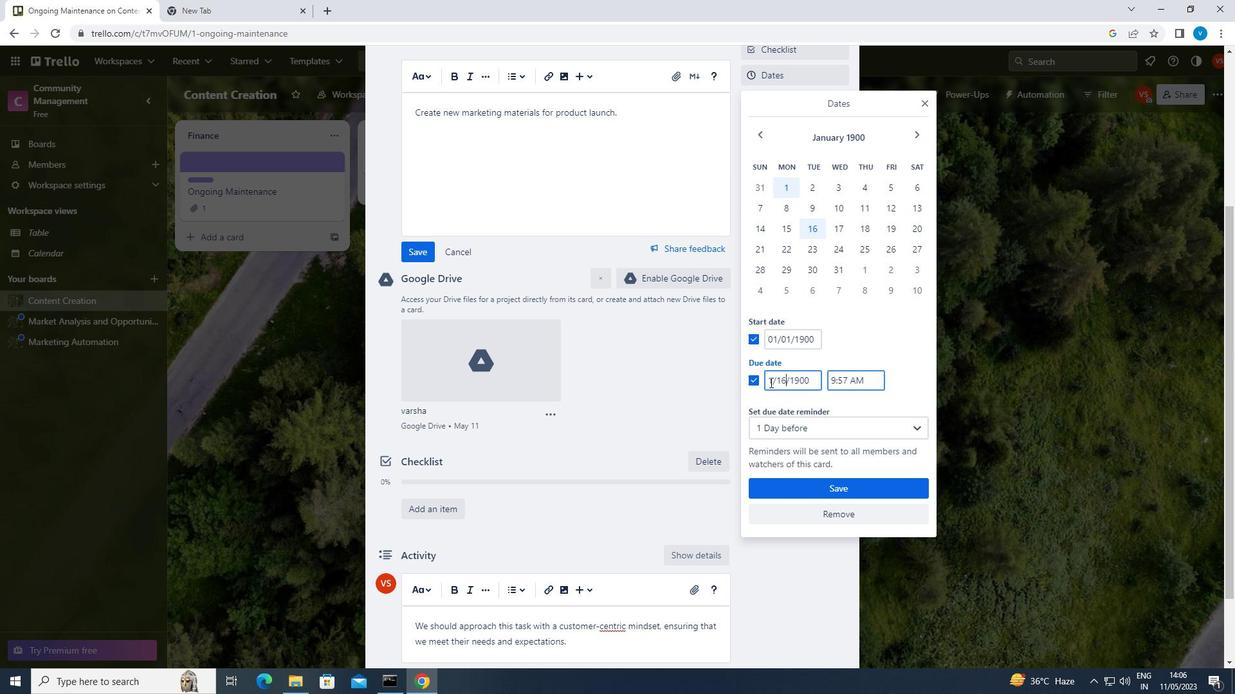 
Action: Key pressed <Key.backspace>08
Screenshot: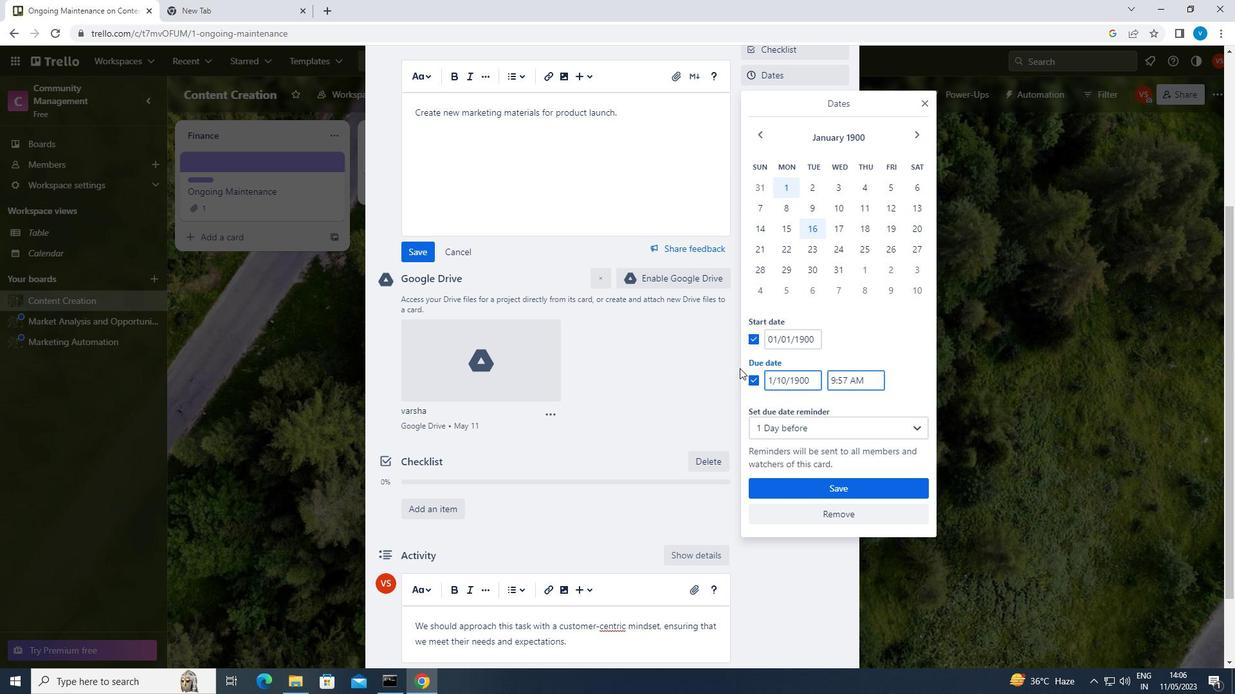 
Action: Mouse moved to (800, 488)
Screenshot: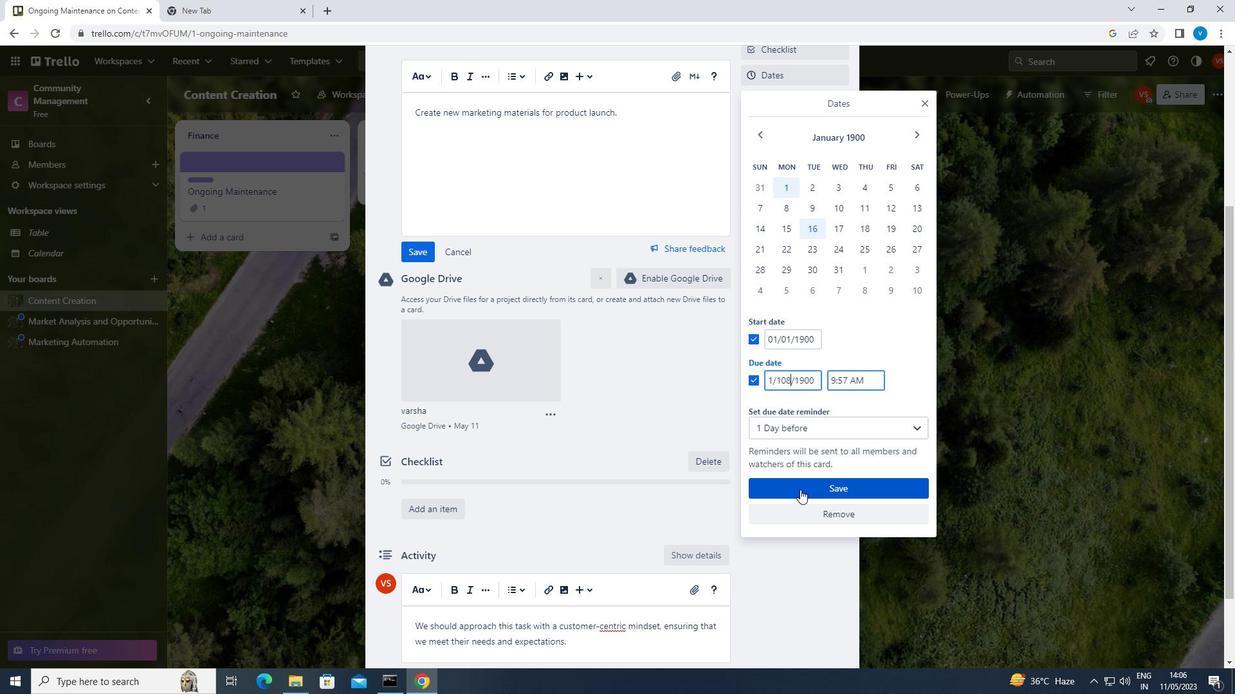 
Action: Mouse pressed left at (800, 488)
Screenshot: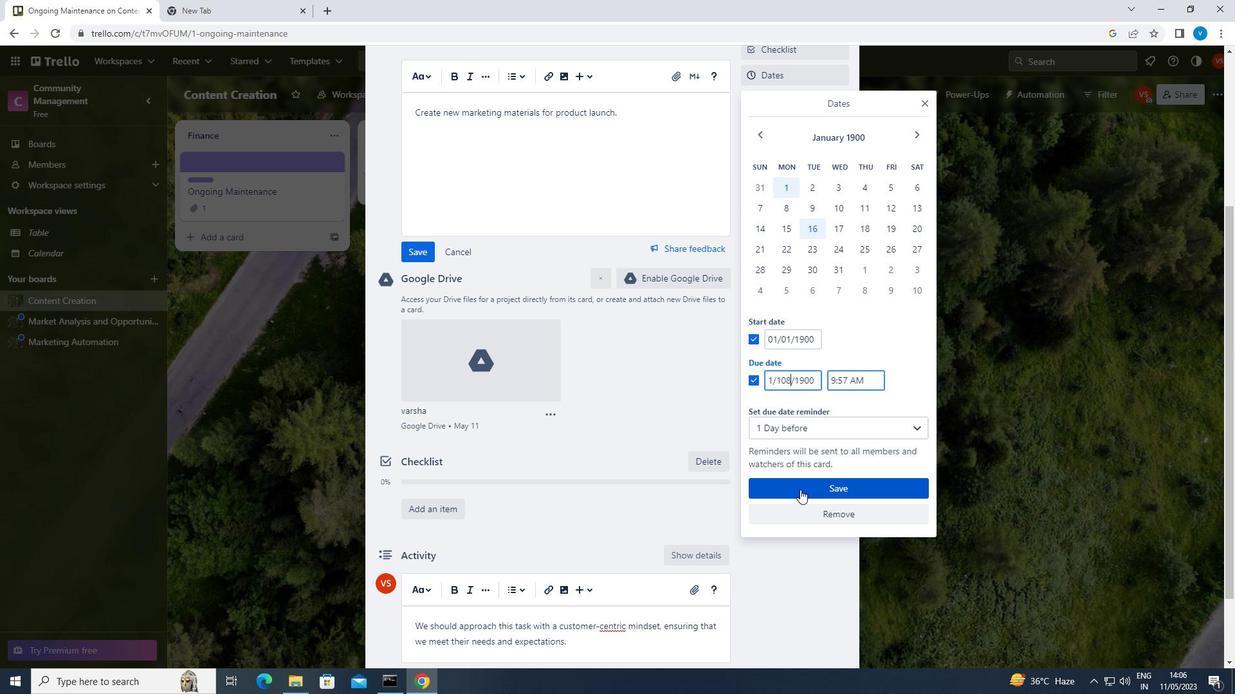 
Action: Mouse moved to (713, 460)
Screenshot: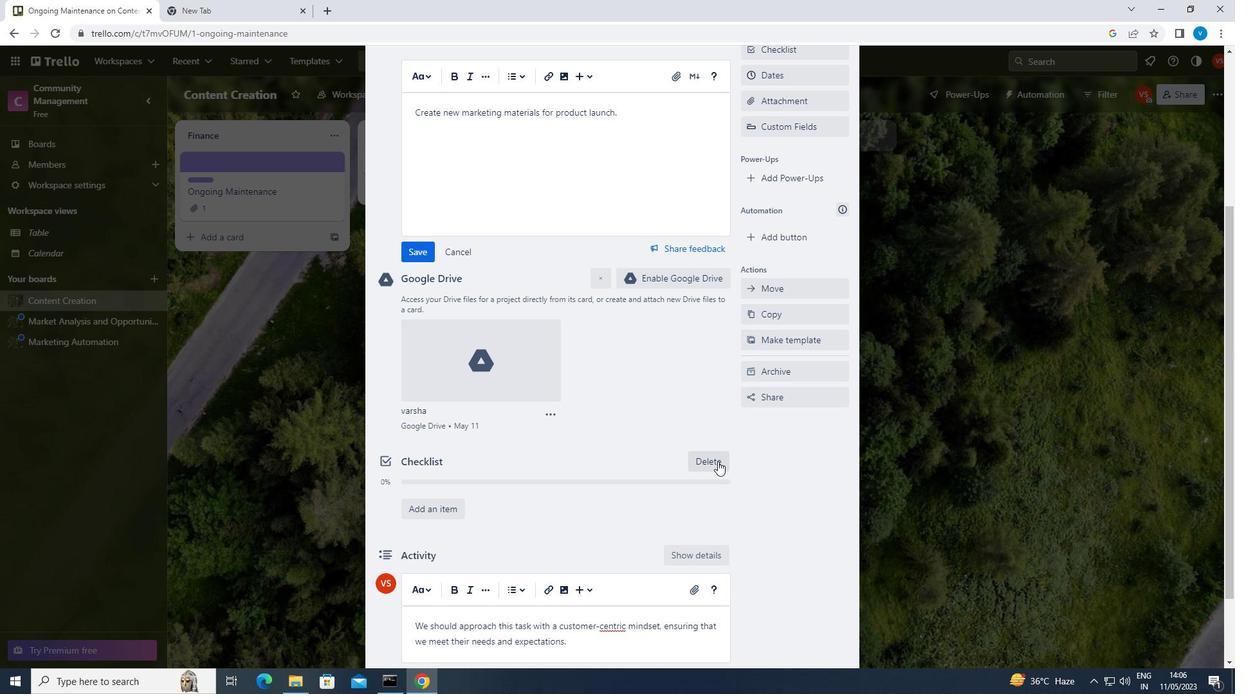 
Action: Mouse scrolled (713, 459) with delta (0, 0)
Screenshot: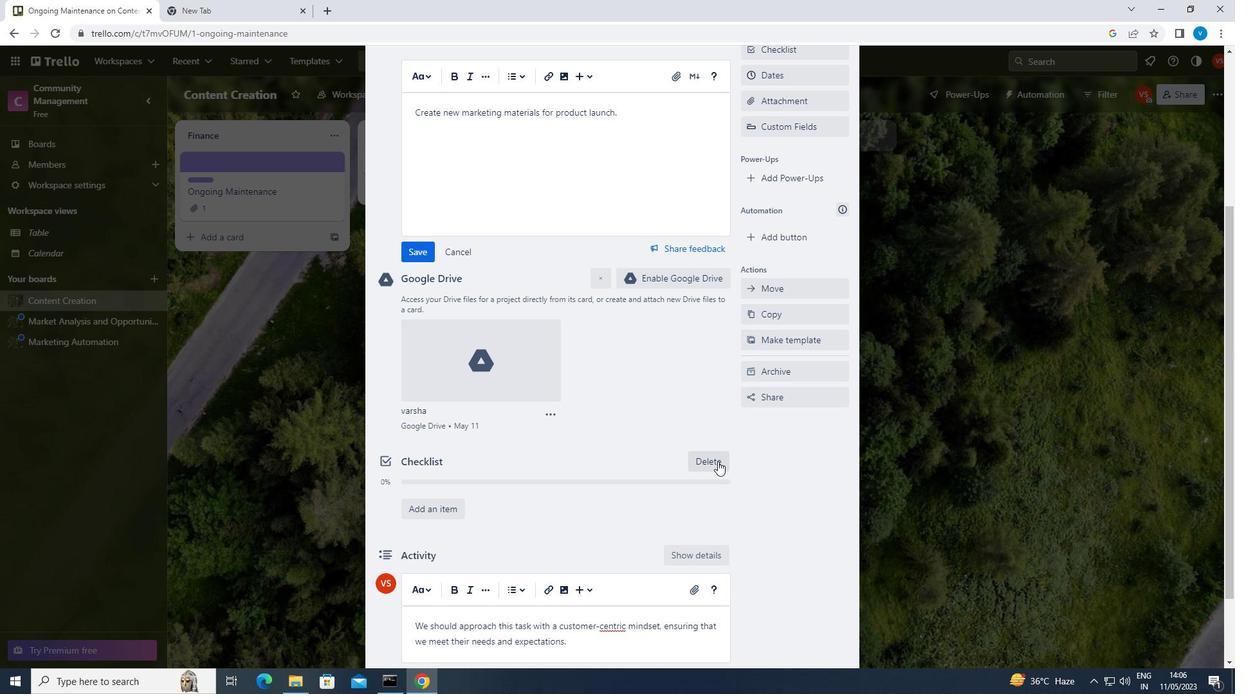 
Action: Mouse moved to (713, 460)
Screenshot: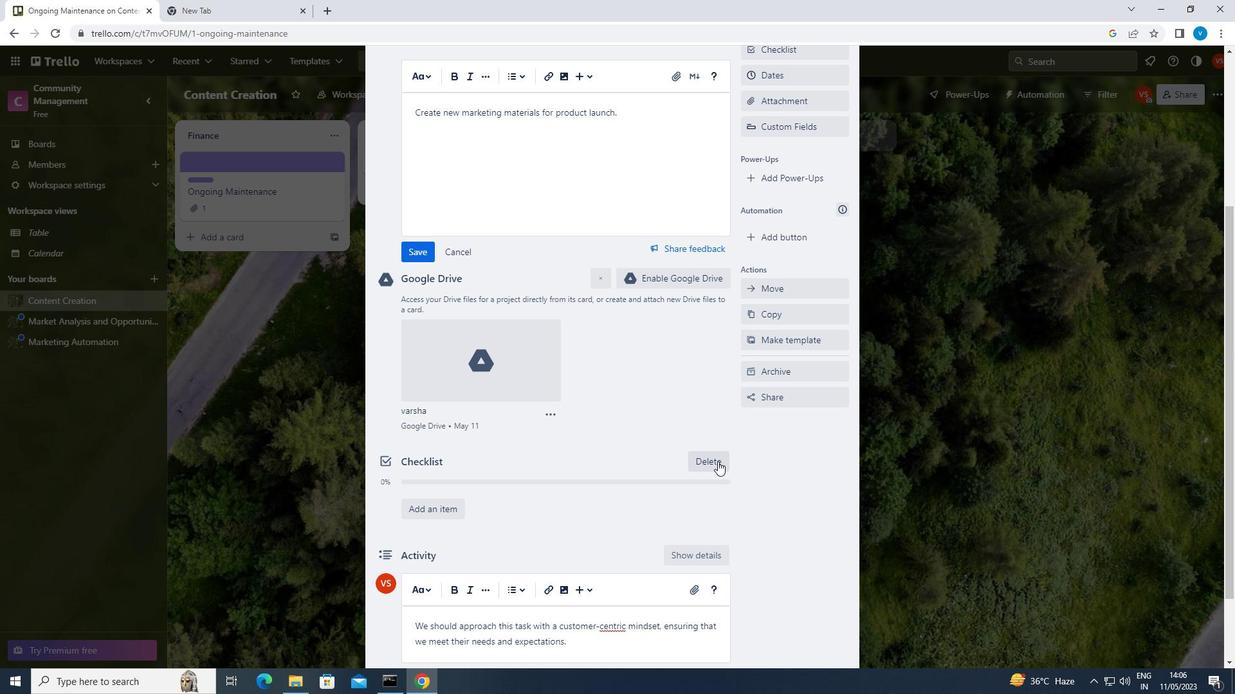 
Action: Mouse scrolled (713, 459) with delta (0, 0)
Screenshot: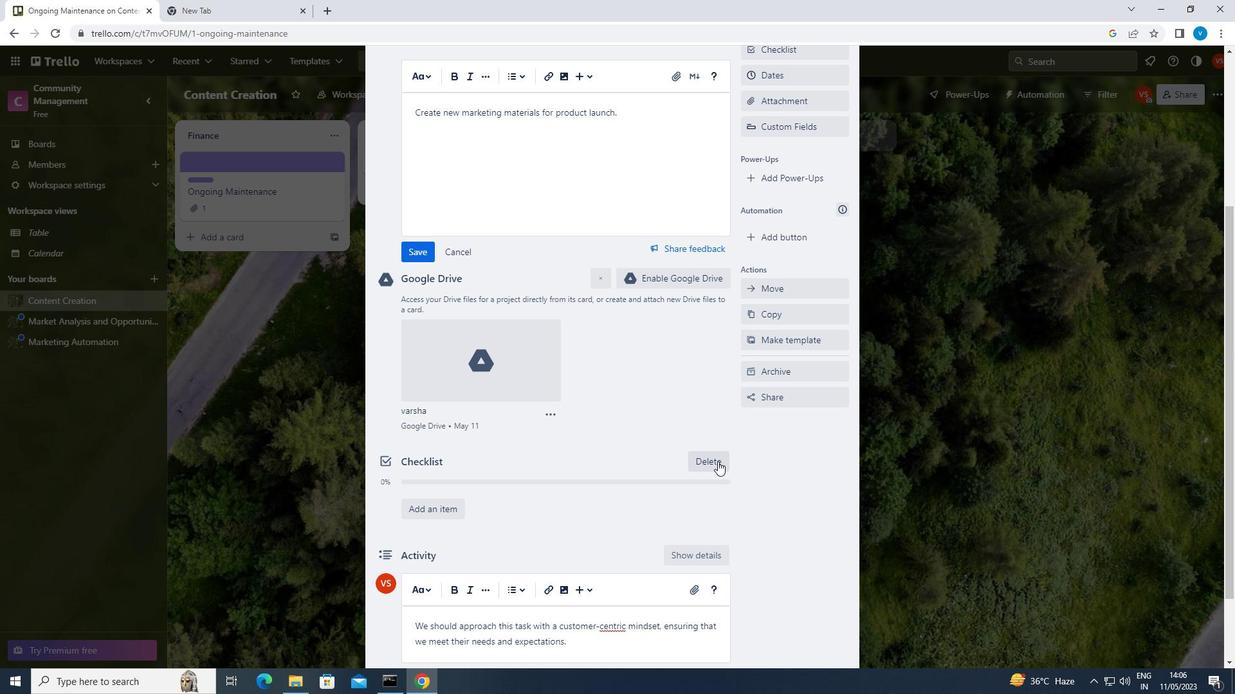 
Action: Mouse scrolled (713, 459) with delta (0, 0)
Screenshot: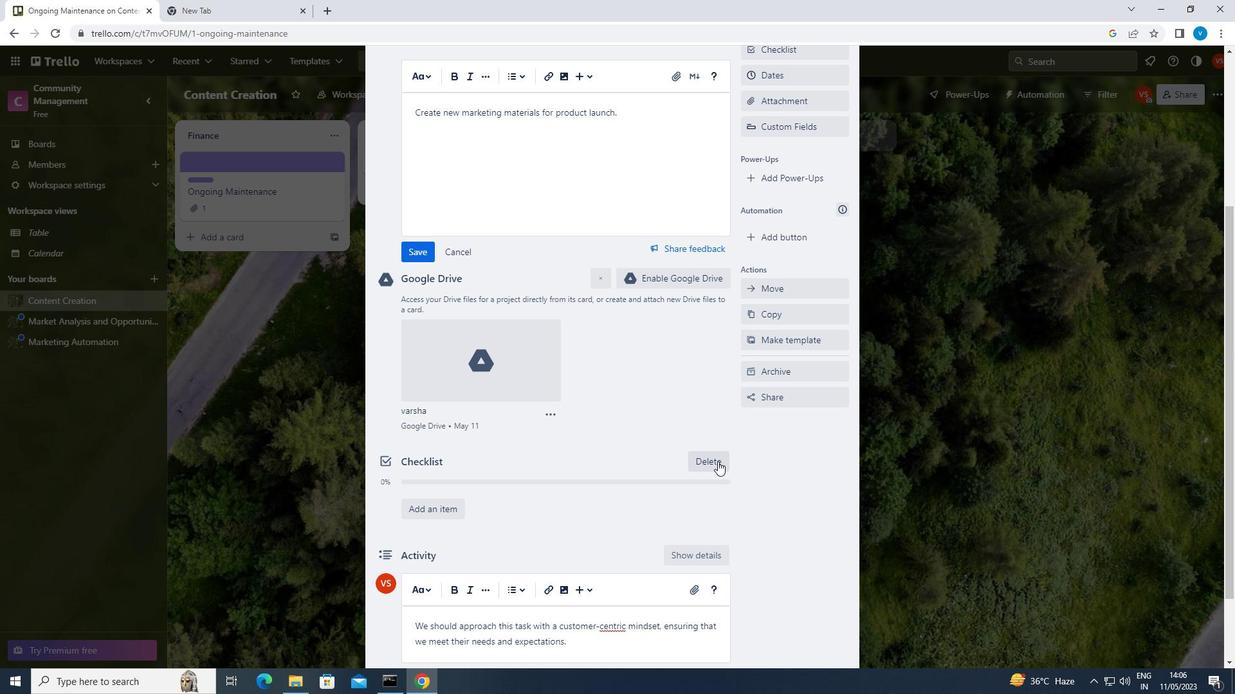 
Action: Mouse moved to (712, 460)
Screenshot: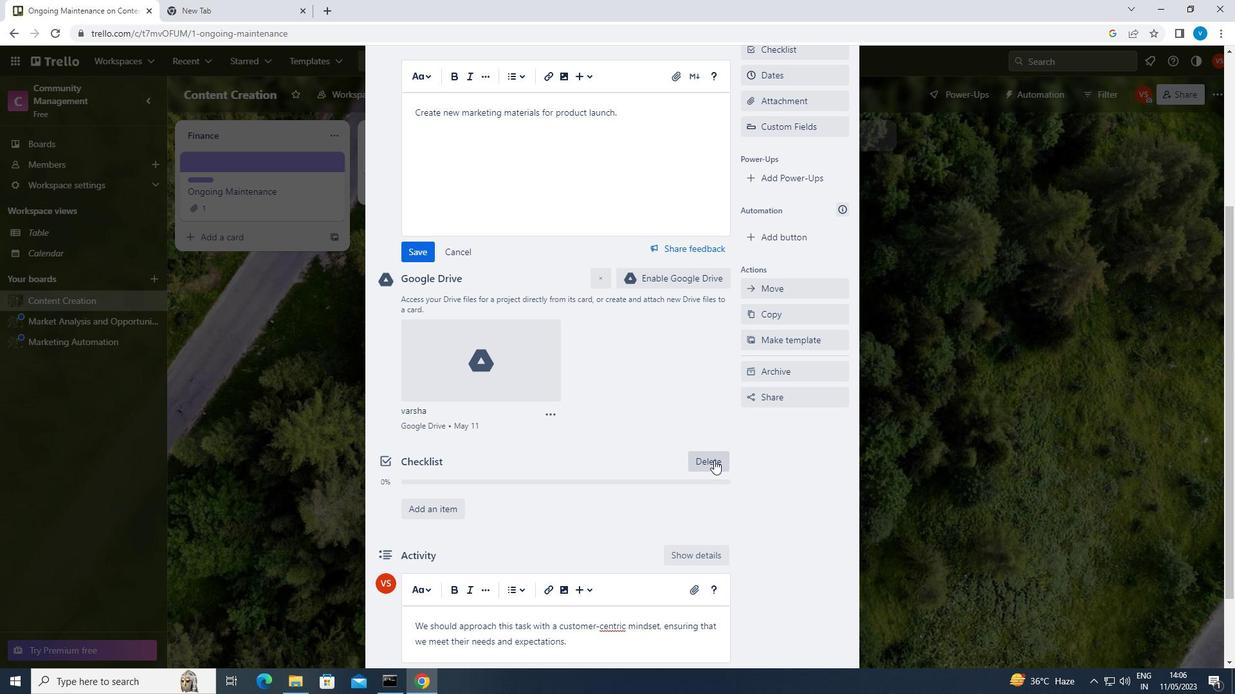 
Action: Mouse scrolled (712, 459) with delta (0, 0)
Screenshot: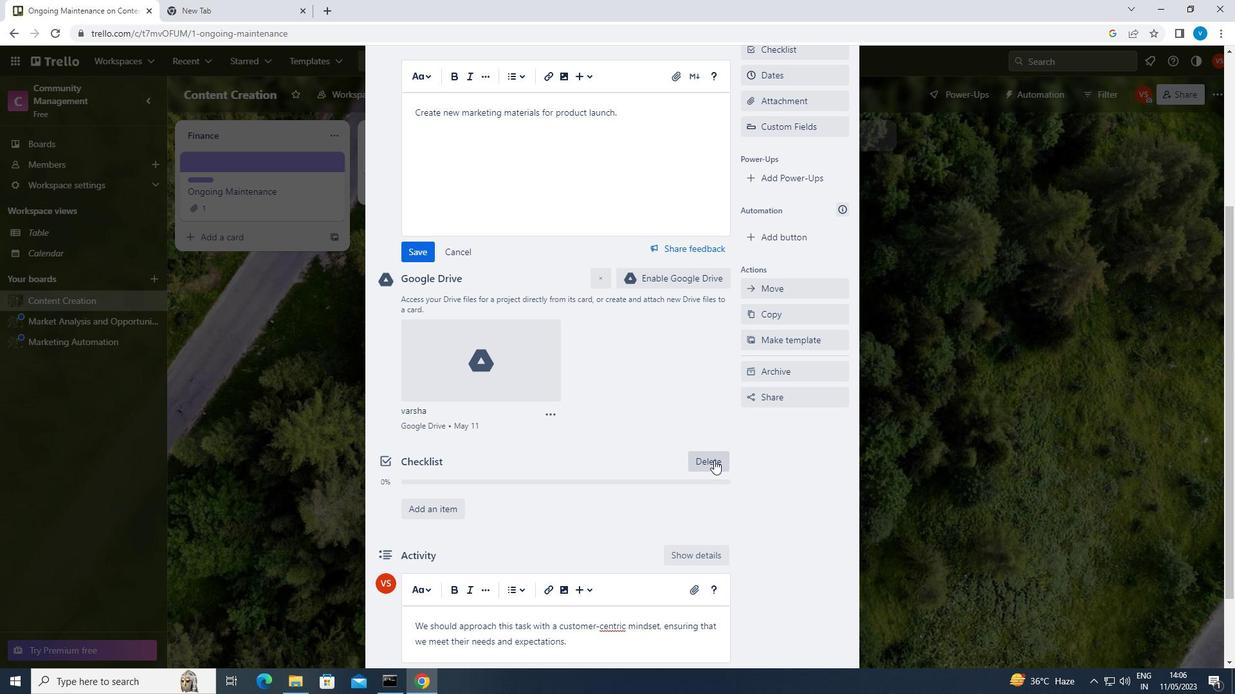 
Action: Mouse scrolled (712, 459) with delta (0, 0)
Screenshot: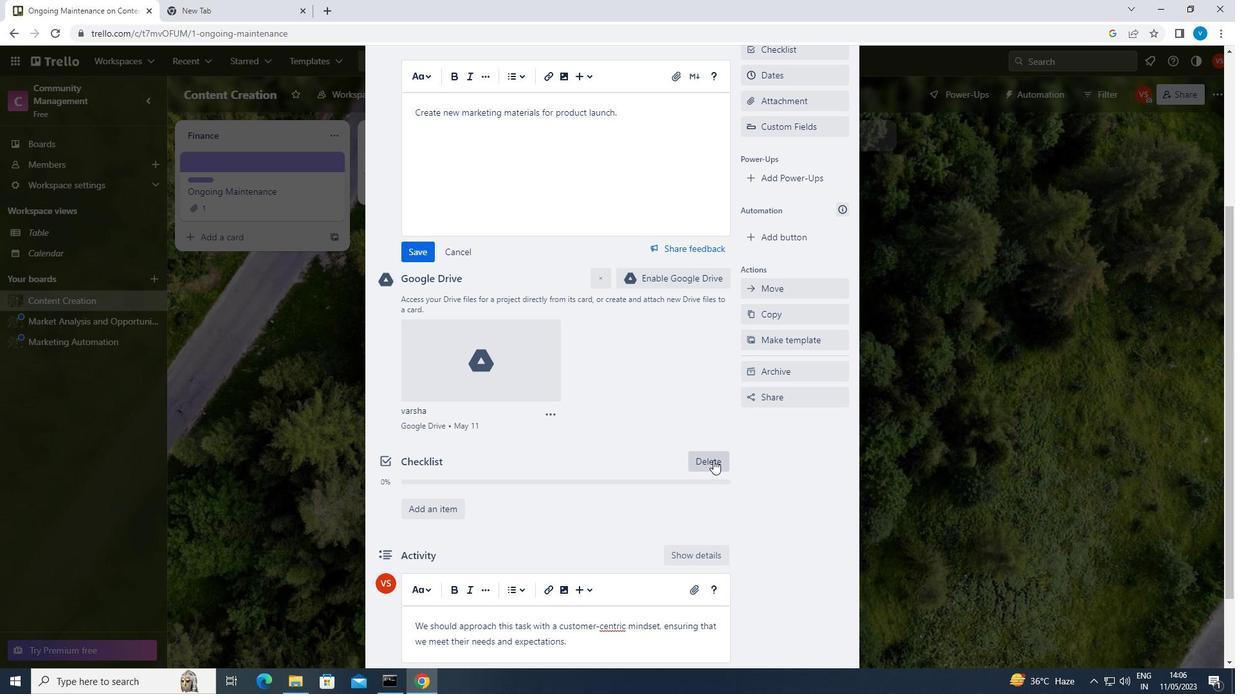 
Action: Mouse moved to (416, 584)
Screenshot: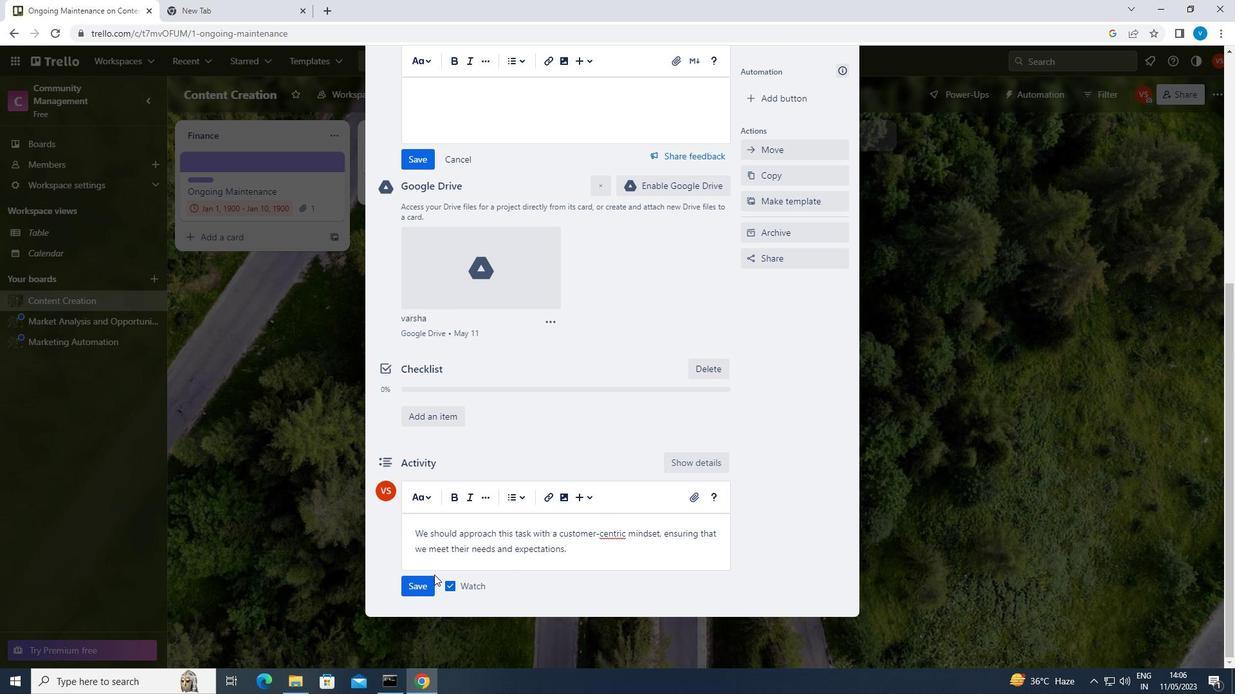 
Action: Mouse pressed left at (416, 584)
Screenshot: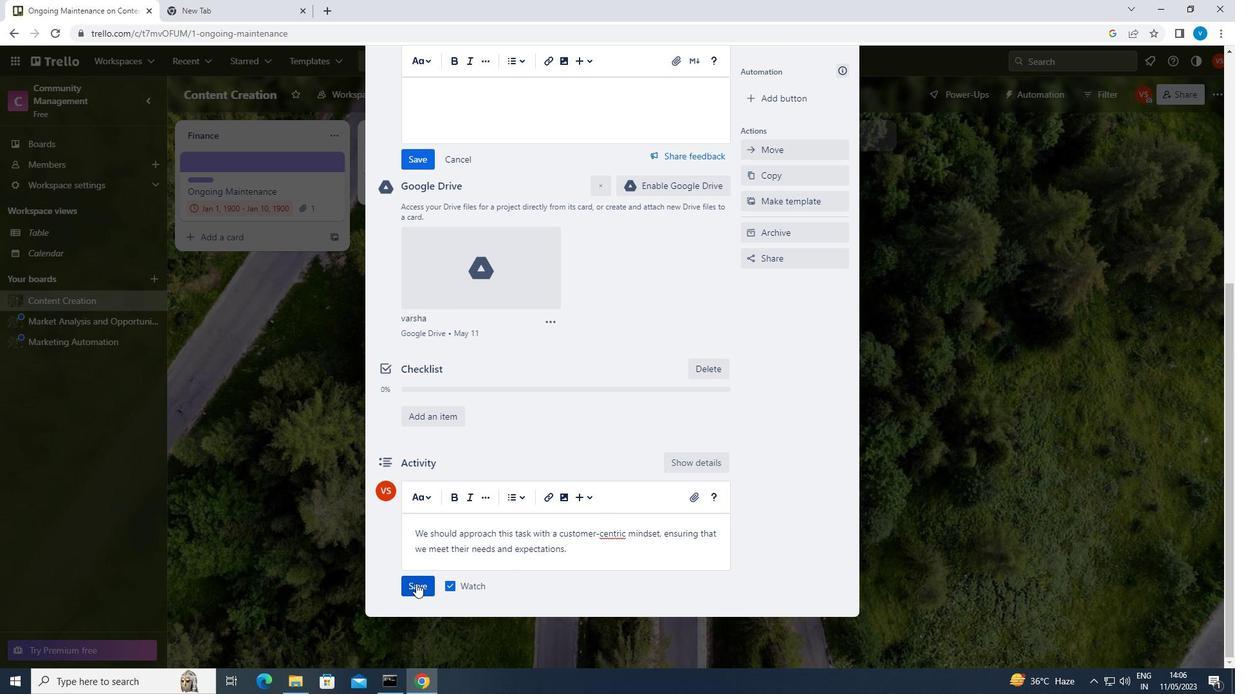 
